 Task: Look for space in Sīra, India from 1st June, 2023 to 9th June, 2023 for 5 adults in price range Rs.6000 to Rs.12000. Place can be entire place with 3 bedrooms having 3 beds and 3 bathrooms. Property type can be house, flat, guest house. Booking option can be shelf check-in. Required host language is English.
Action: Mouse moved to (600, 105)
Screenshot: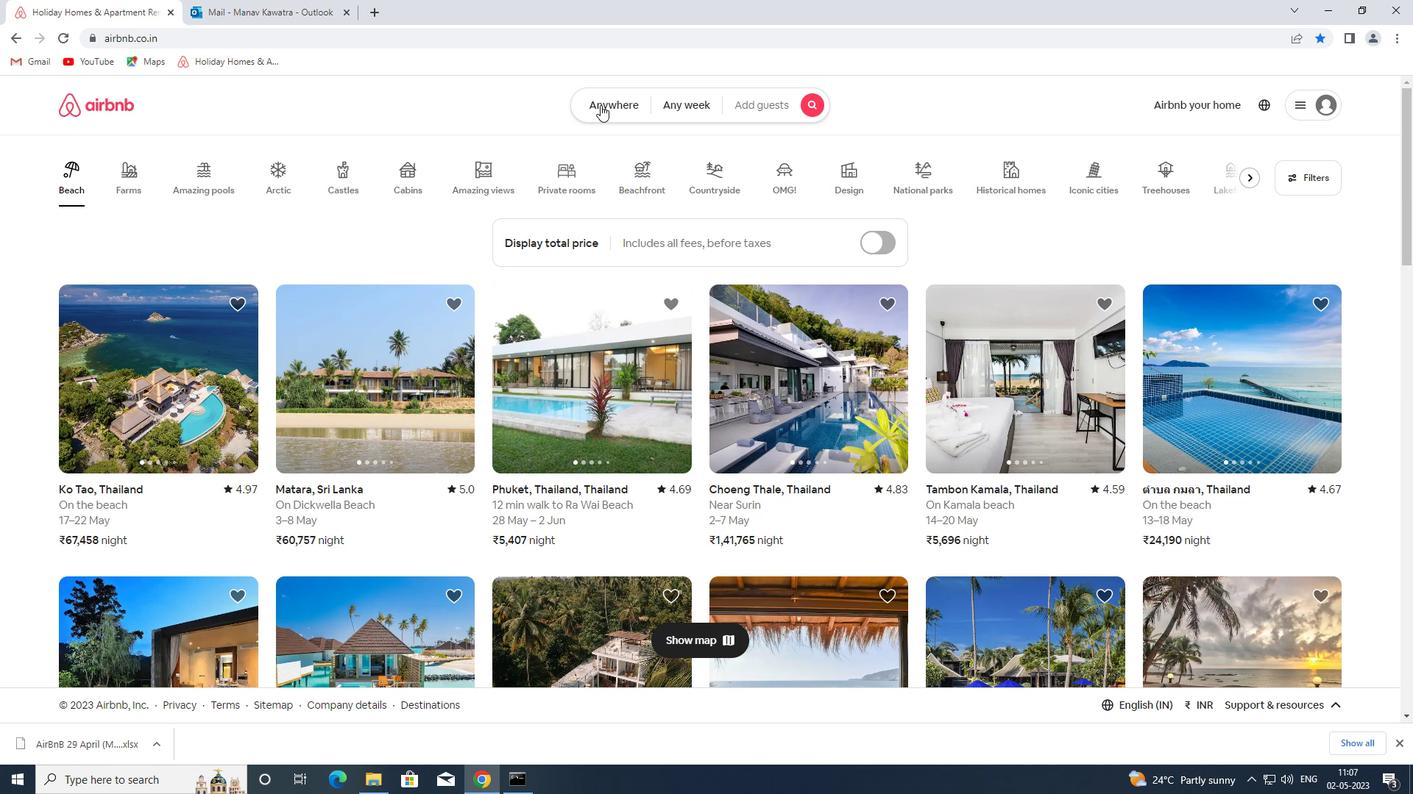
Action: Mouse pressed left at (600, 105)
Screenshot: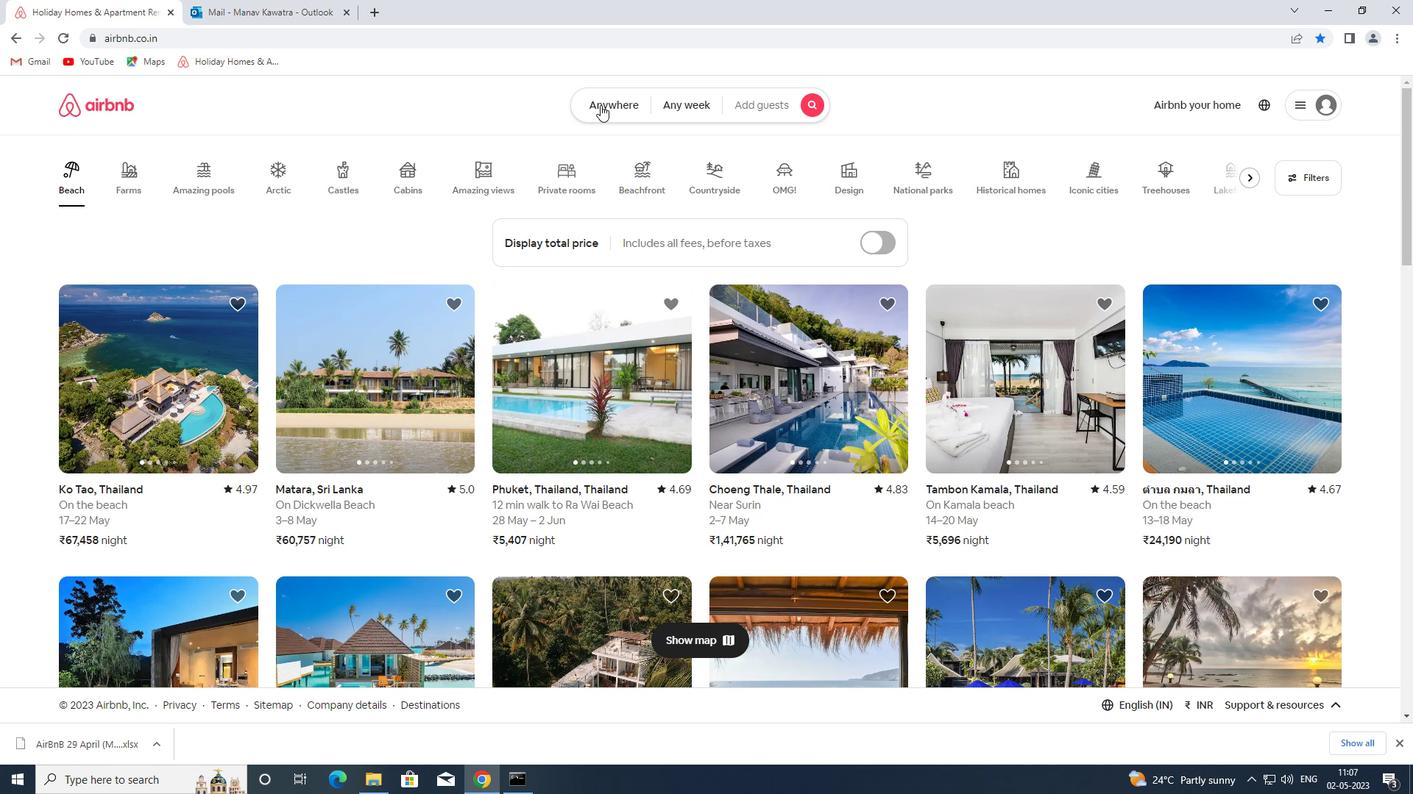 
Action: Mouse moved to (432, 164)
Screenshot: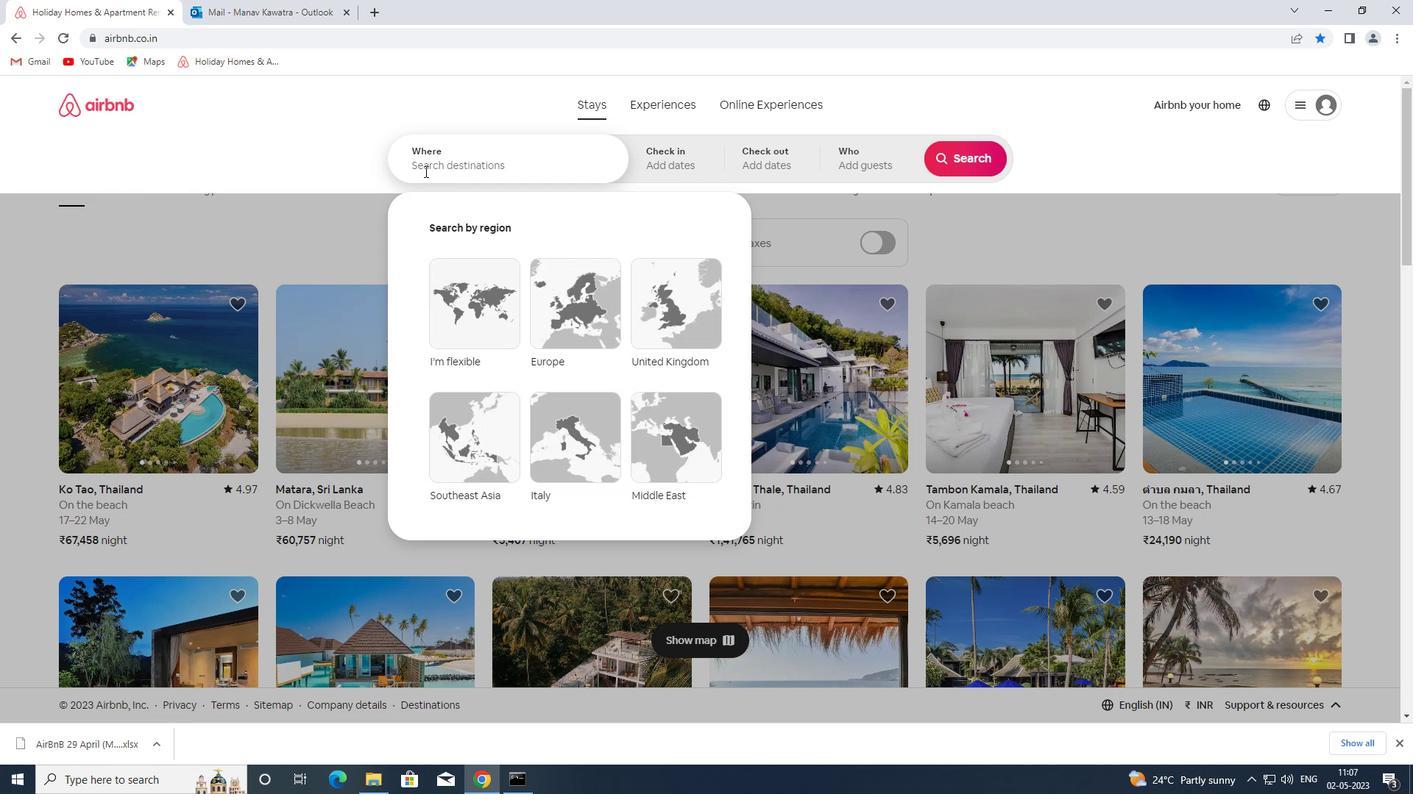
Action: Mouse pressed left at (432, 164)
Screenshot: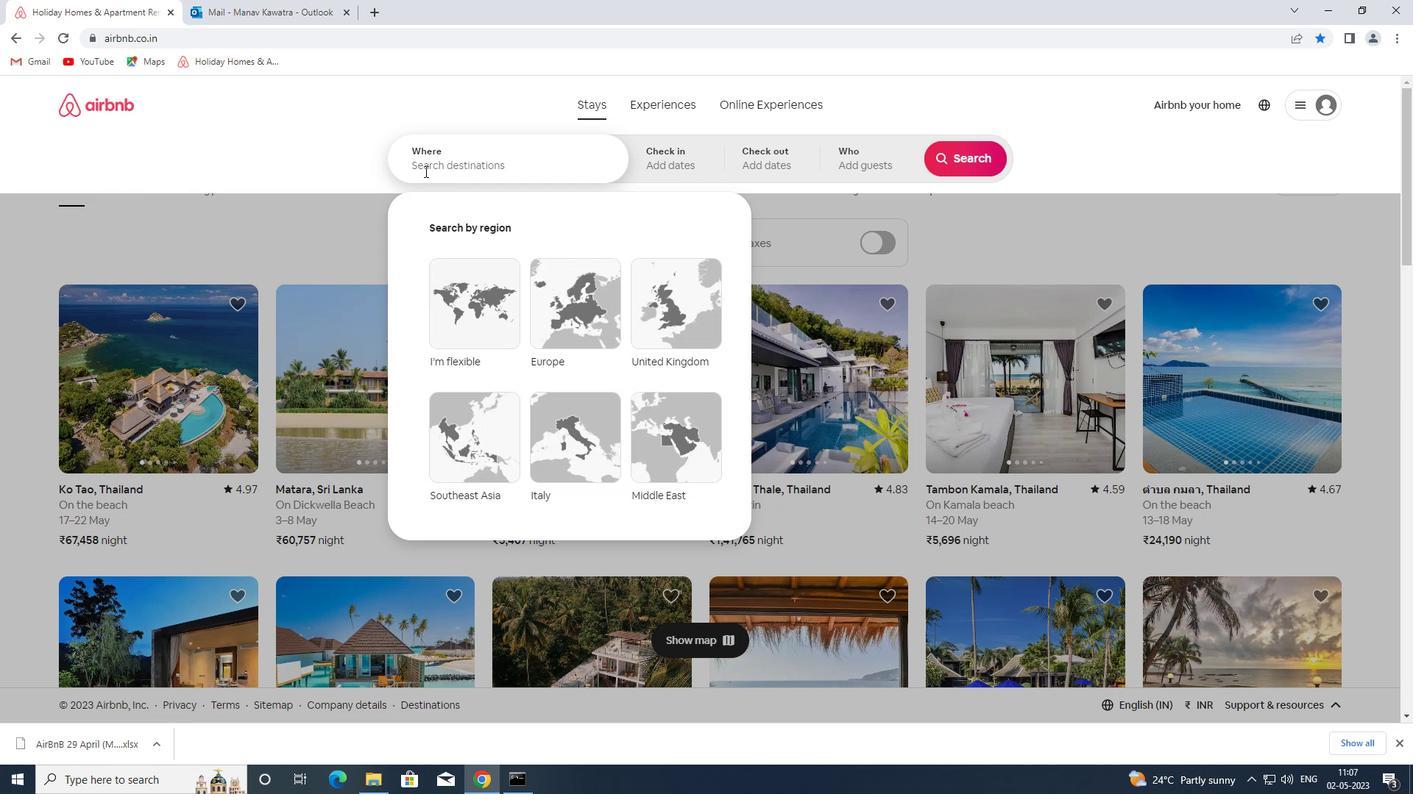 
Action: Mouse moved to (433, 164)
Screenshot: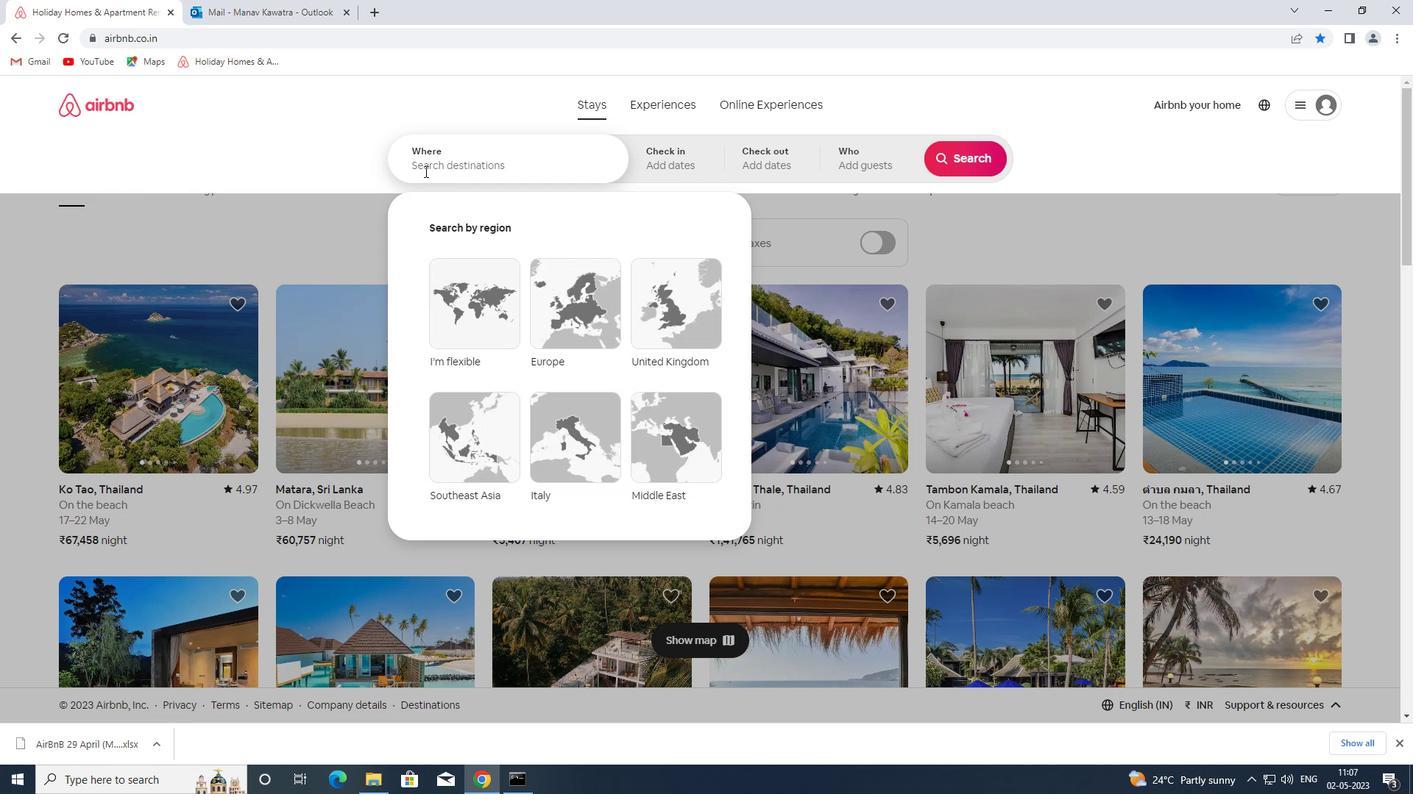 
Action: Key pressed <Key.shift>SO<Key.backspace>IRA<Key.space><Key.shift><Key.shift><Key.shift><Key.shift><Key.shift><Key.shift>INDIA<Key.space><Key.enter>
Screenshot: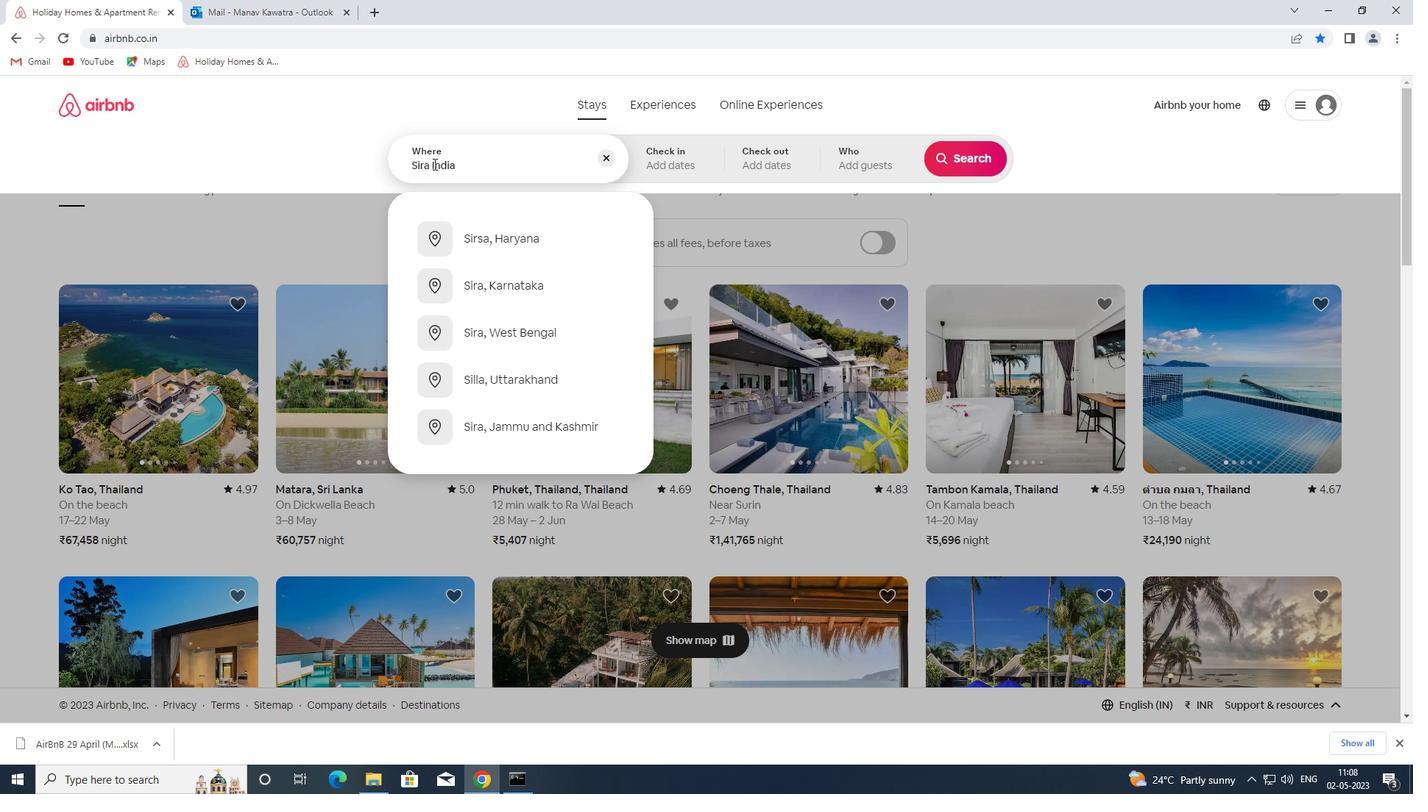 
Action: Mouse moved to (878, 333)
Screenshot: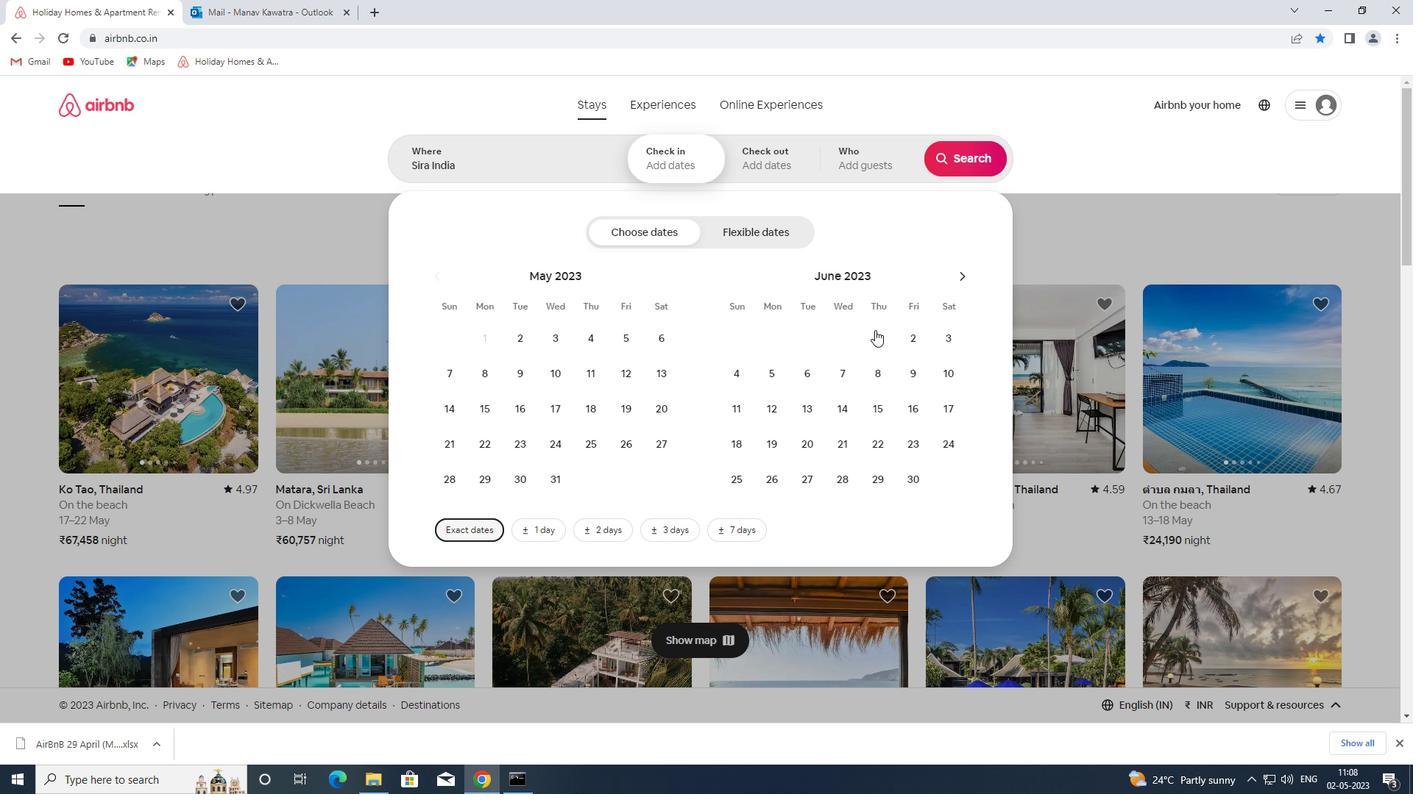 
Action: Mouse pressed left at (878, 333)
Screenshot: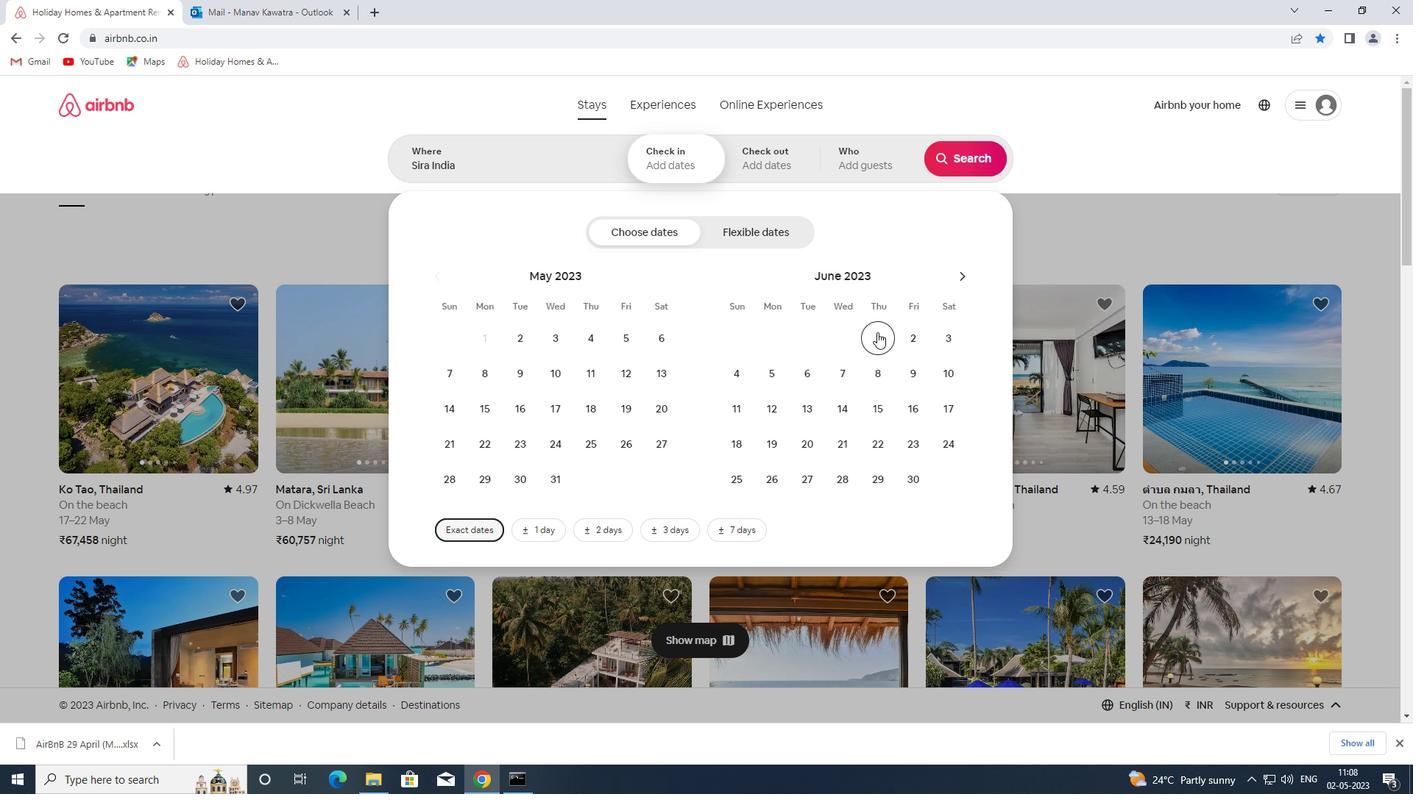 
Action: Mouse moved to (919, 371)
Screenshot: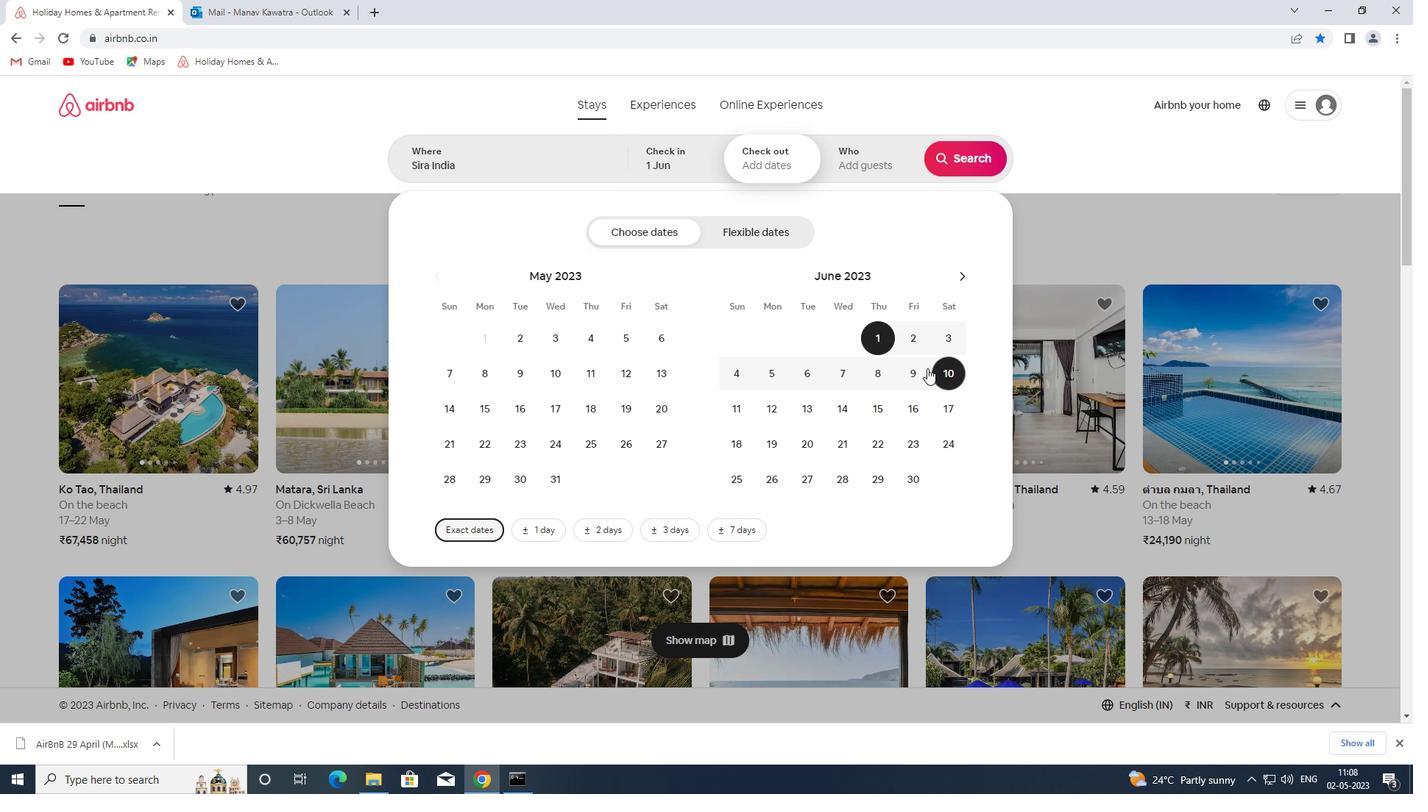
Action: Mouse pressed left at (919, 371)
Screenshot: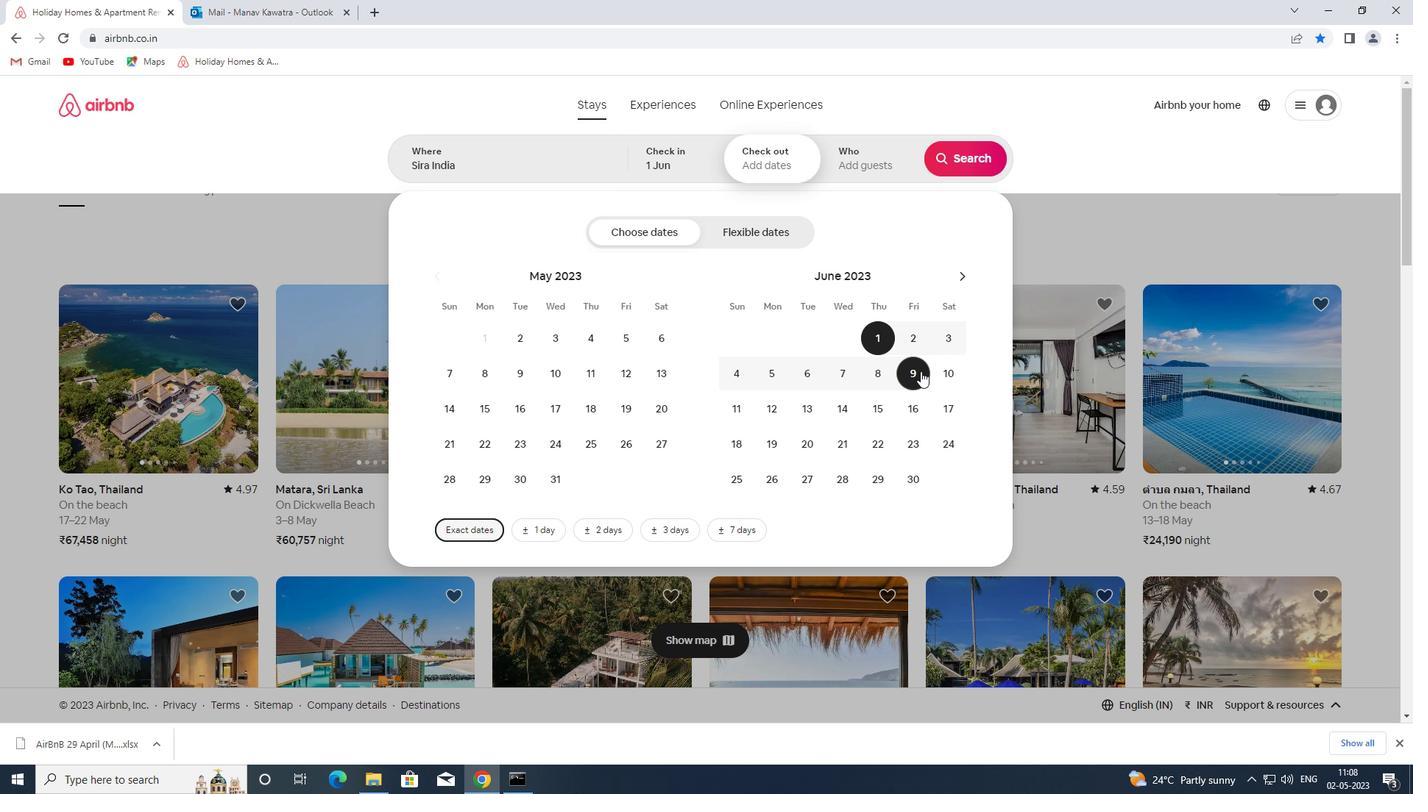 
Action: Mouse moved to (889, 159)
Screenshot: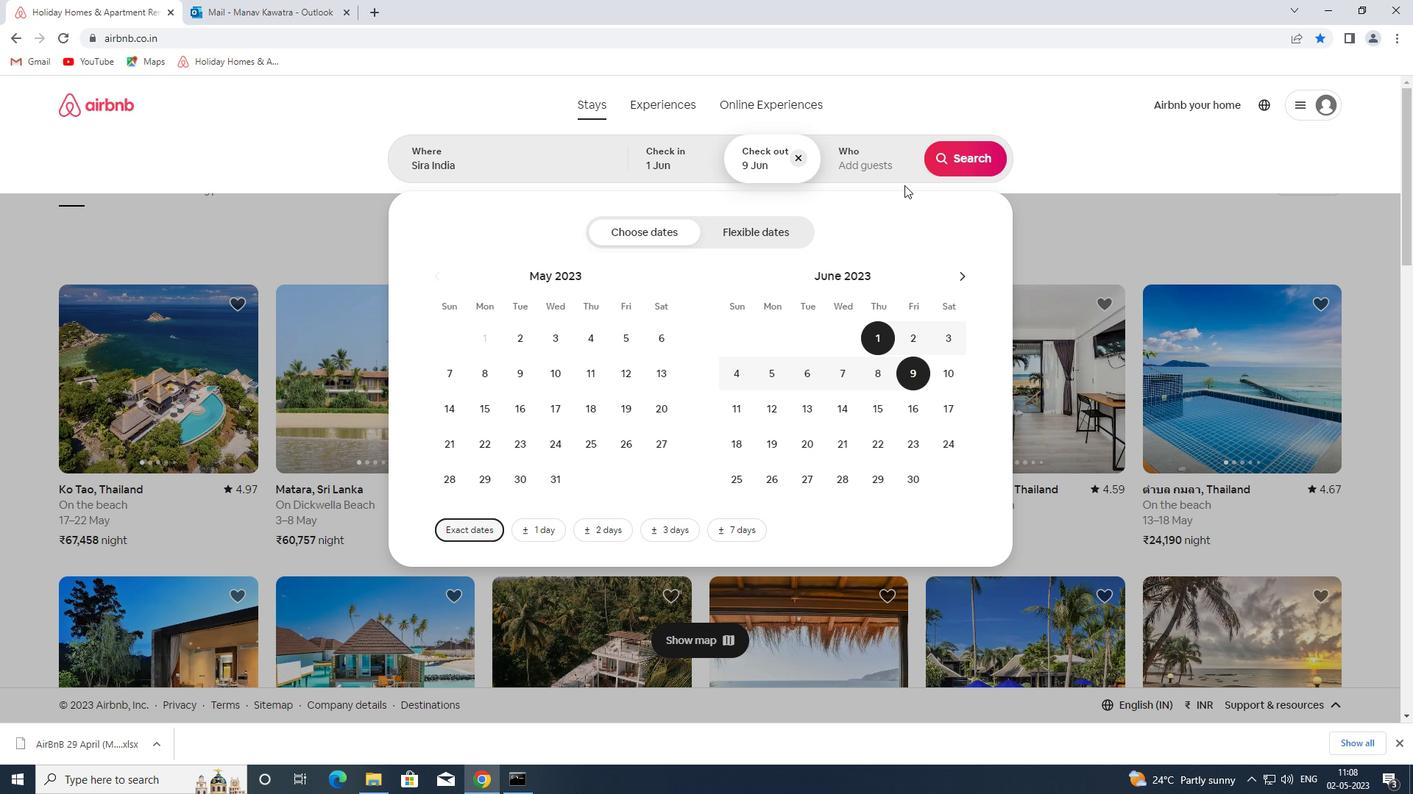 
Action: Mouse pressed left at (889, 159)
Screenshot: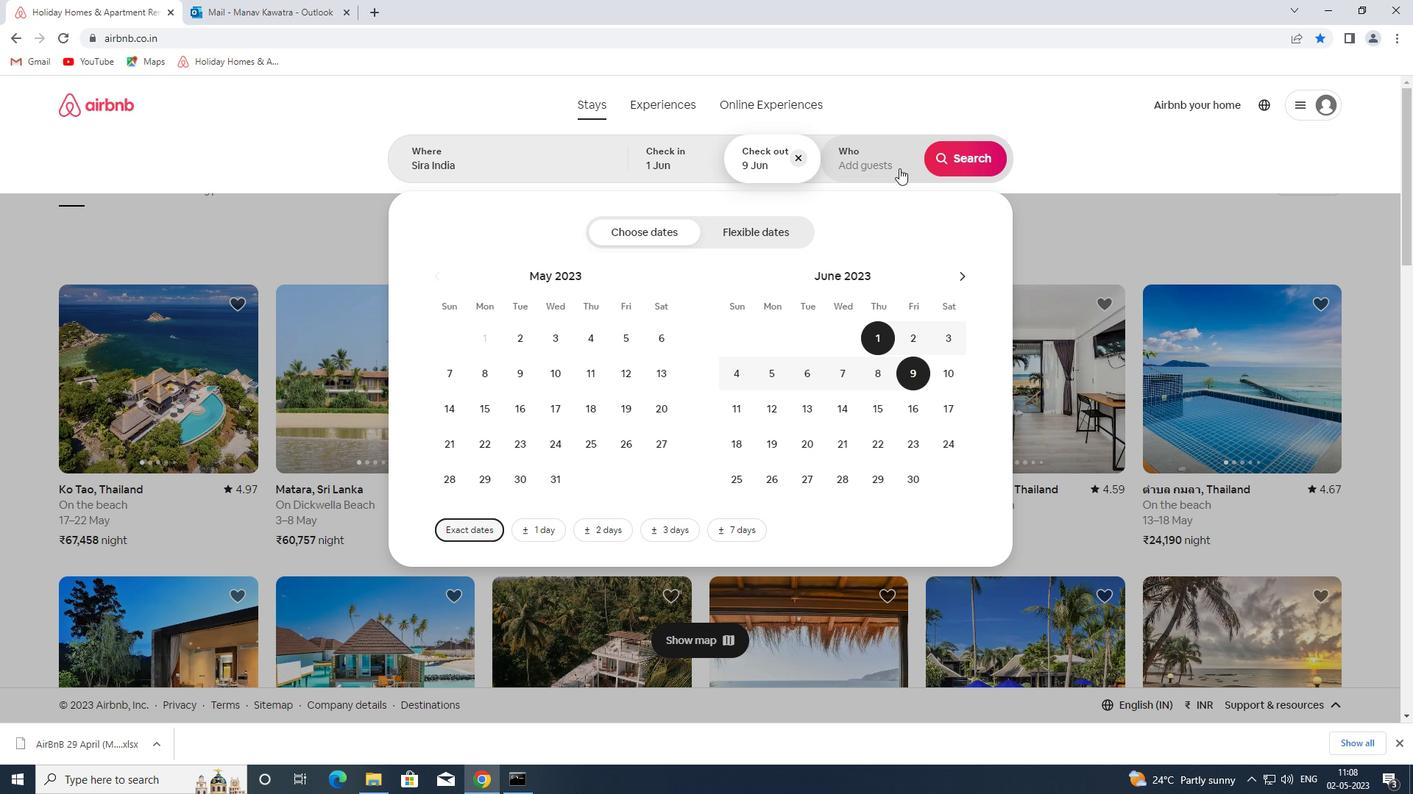 
Action: Mouse moved to (956, 231)
Screenshot: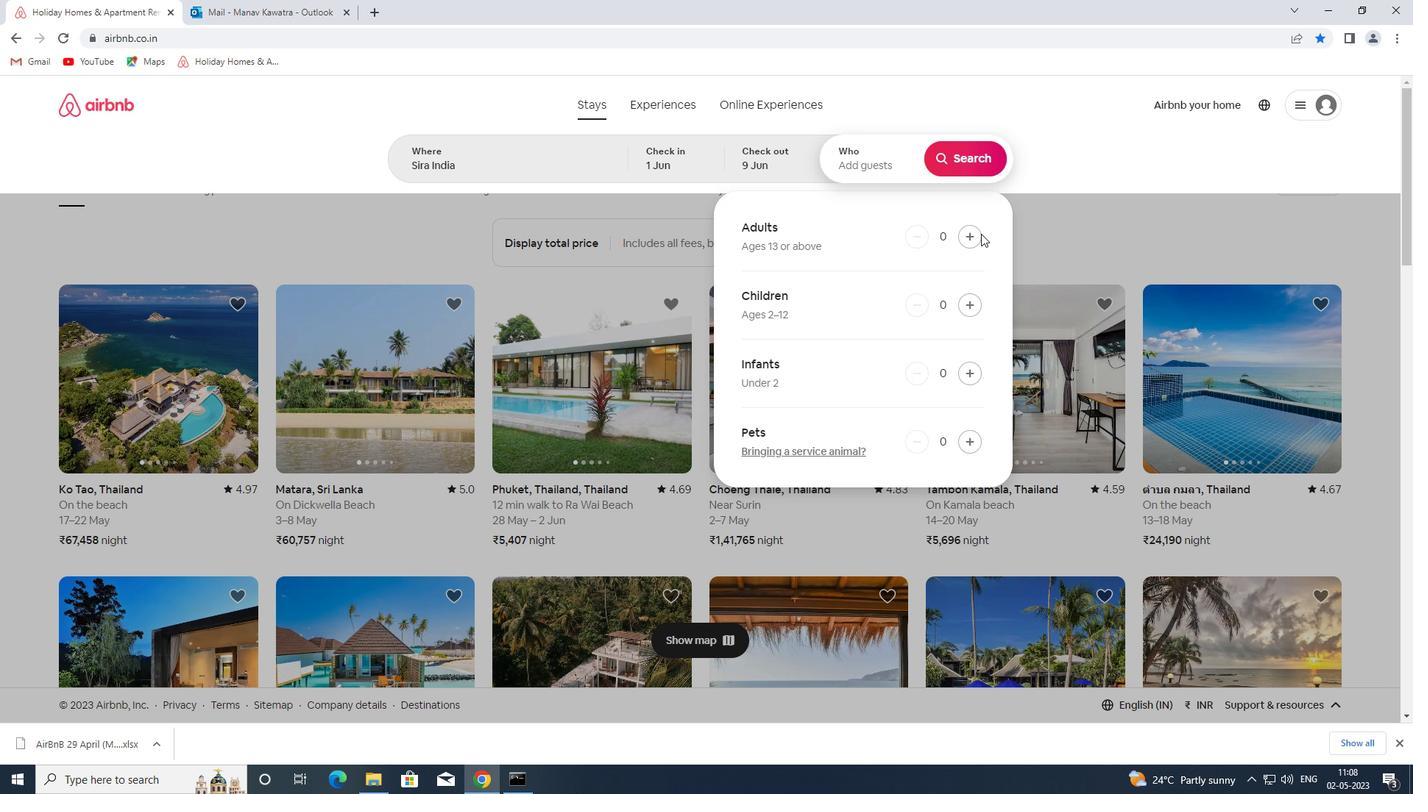 
Action: Mouse pressed left at (956, 231)
Screenshot: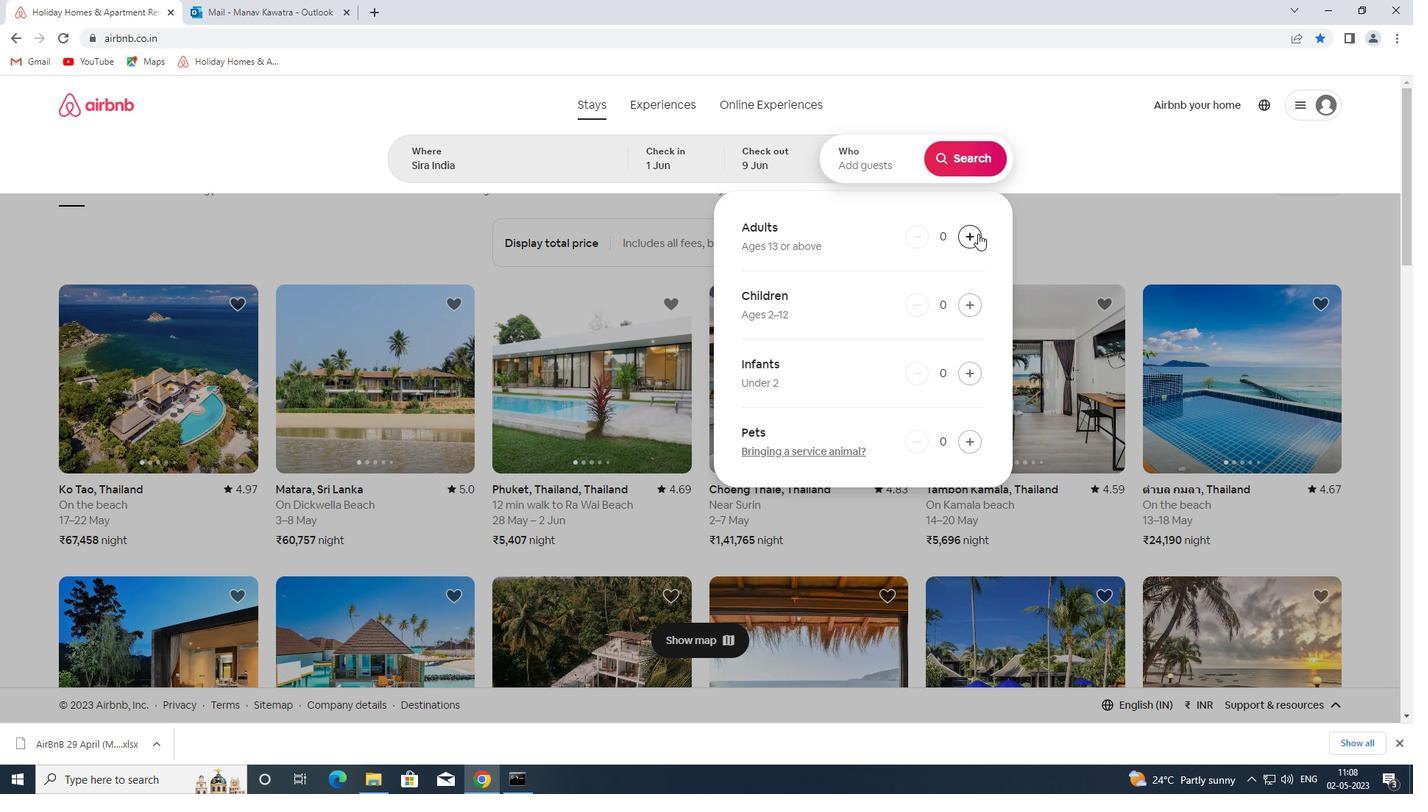 
Action: Mouse moved to (965, 232)
Screenshot: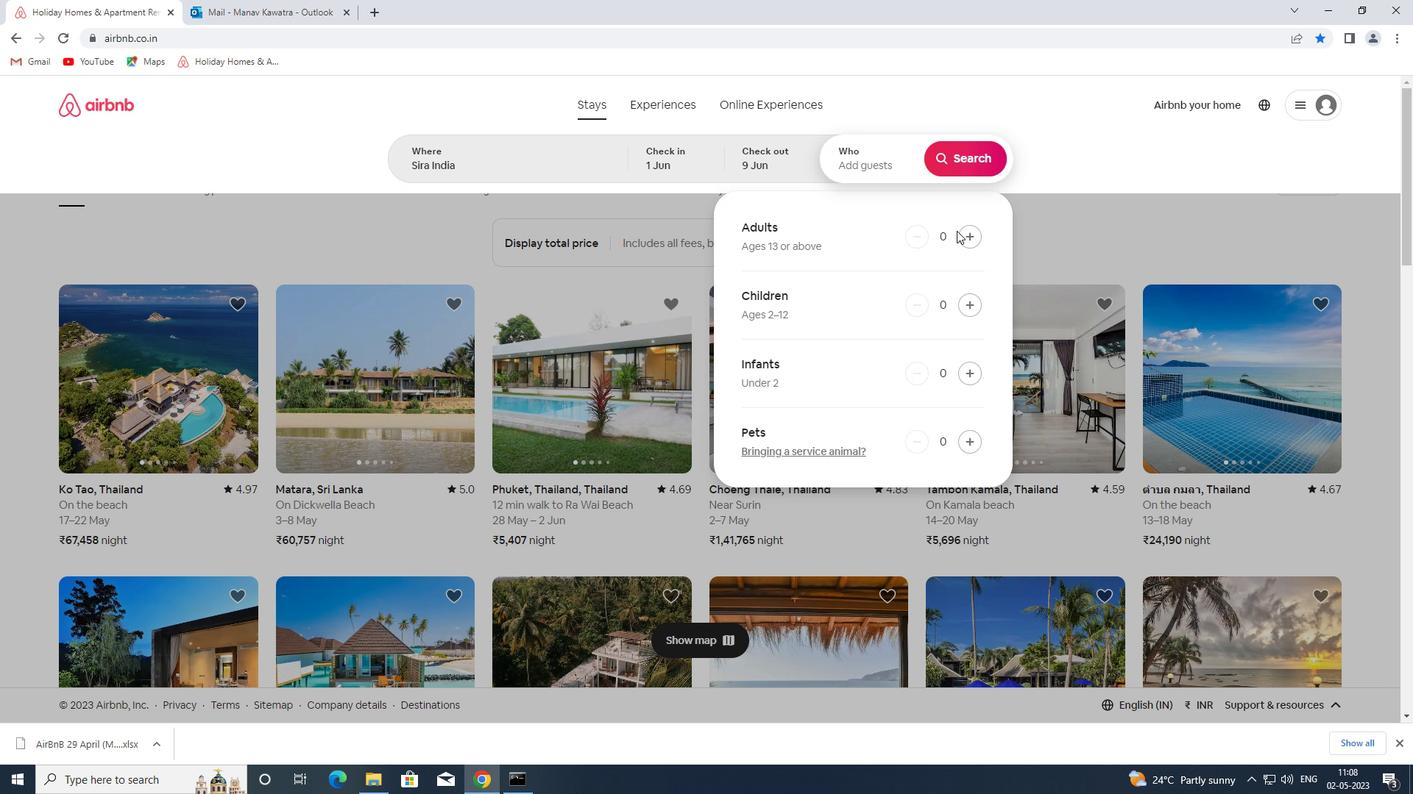 
Action: Mouse pressed left at (965, 232)
Screenshot: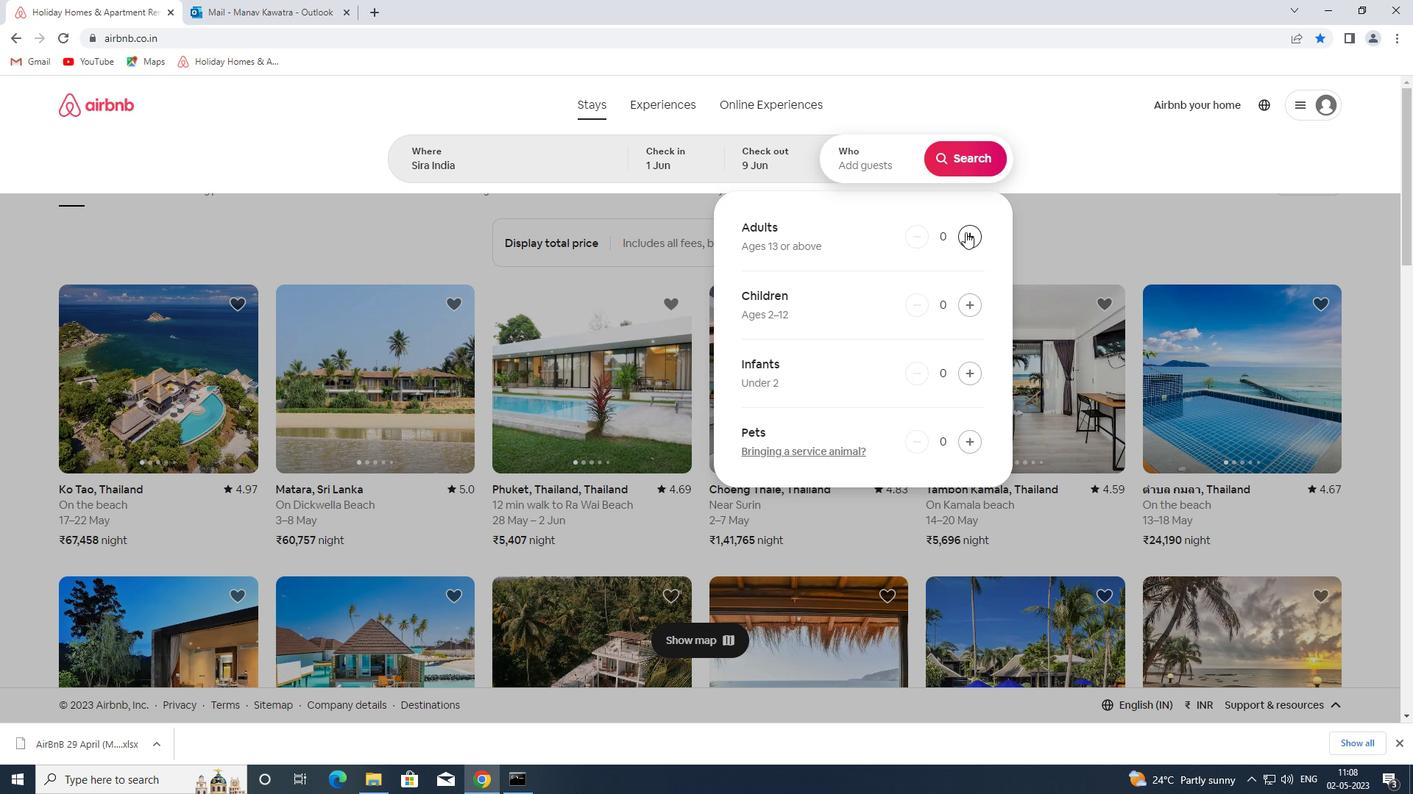 
Action: Mouse pressed left at (965, 232)
Screenshot: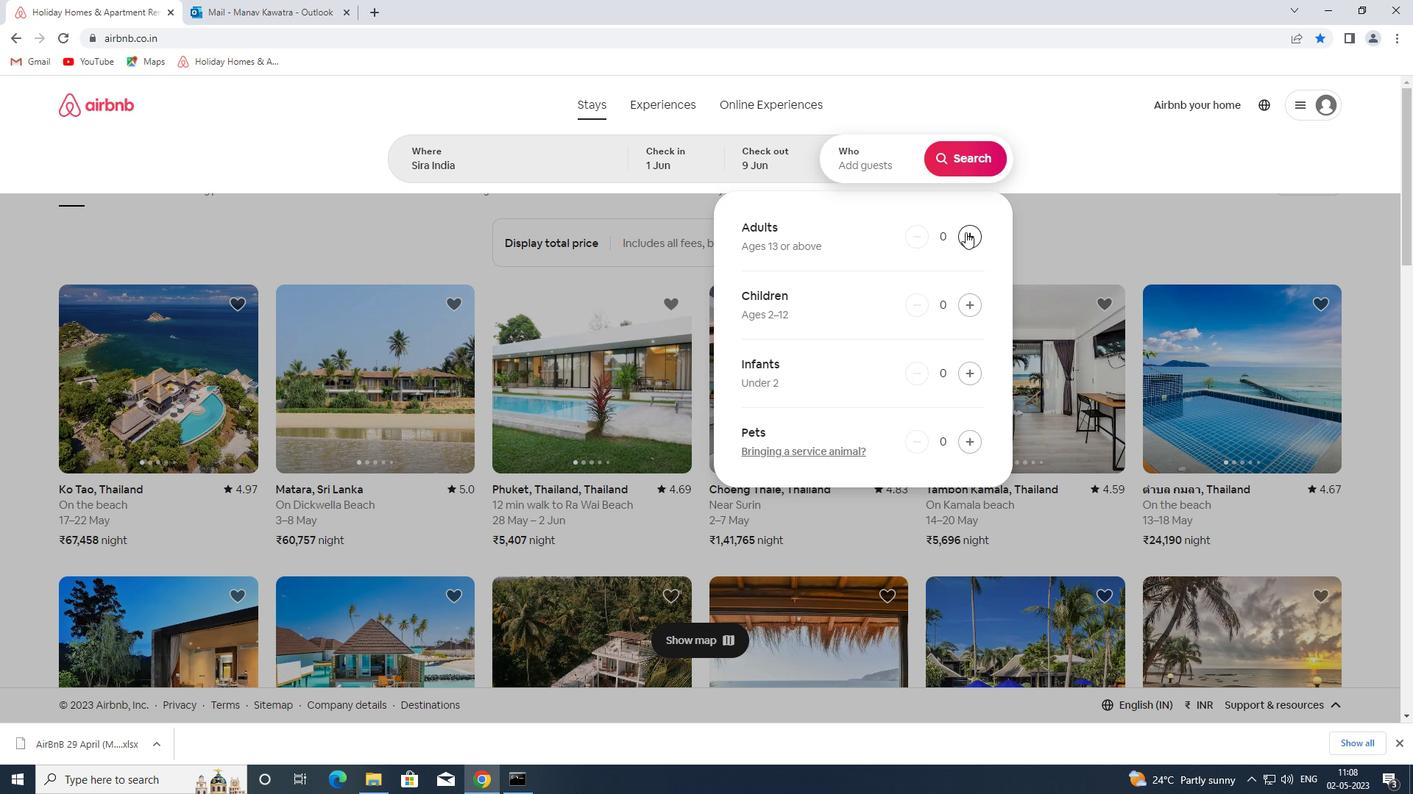 
Action: Mouse moved to (965, 232)
Screenshot: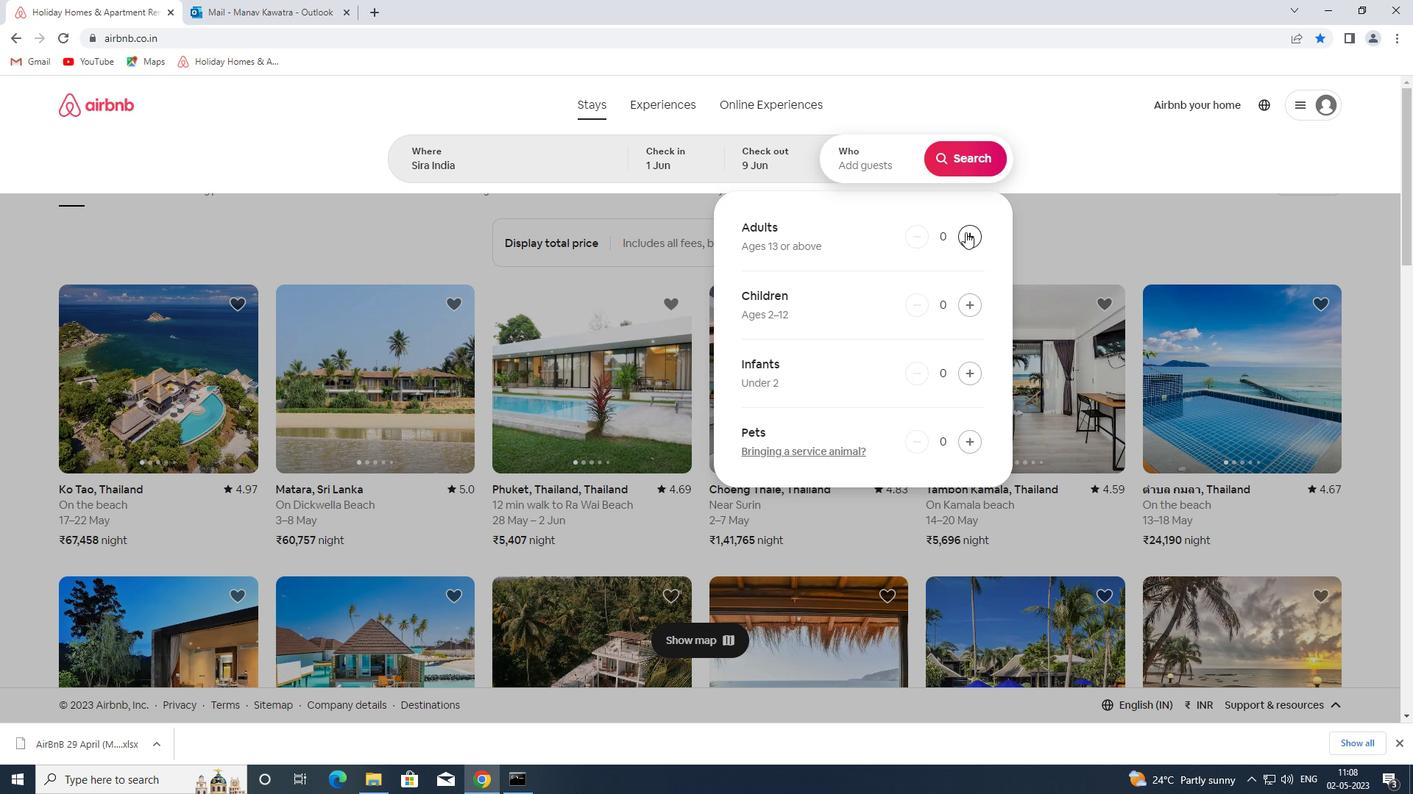
Action: Mouse pressed left at (965, 232)
Screenshot: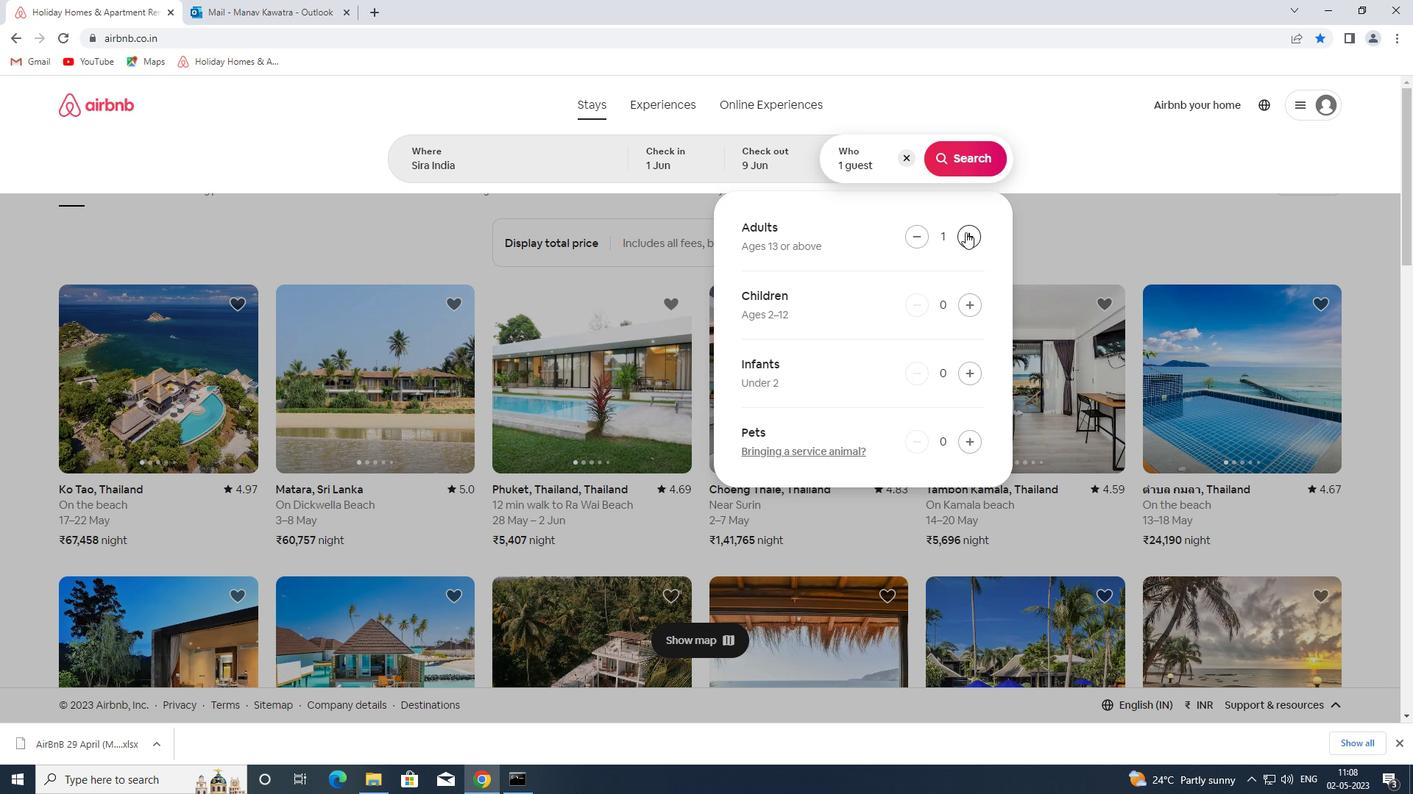 
Action: Mouse moved to (967, 232)
Screenshot: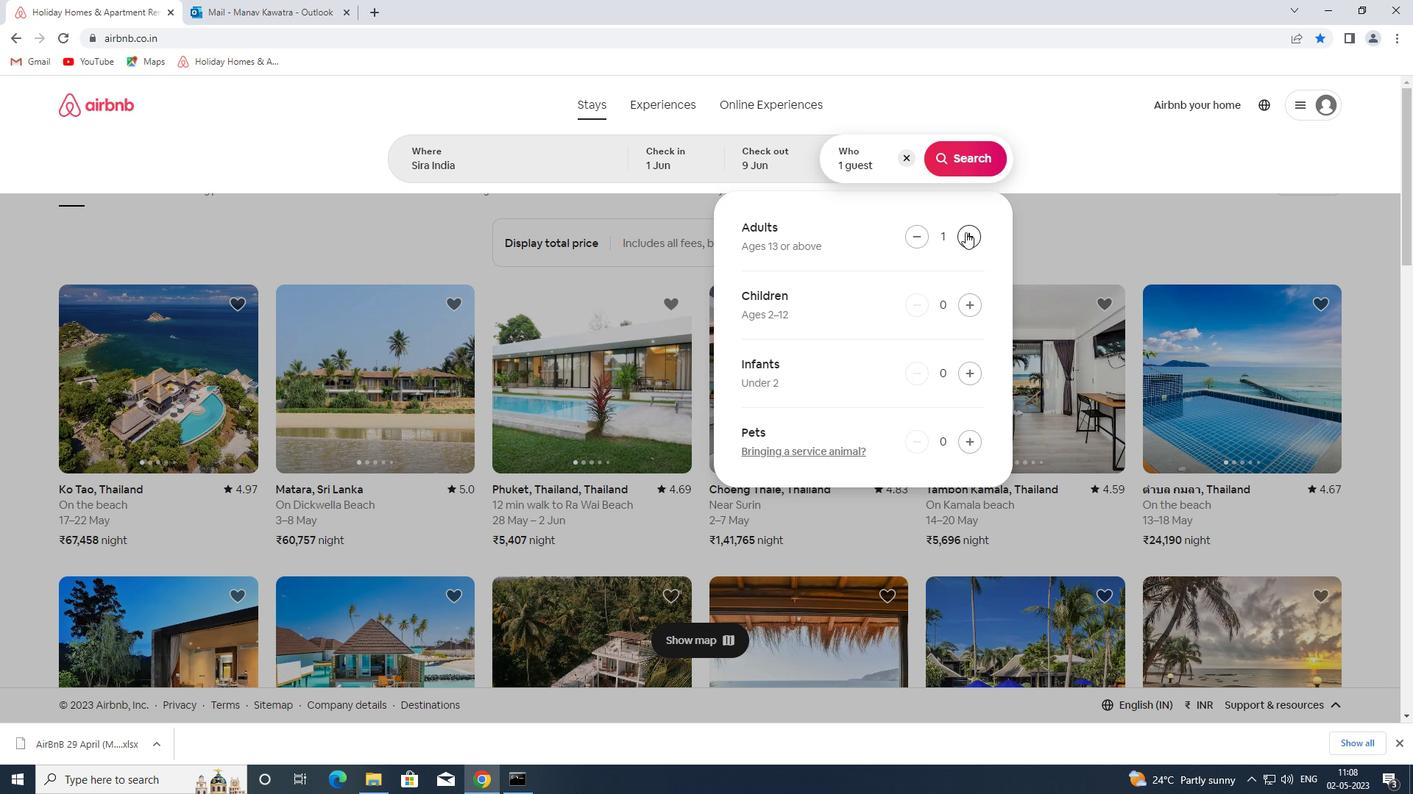 
Action: Mouse pressed left at (967, 232)
Screenshot: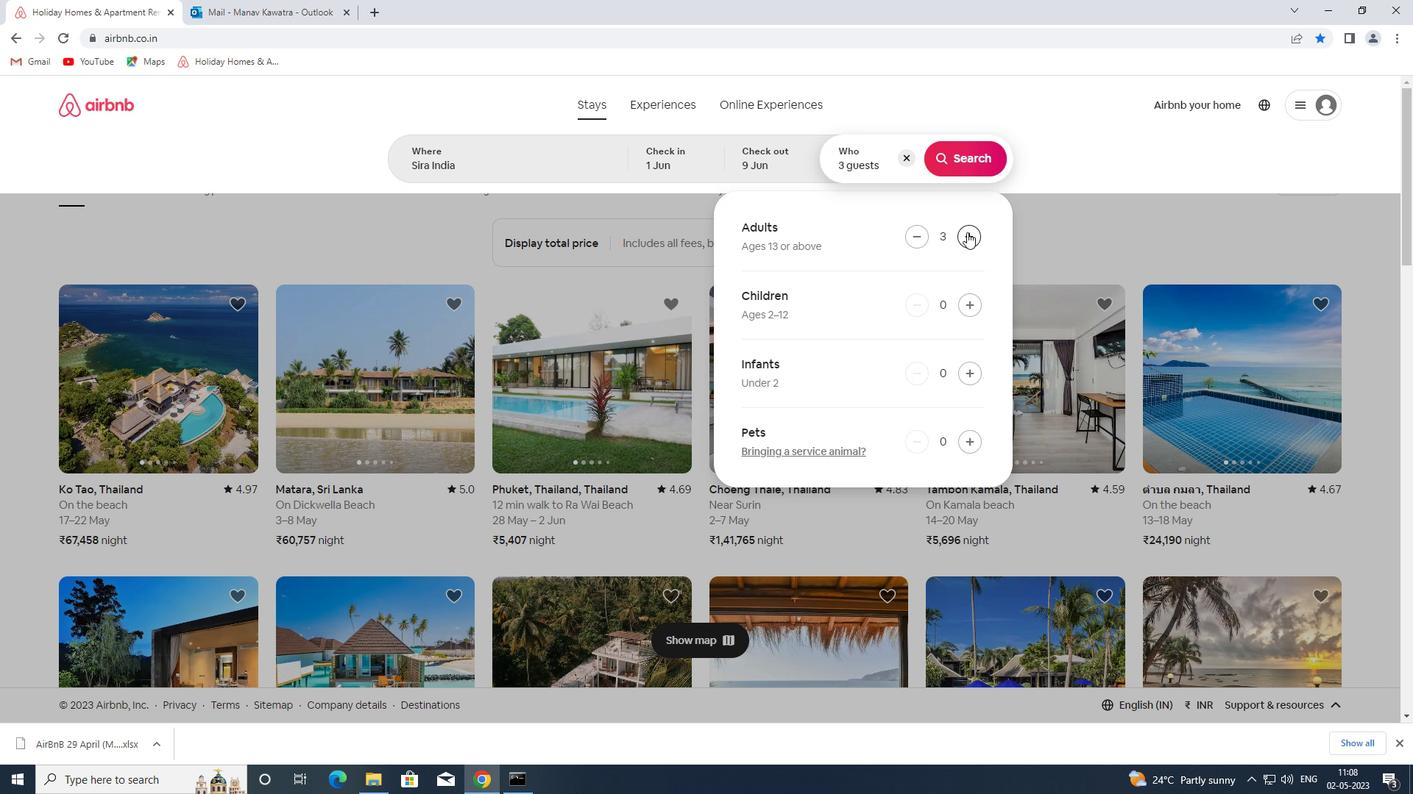 
Action: Mouse moved to (968, 232)
Screenshot: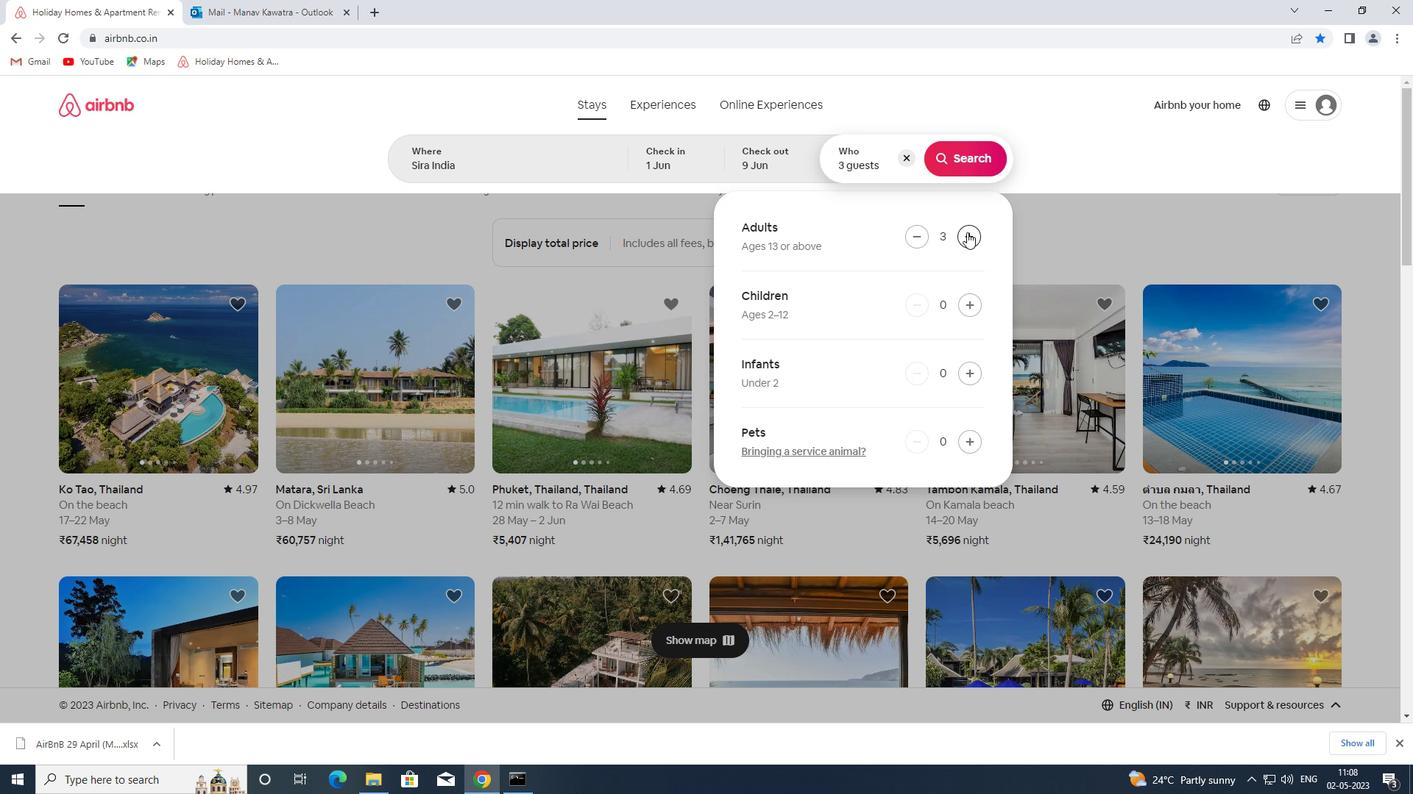 
Action: Mouse pressed left at (968, 232)
Screenshot: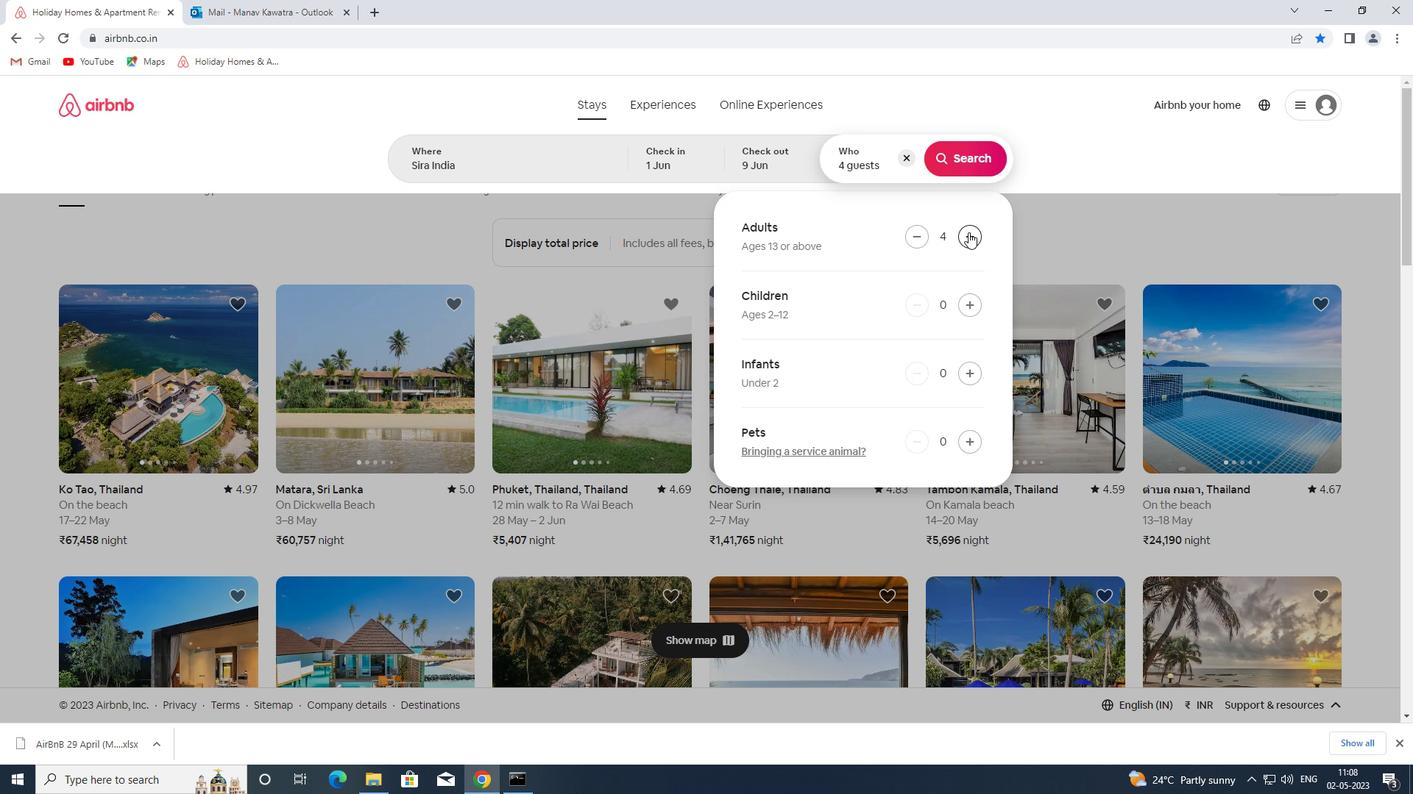 
Action: Mouse moved to (953, 153)
Screenshot: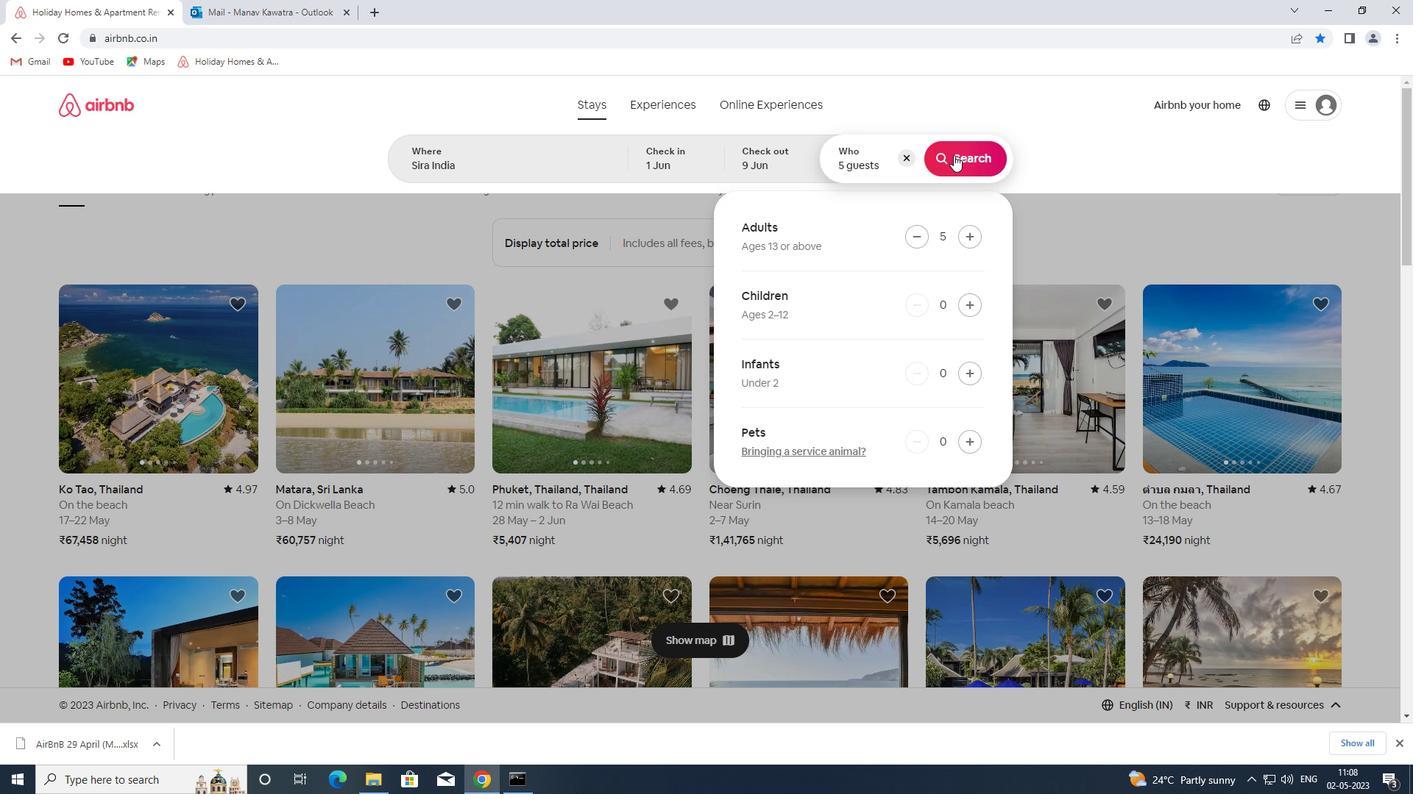 
Action: Mouse pressed left at (953, 153)
Screenshot: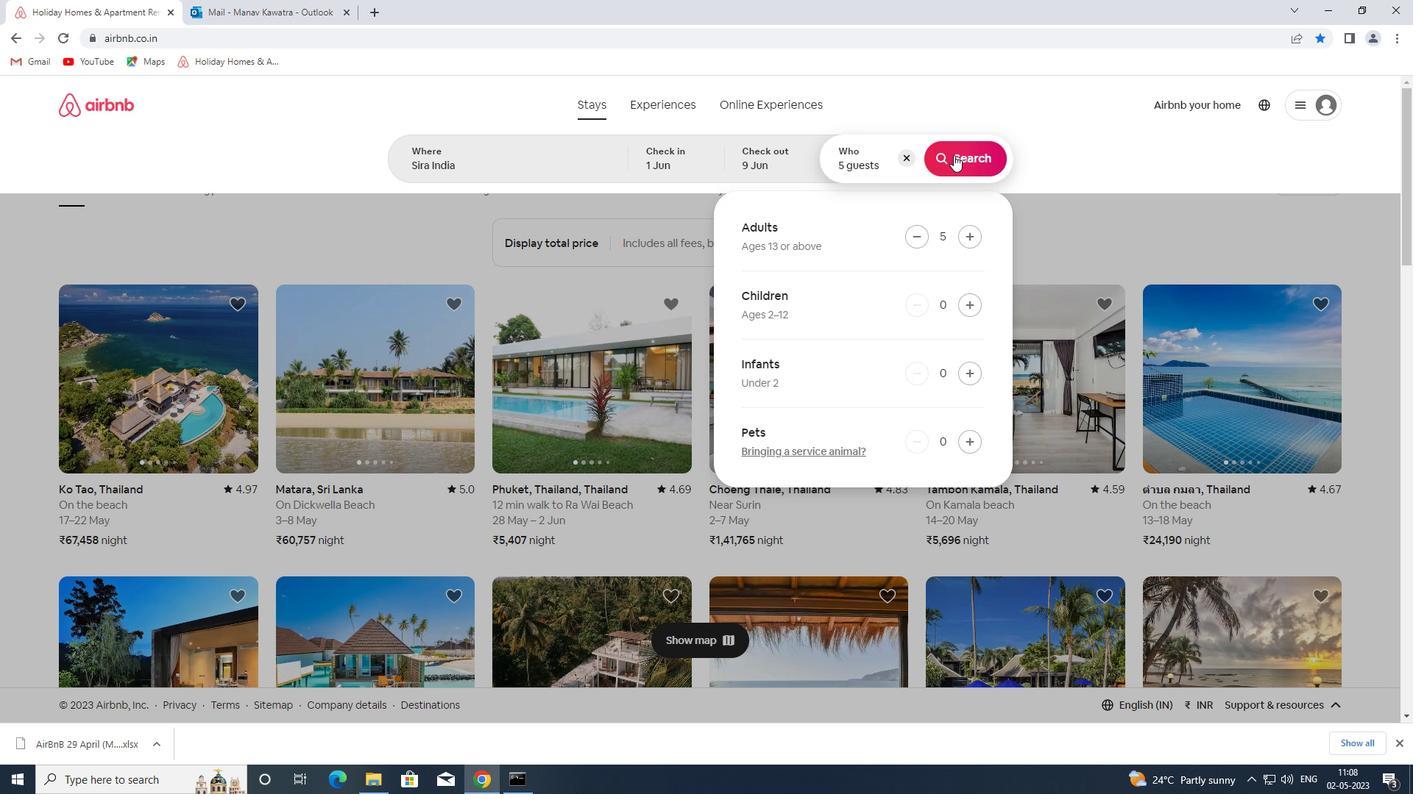 
Action: Mouse moved to (1330, 162)
Screenshot: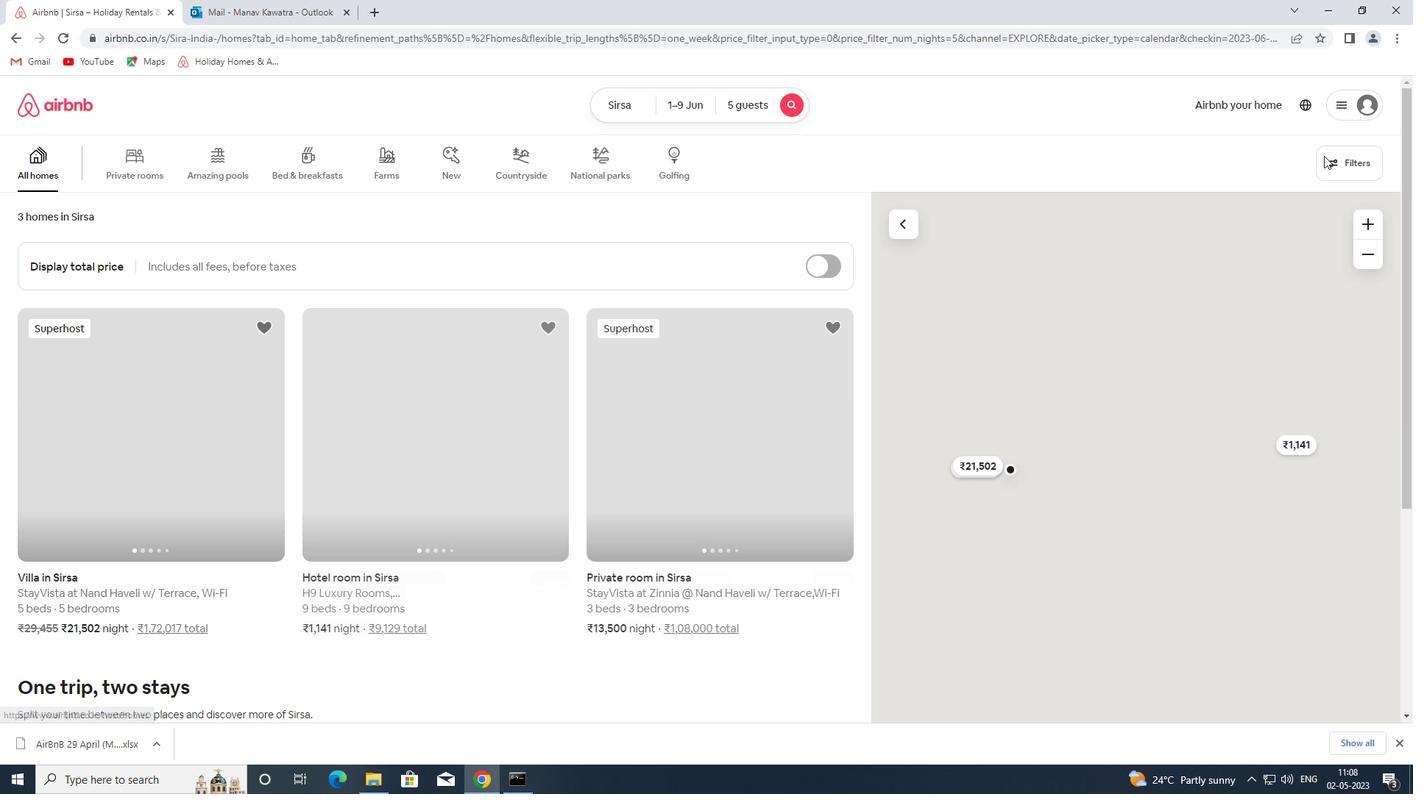 
Action: Mouse pressed left at (1330, 162)
Screenshot: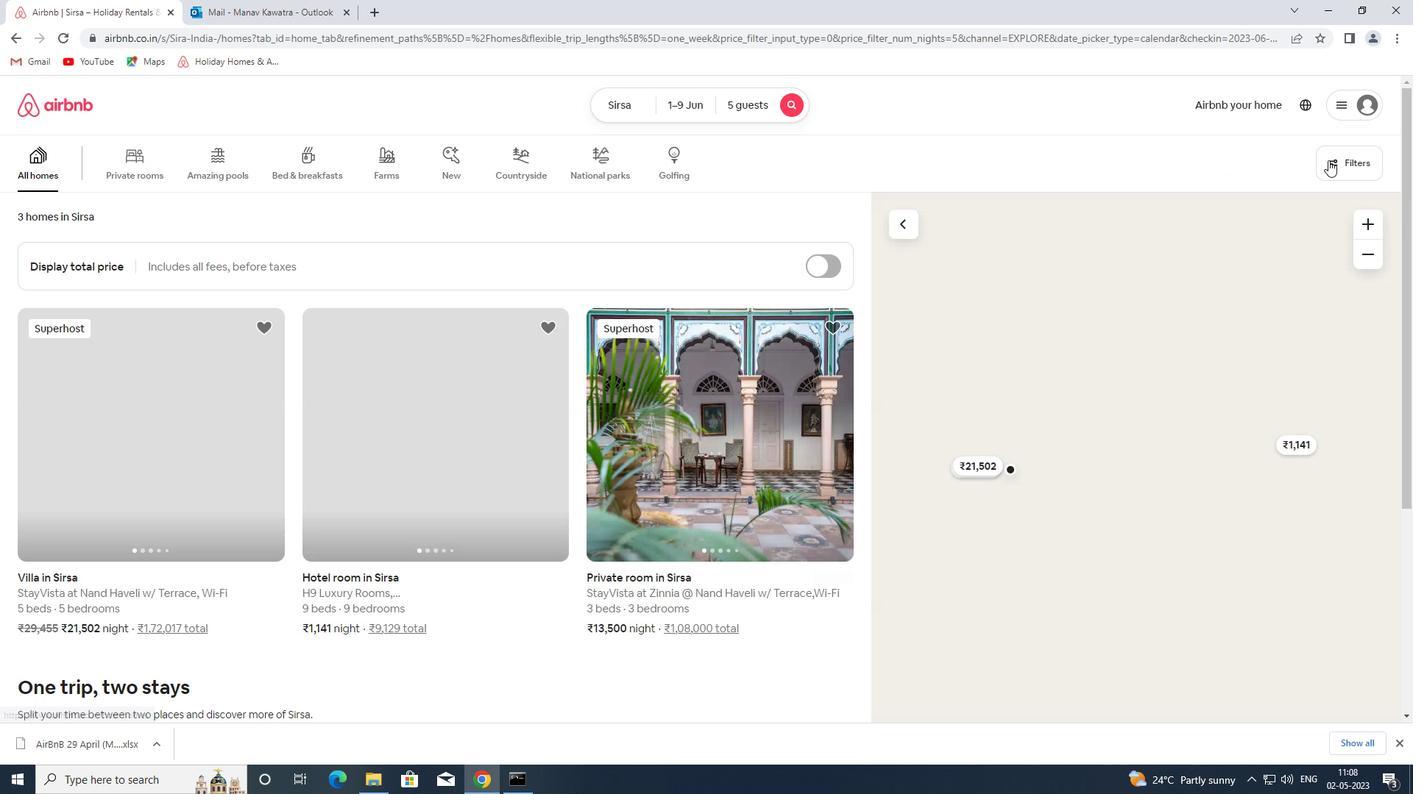 
Action: Mouse moved to (566, 363)
Screenshot: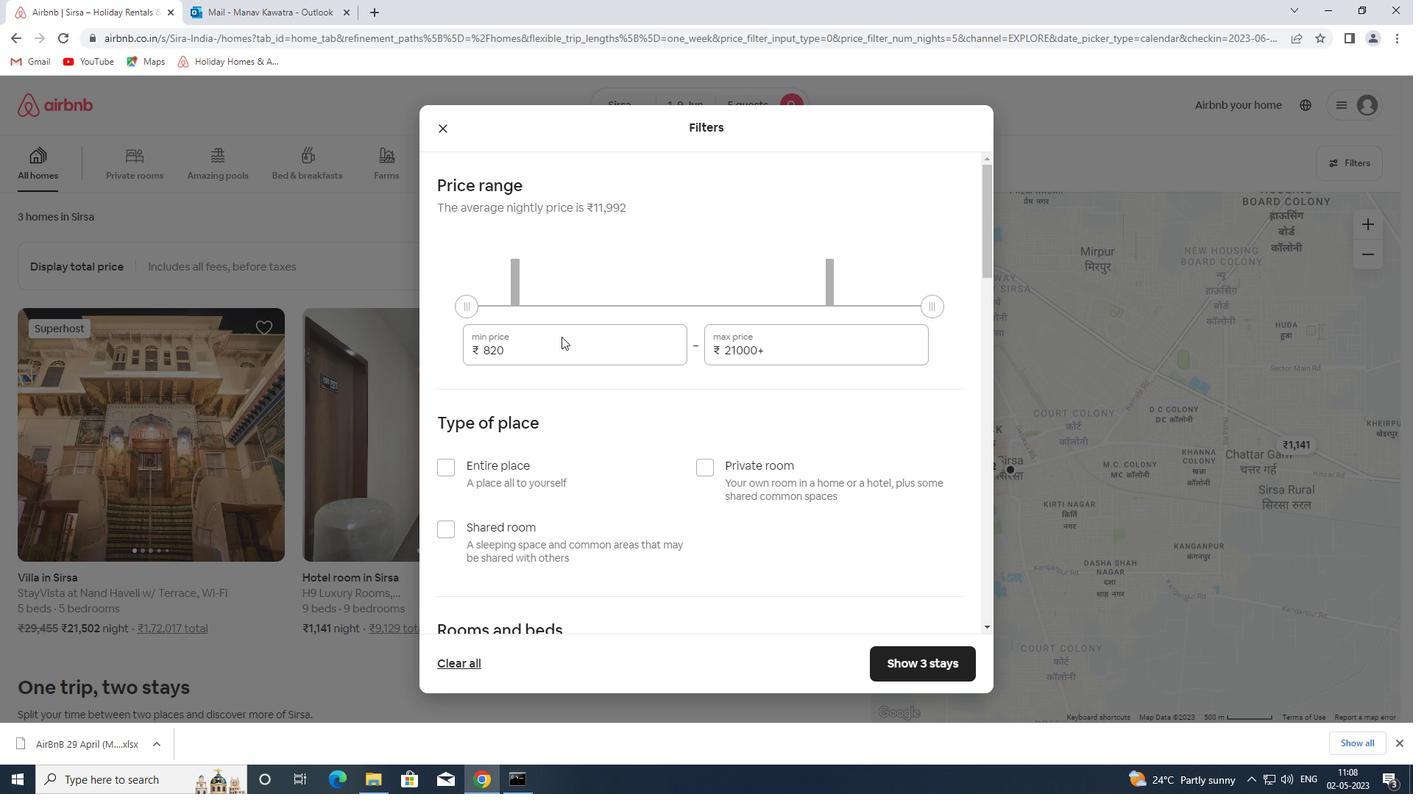 
Action: Mouse pressed left at (566, 363)
Screenshot: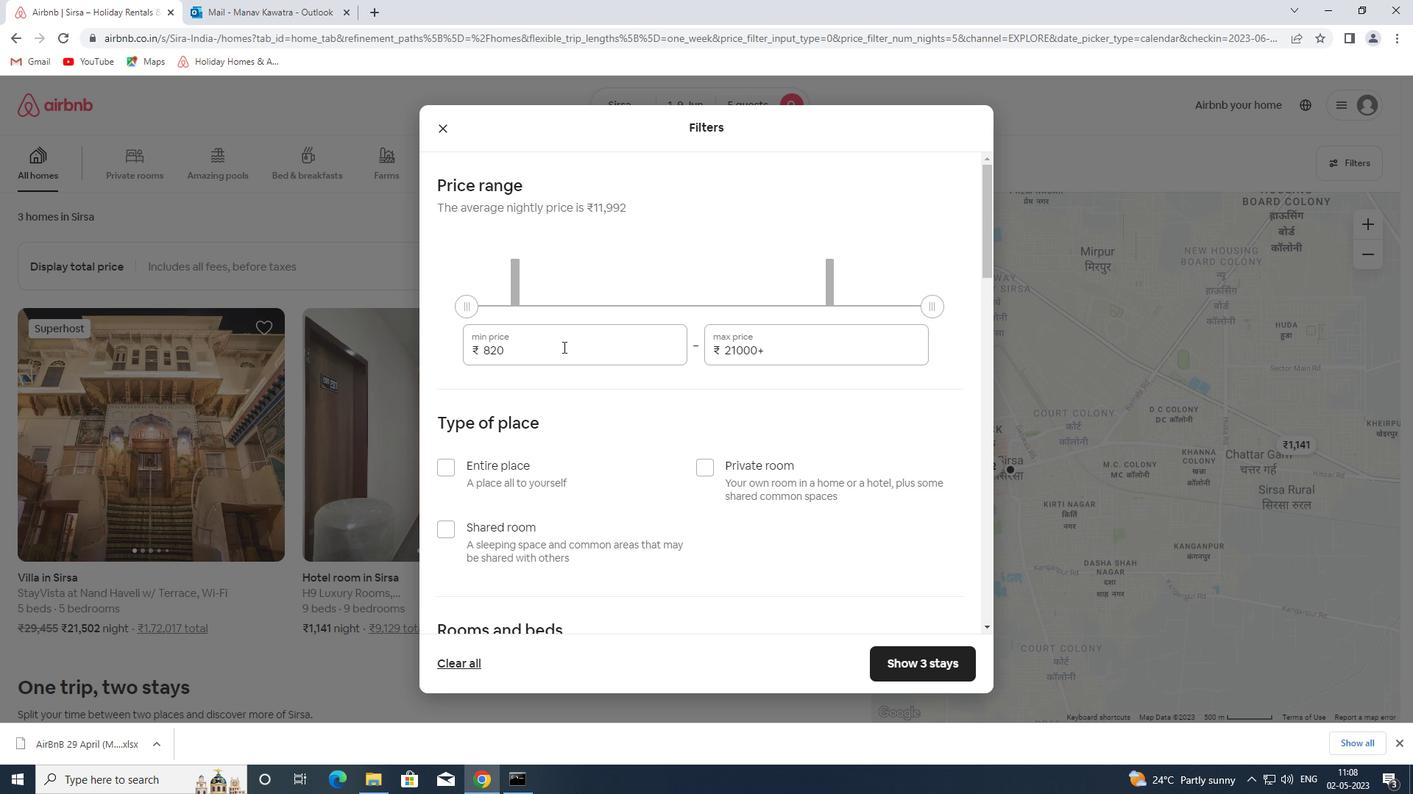 
Action: Mouse moved to (563, 348)
Screenshot: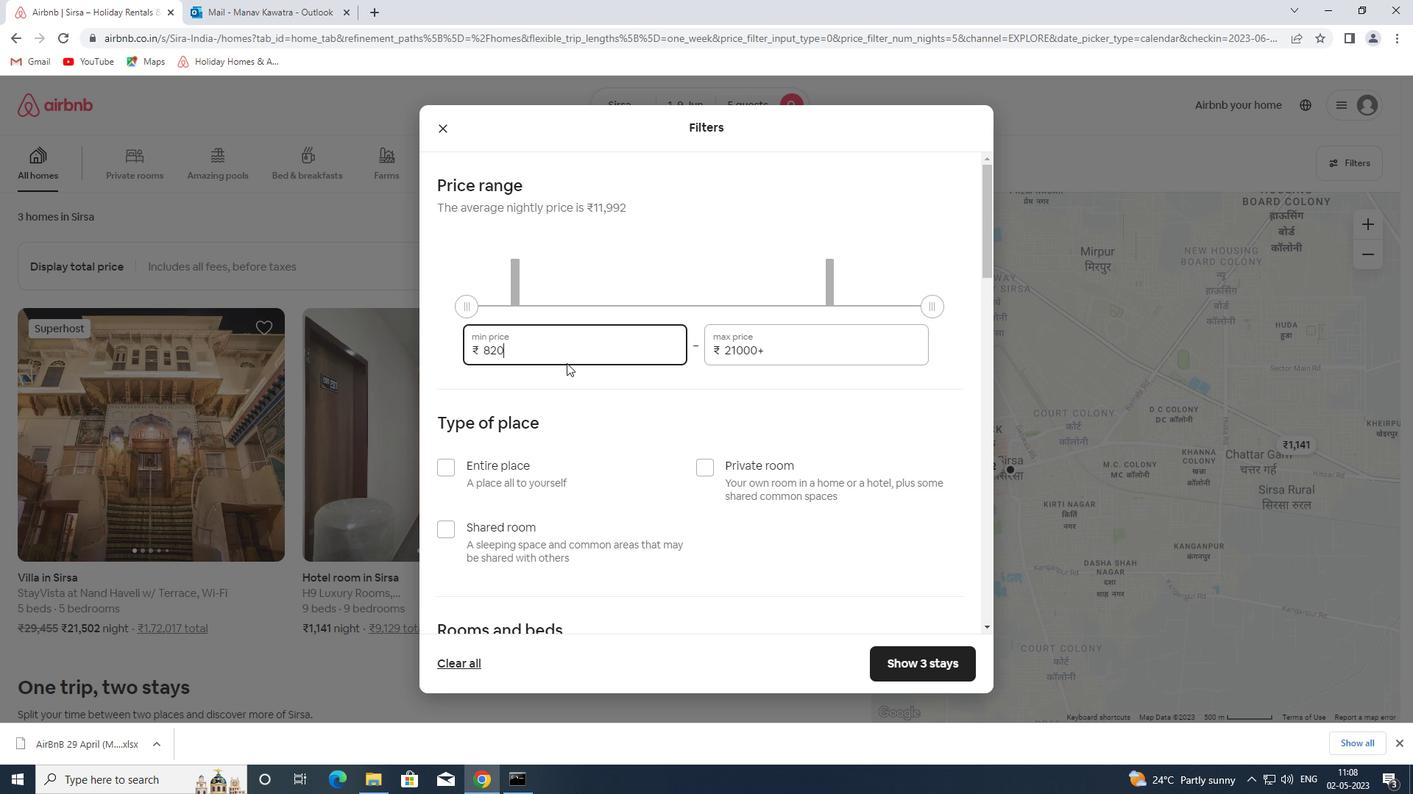 
Action: Mouse pressed left at (563, 348)
Screenshot: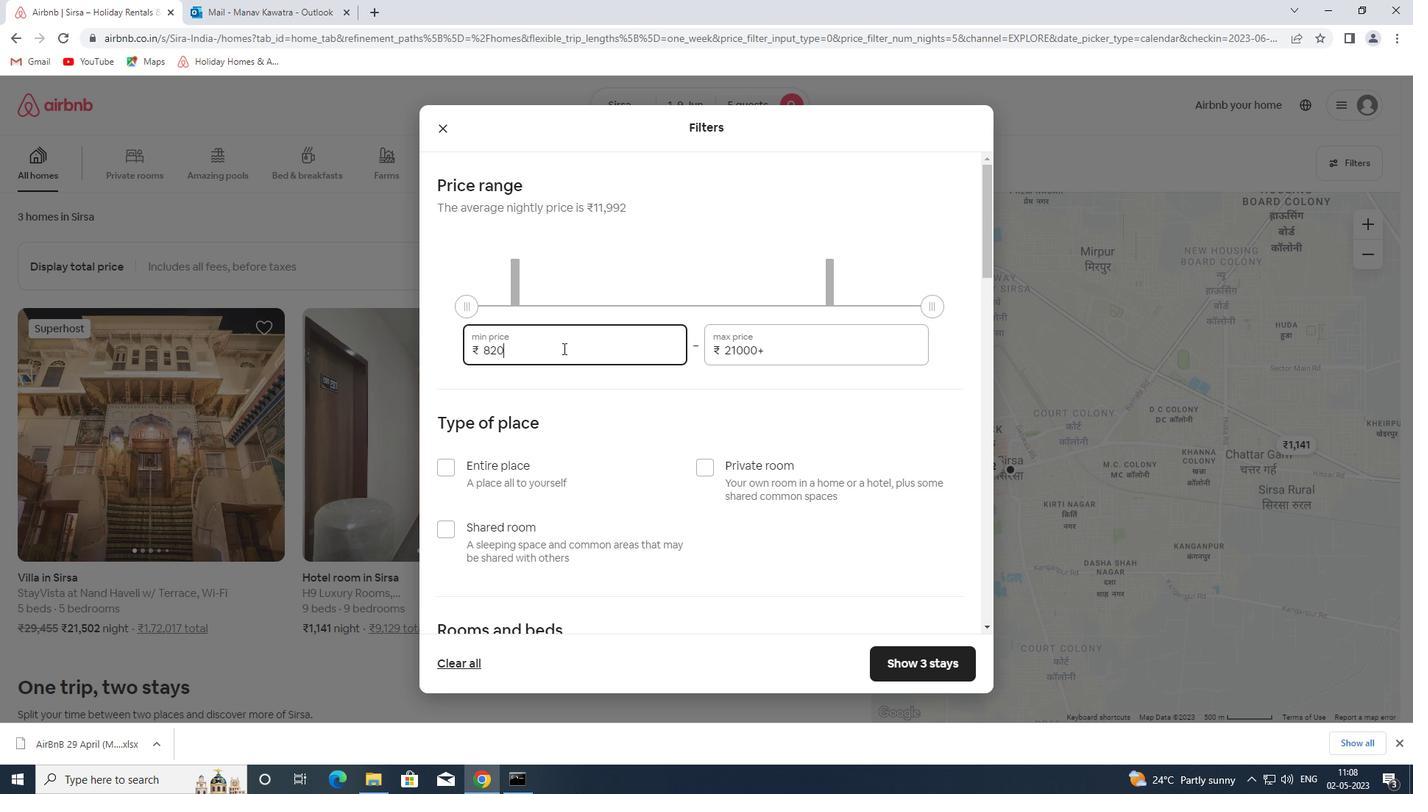
Action: Key pressed <Key.backspace><Key.backspace><Key.backspace>69<Key.backspace>000<Key.tab>1200<Key.backspace><Key.backspace><Key.backspace><Key.backspace><Key.backspace>1<Key.backspace><Key.backspace>120000<Key.backspace>
Screenshot: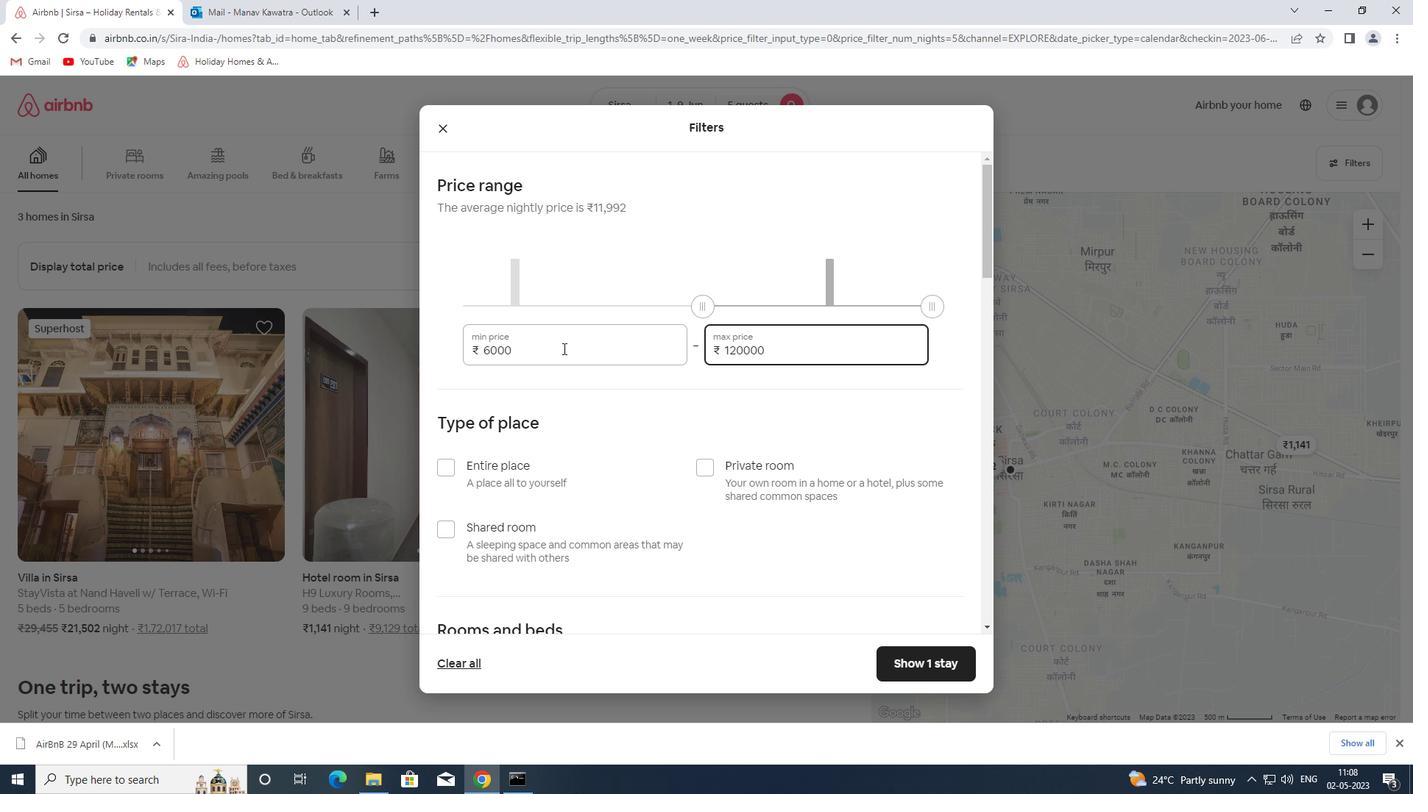 
Action: Mouse moved to (483, 472)
Screenshot: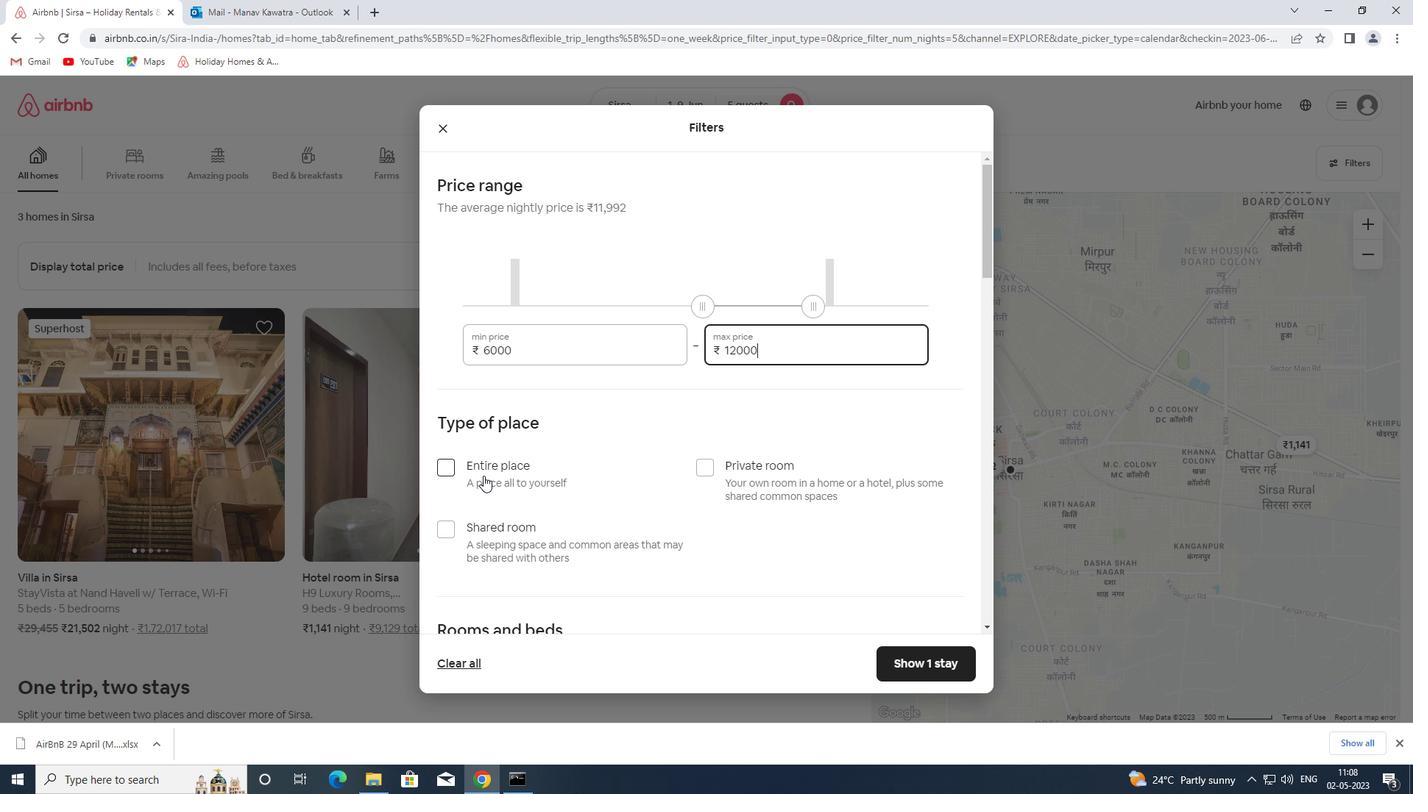 
Action: Mouse pressed left at (483, 472)
Screenshot: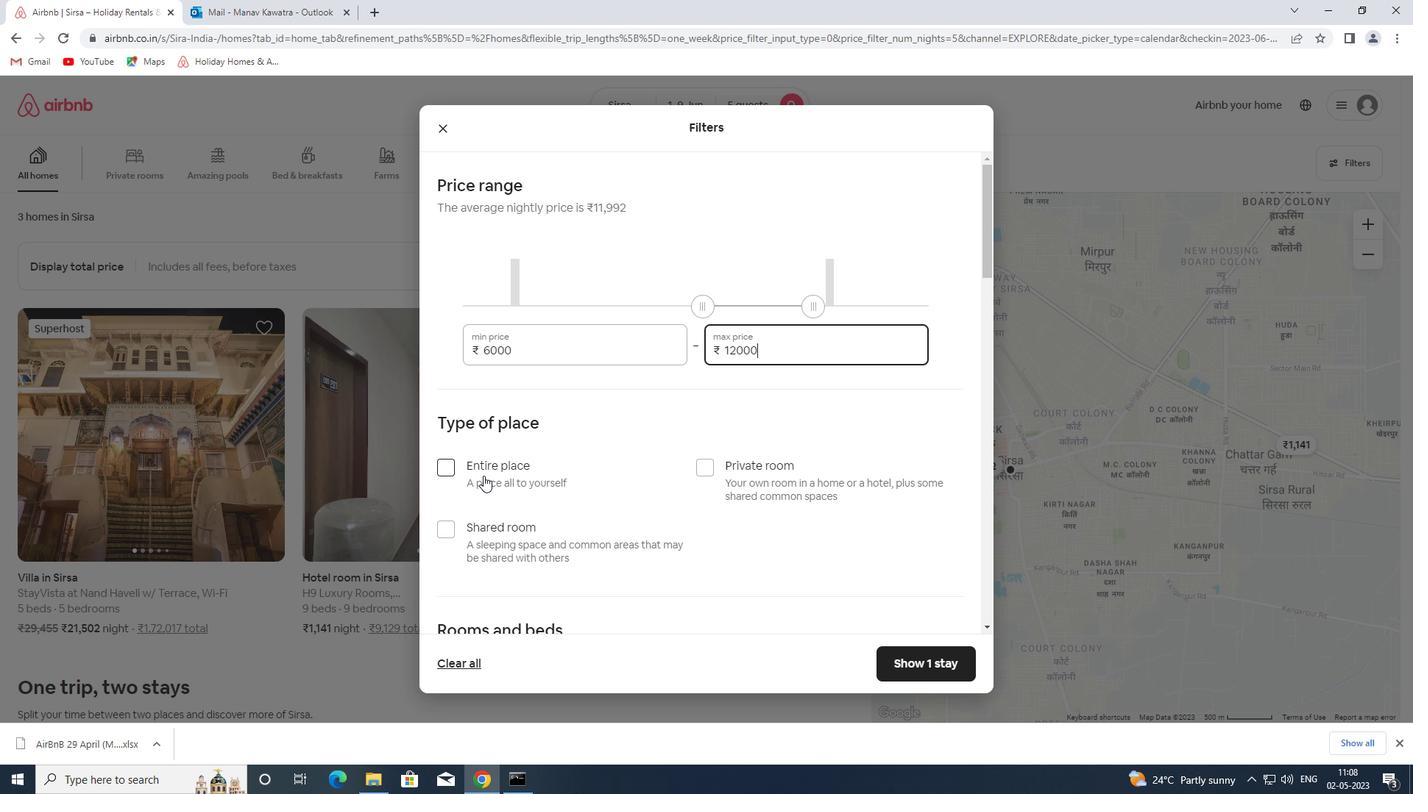 
Action: Mouse moved to (483, 411)
Screenshot: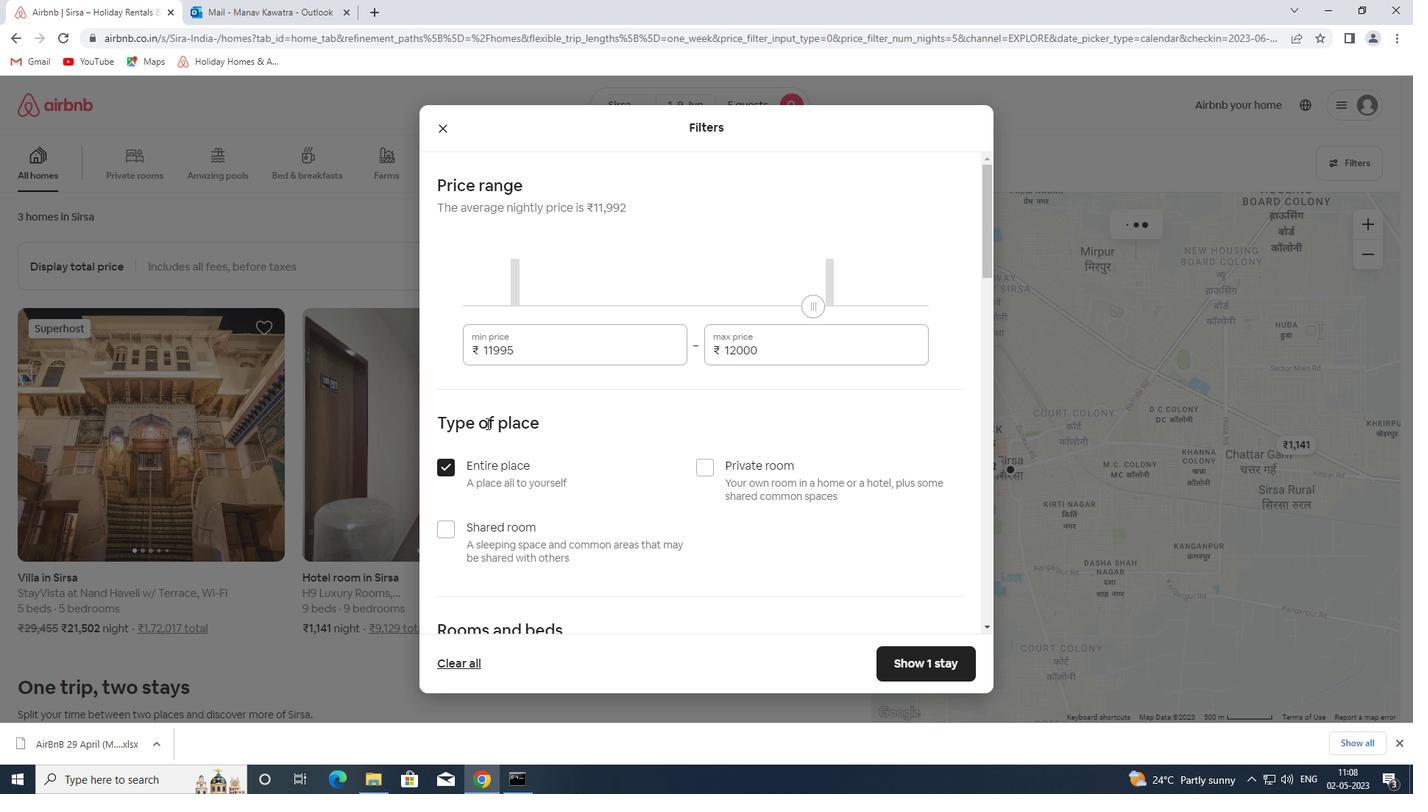 
Action: Mouse scrolled (483, 410) with delta (0, 0)
Screenshot: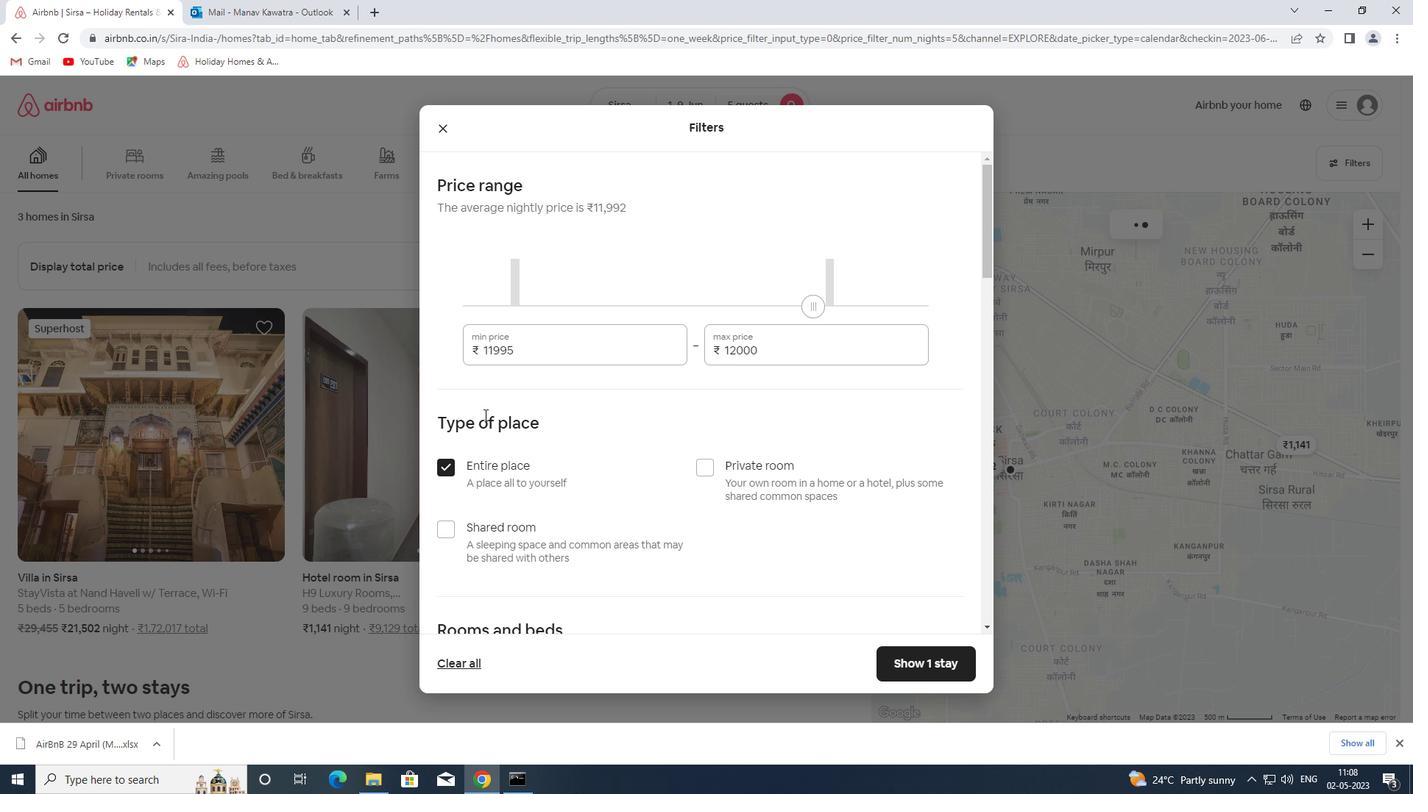 
Action: Mouse scrolled (483, 410) with delta (0, 0)
Screenshot: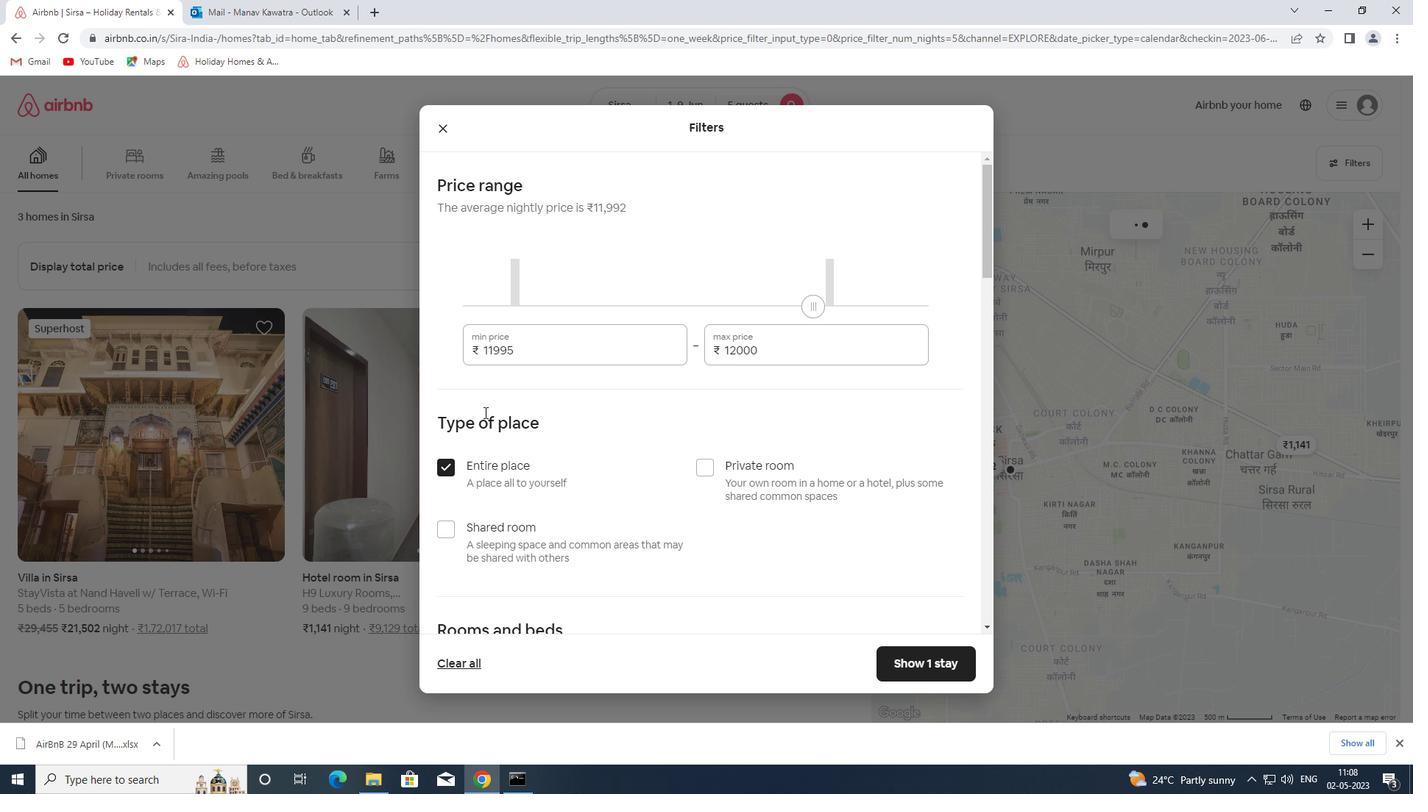 
Action: Mouse scrolled (483, 410) with delta (0, 0)
Screenshot: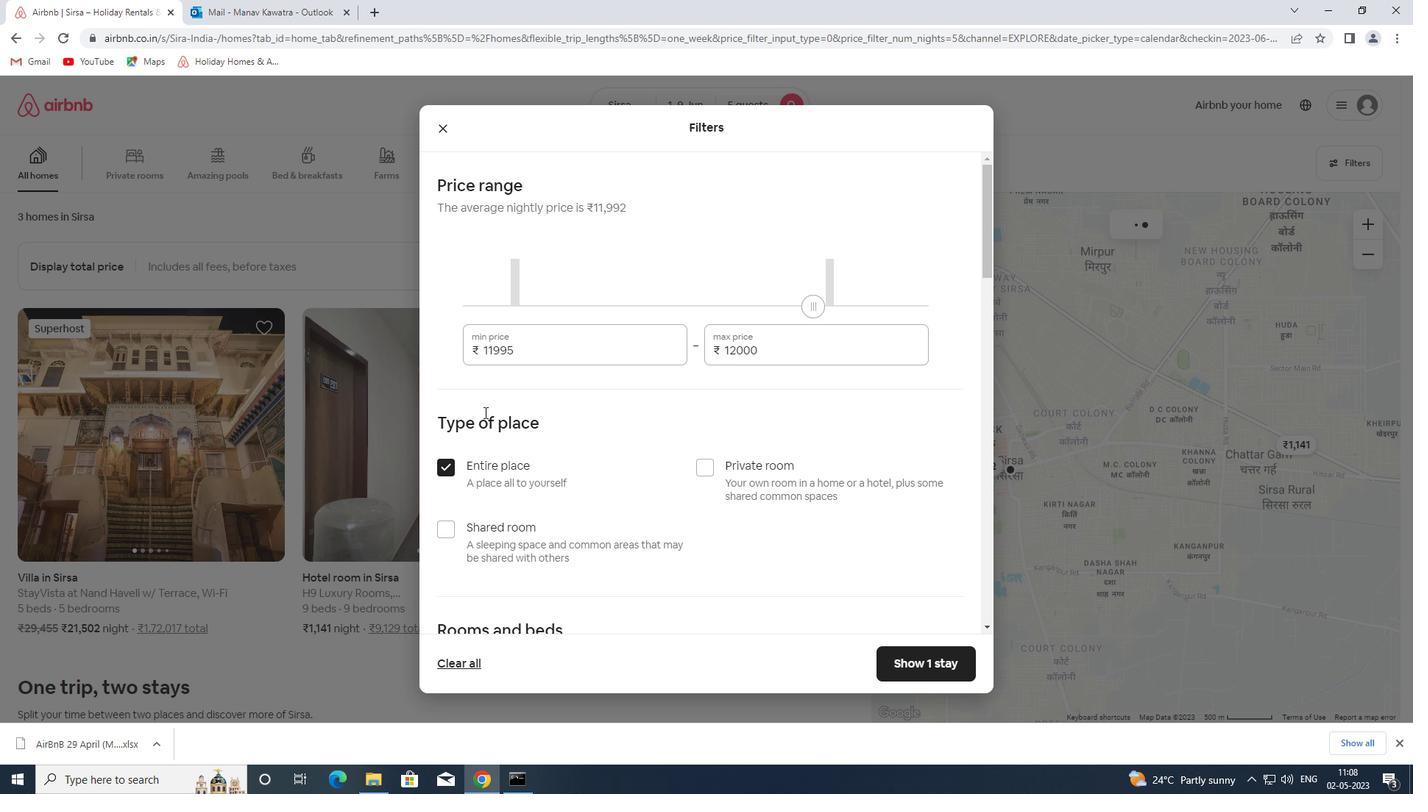
Action: Mouse moved to (482, 410)
Screenshot: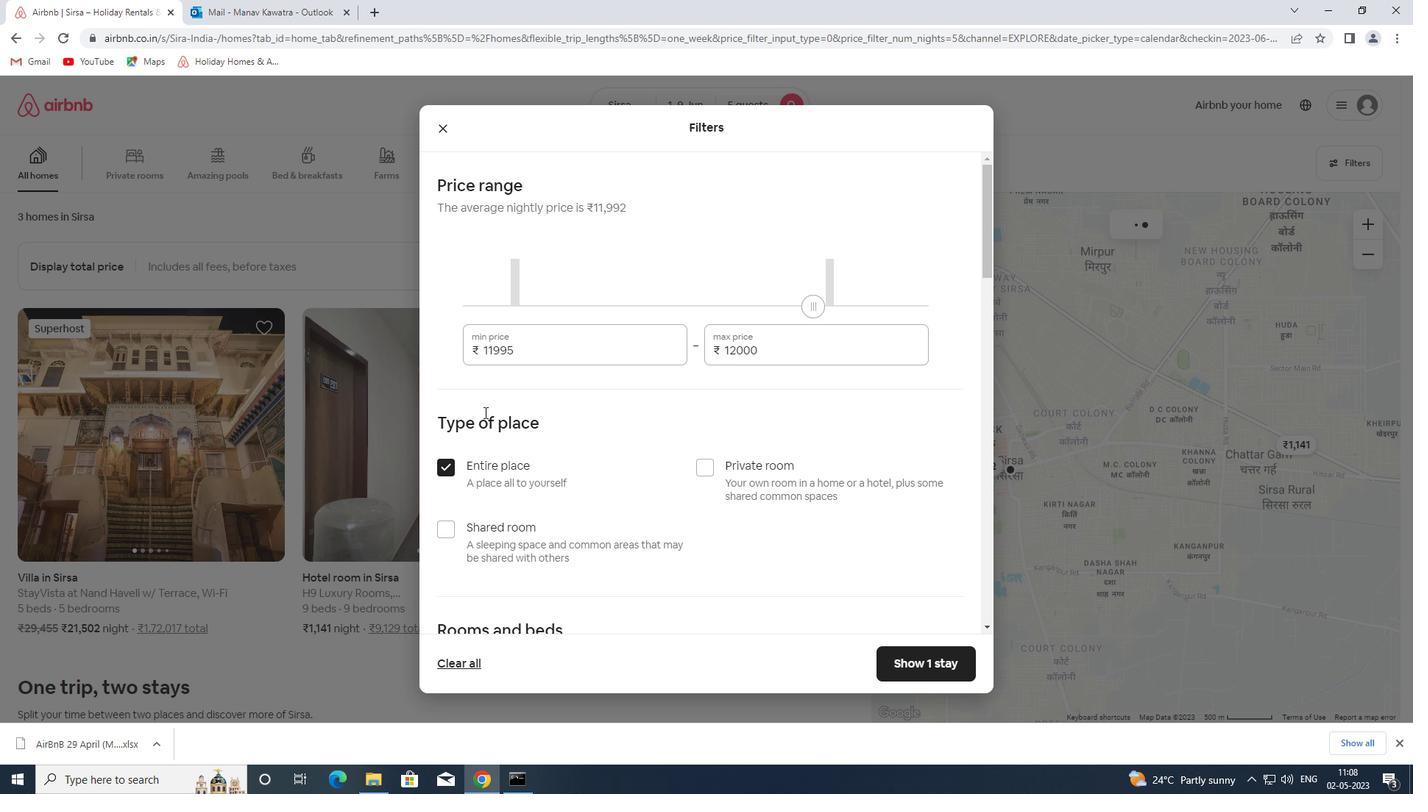 
Action: Mouse scrolled (482, 410) with delta (0, 0)
Screenshot: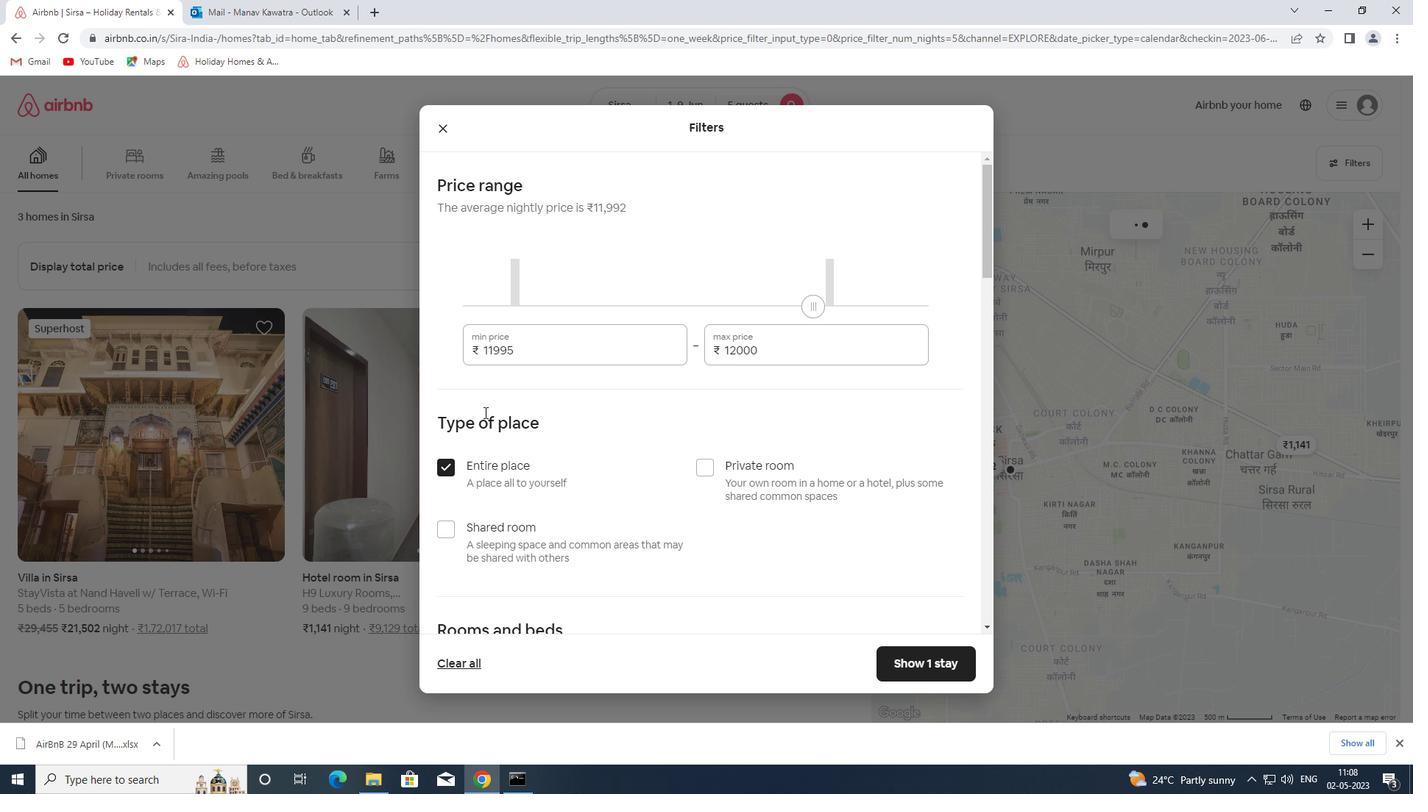 
Action: Mouse moved to (482, 410)
Screenshot: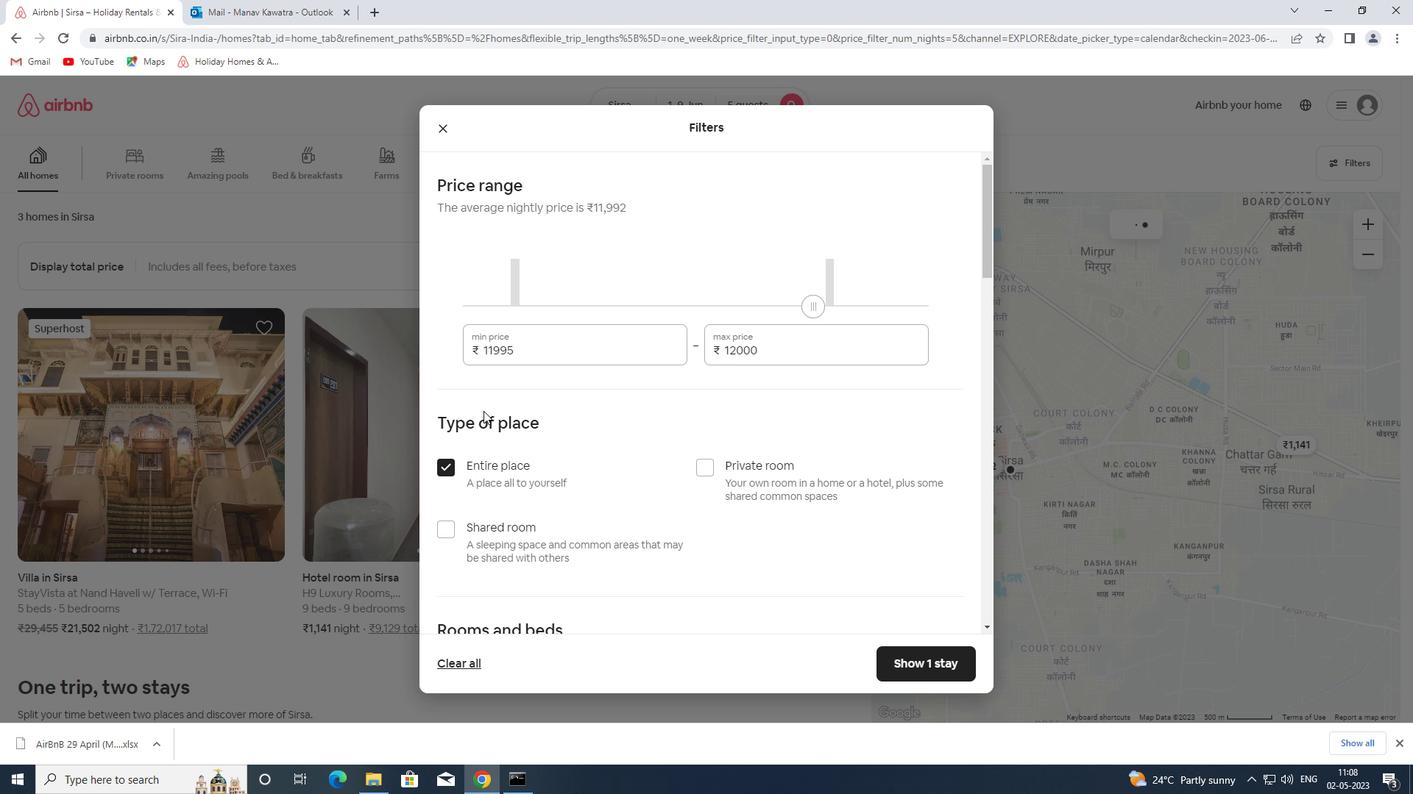 
Action: Mouse scrolled (482, 410) with delta (0, 0)
Screenshot: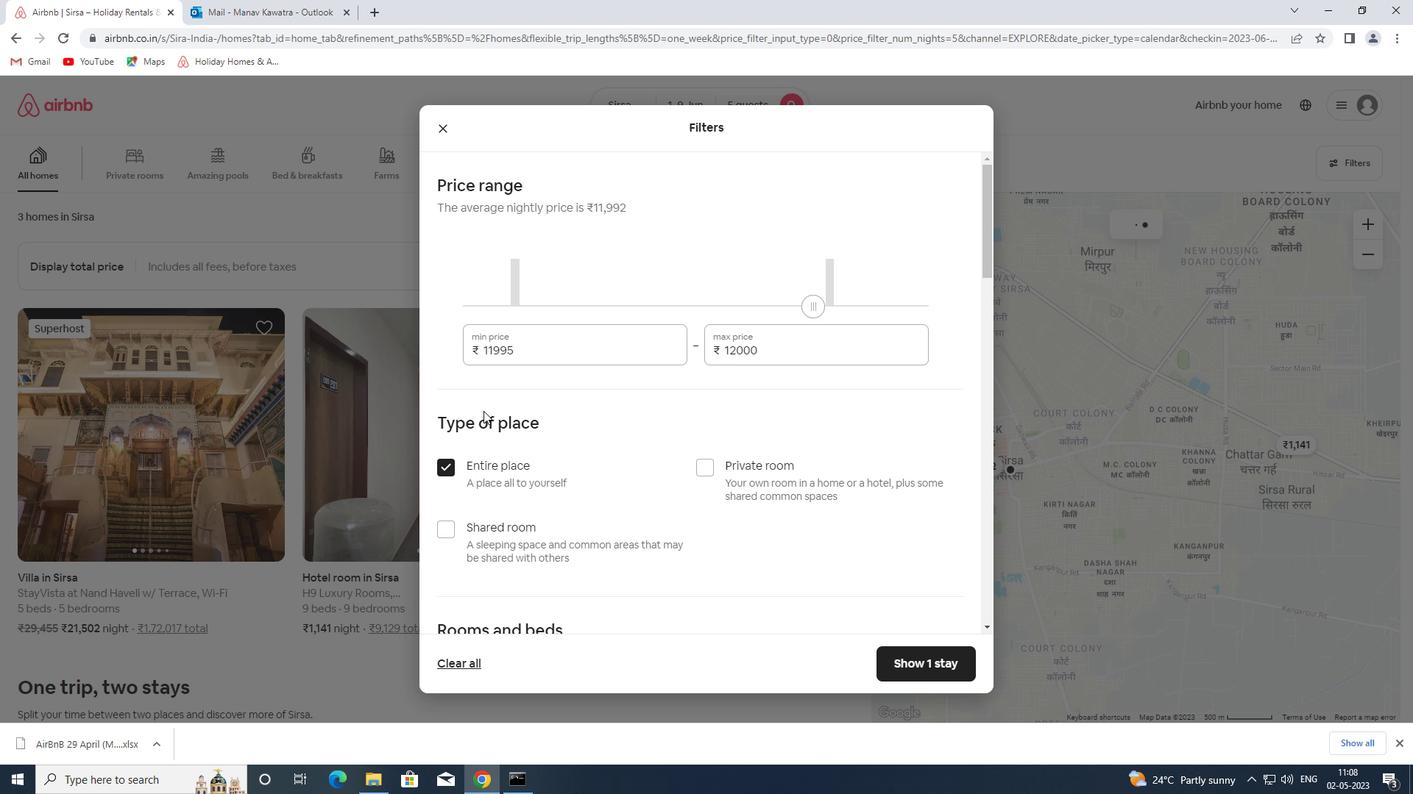 
Action: Mouse moved to (480, 407)
Screenshot: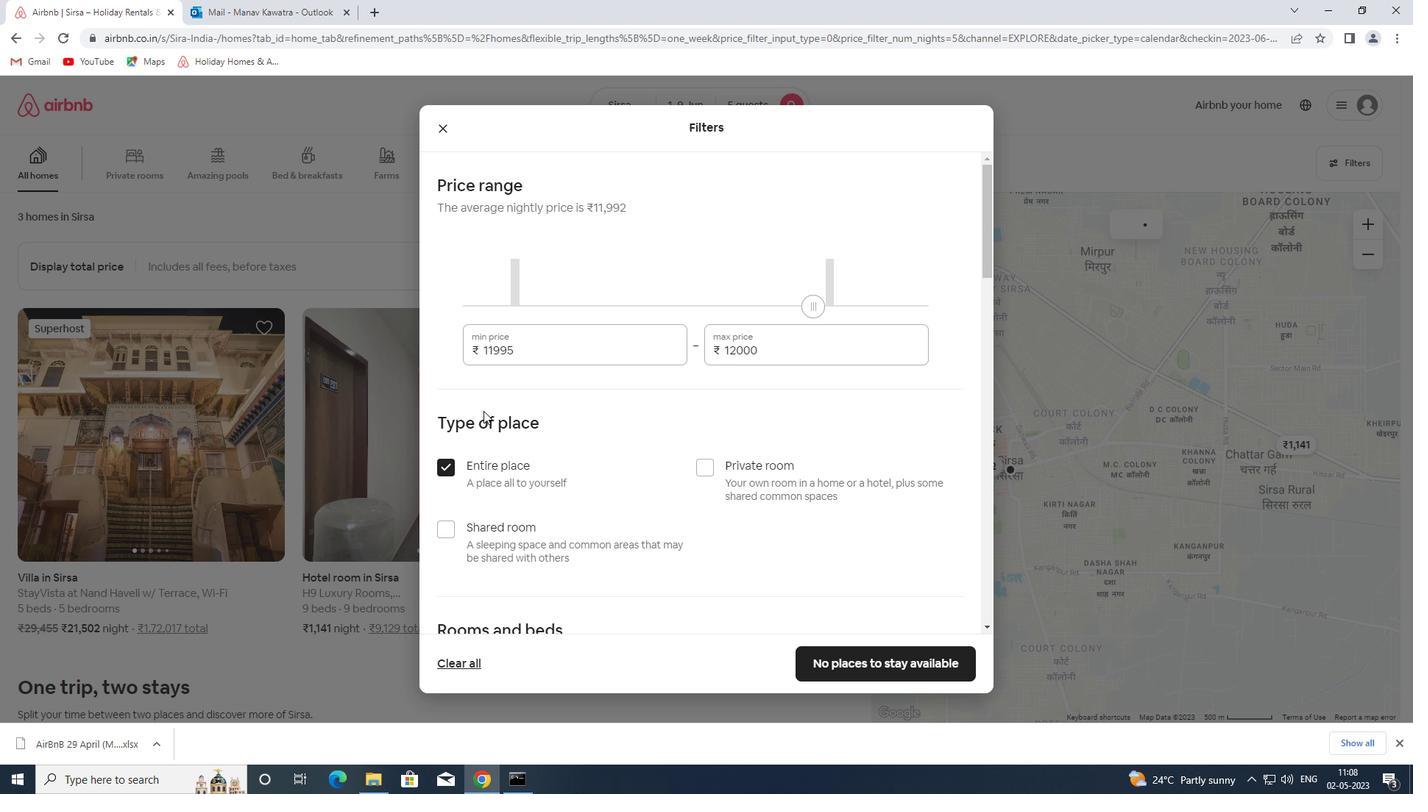 
Action: Mouse scrolled (480, 406) with delta (0, 0)
Screenshot: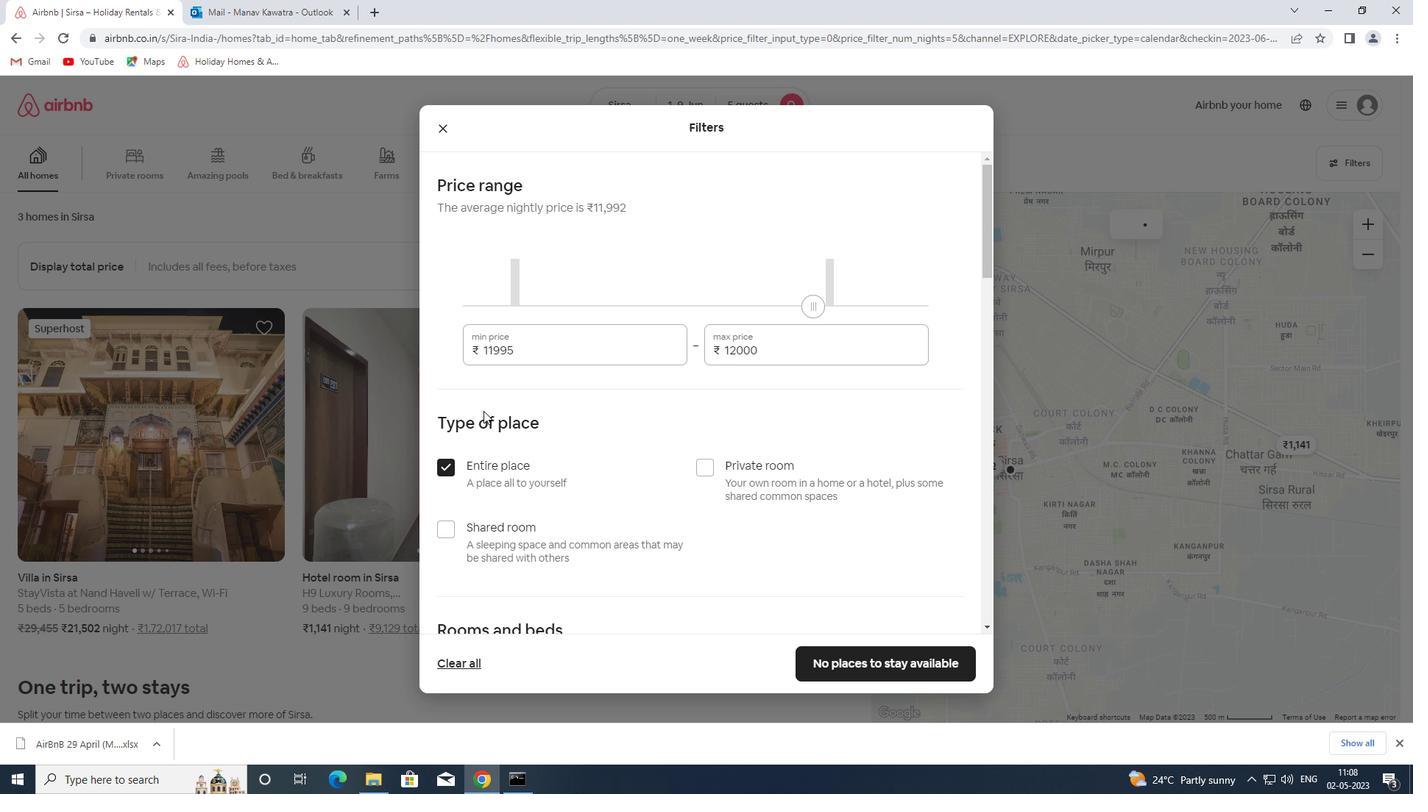 
Action: Mouse moved to (613, 273)
Screenshot: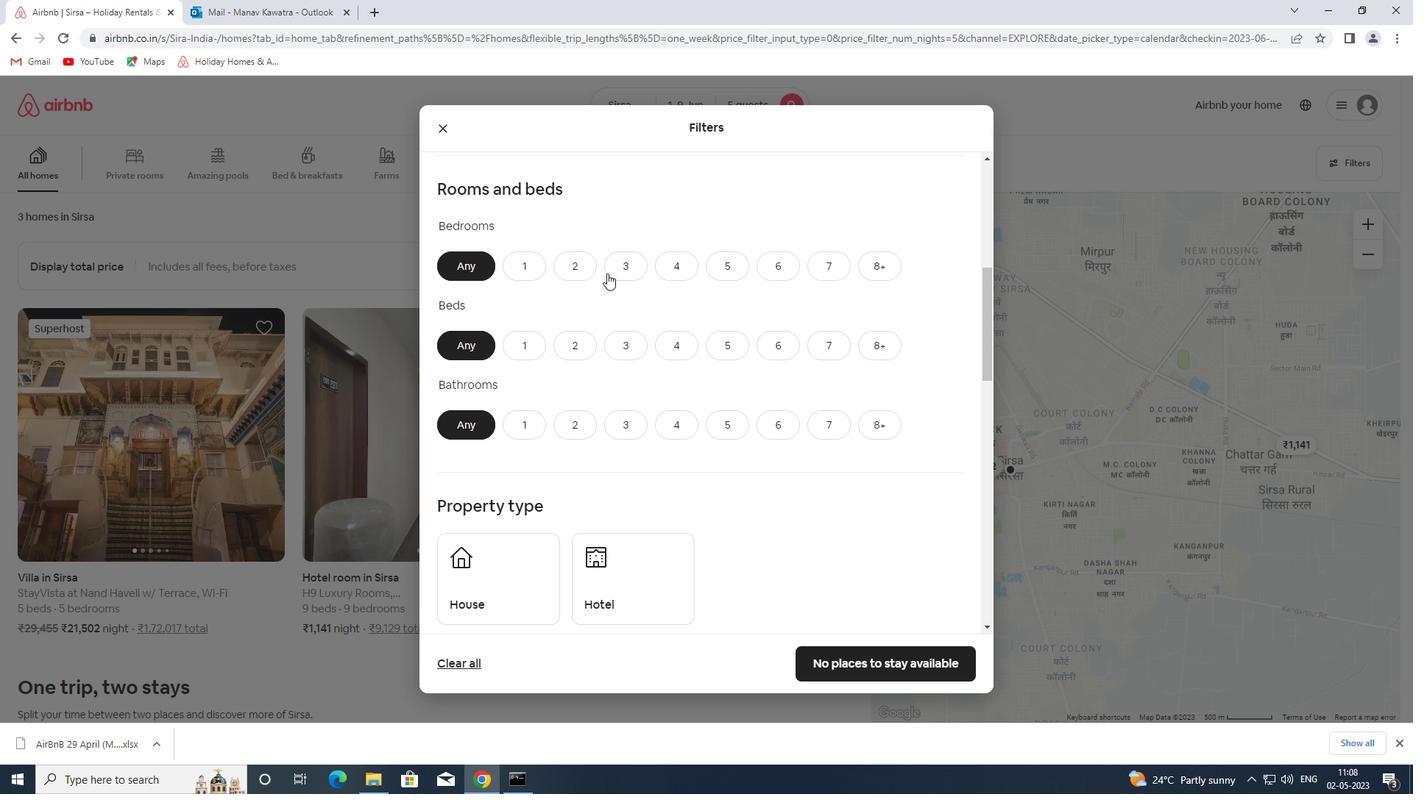 
Action: Mouse pressed left at (613, 273)
Screenshot: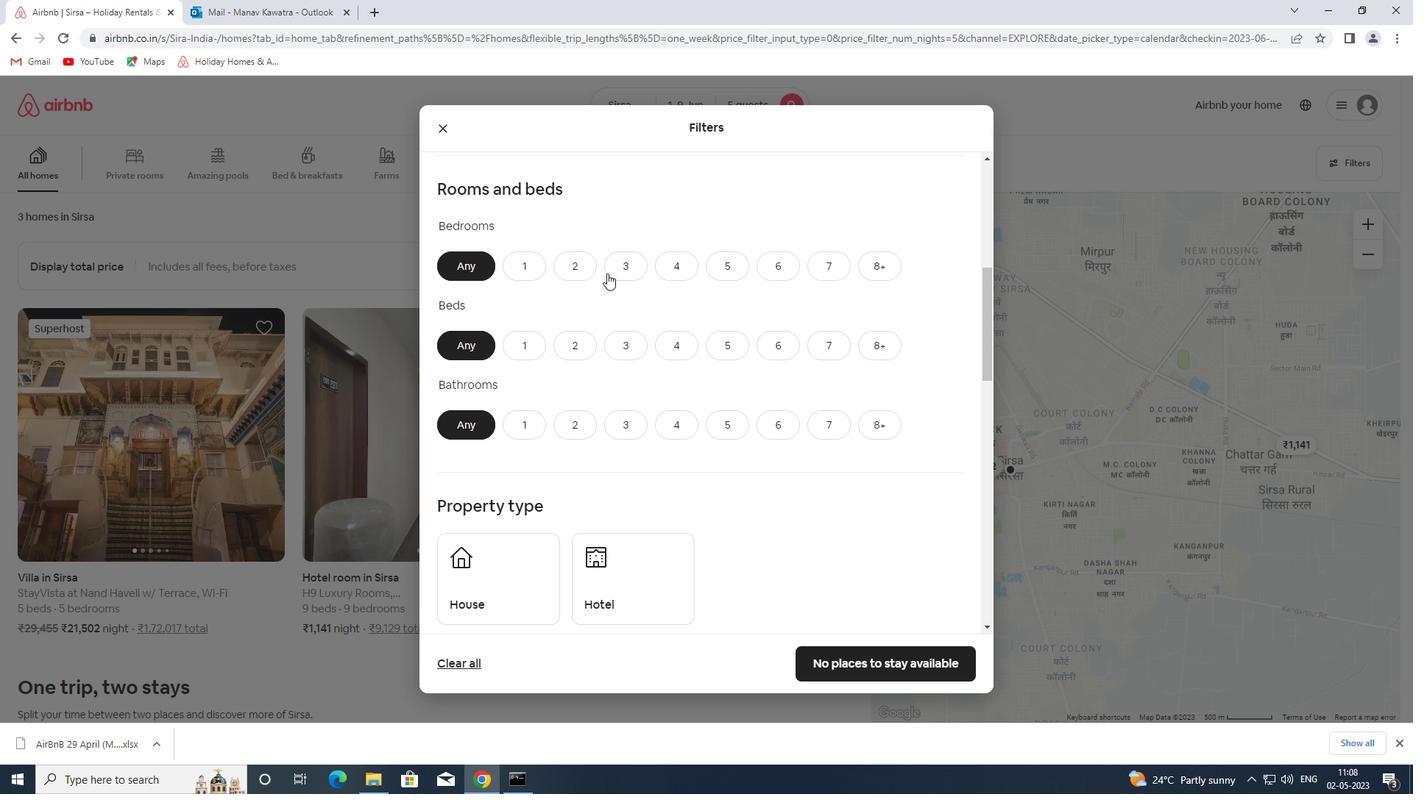
Action: Mouse moved to (624, 343)
Screenshot: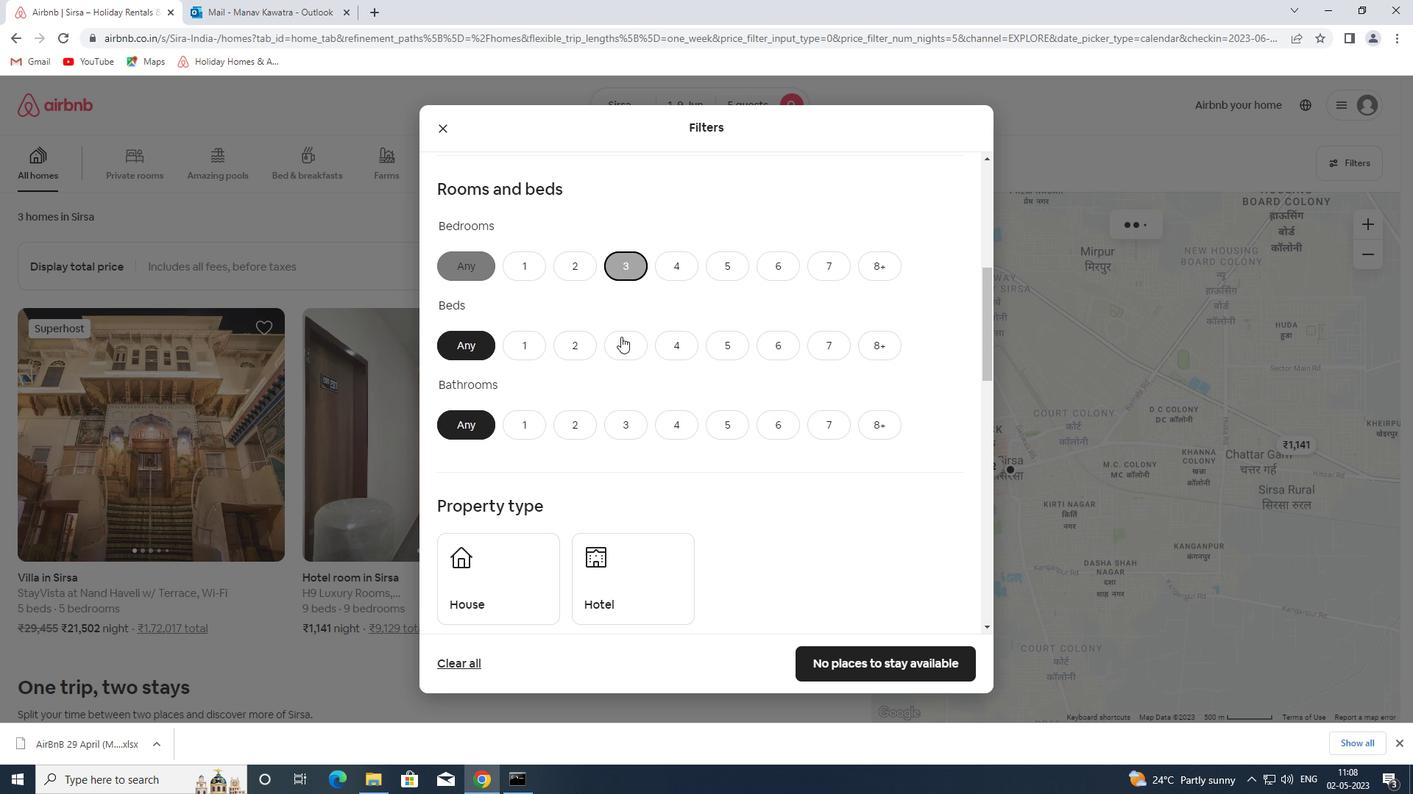 
Action: Mouse pressed left at (624, 343)
Screenshot: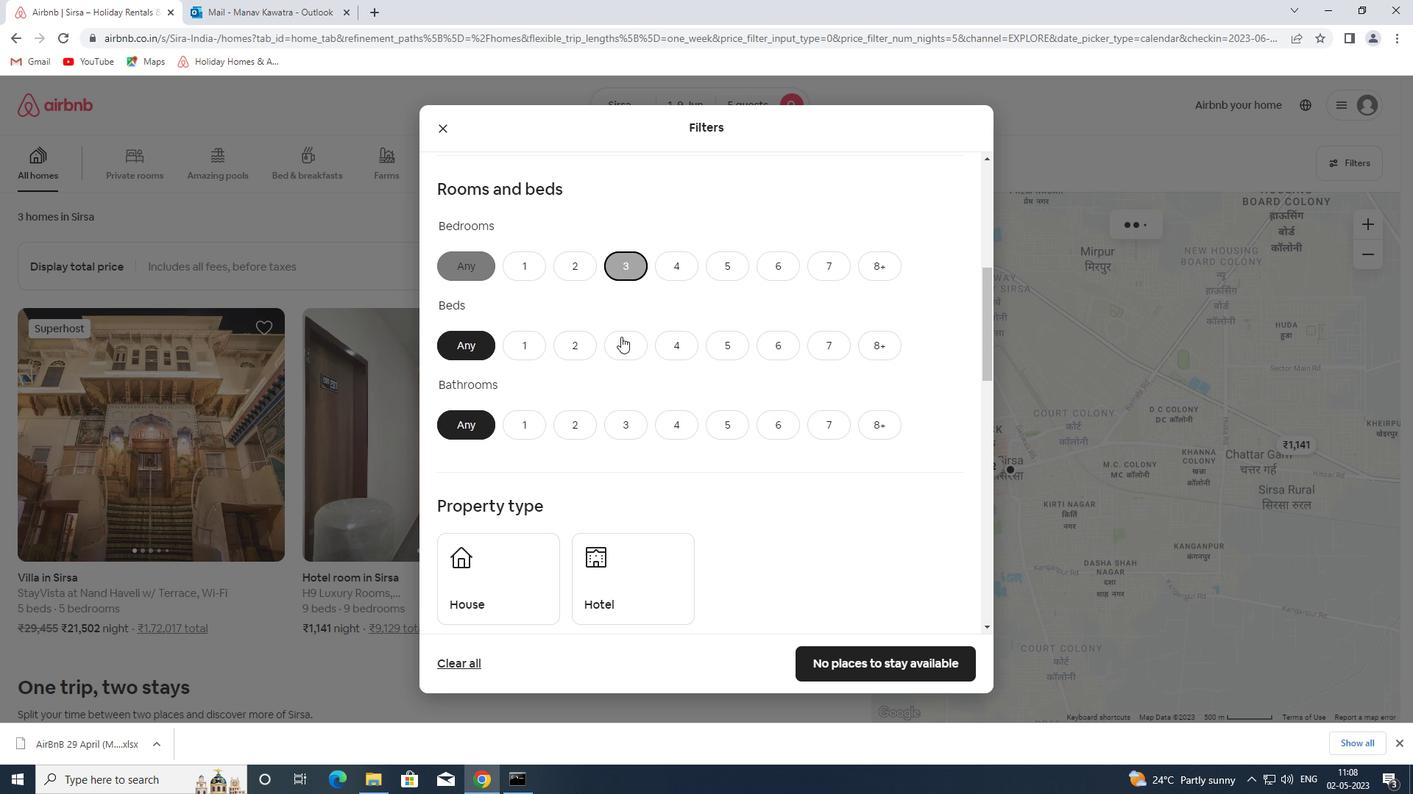 
Action: Mouse moved to (624, 432)
Screenshot: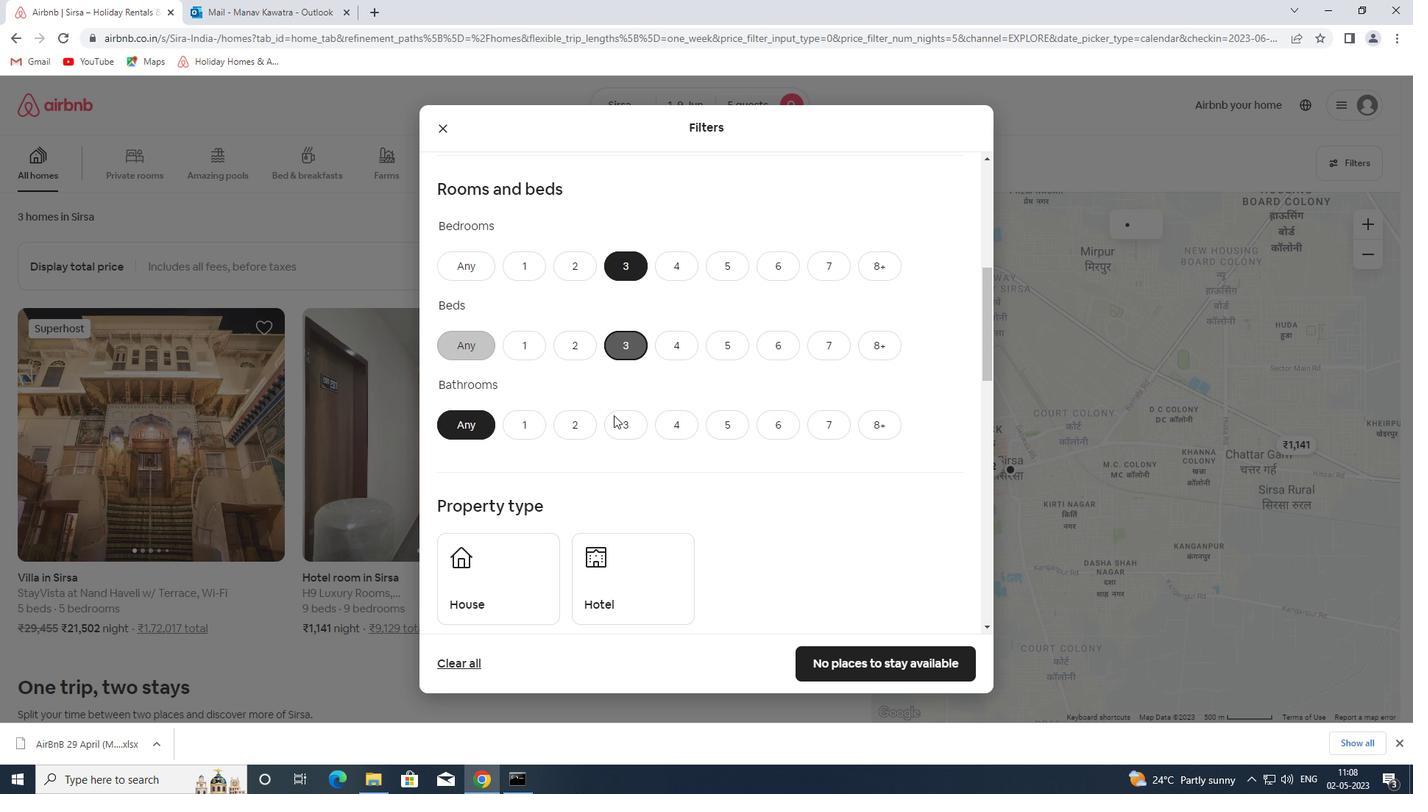 
Action: Mouse pressed left at (624, 432)
Screenshot: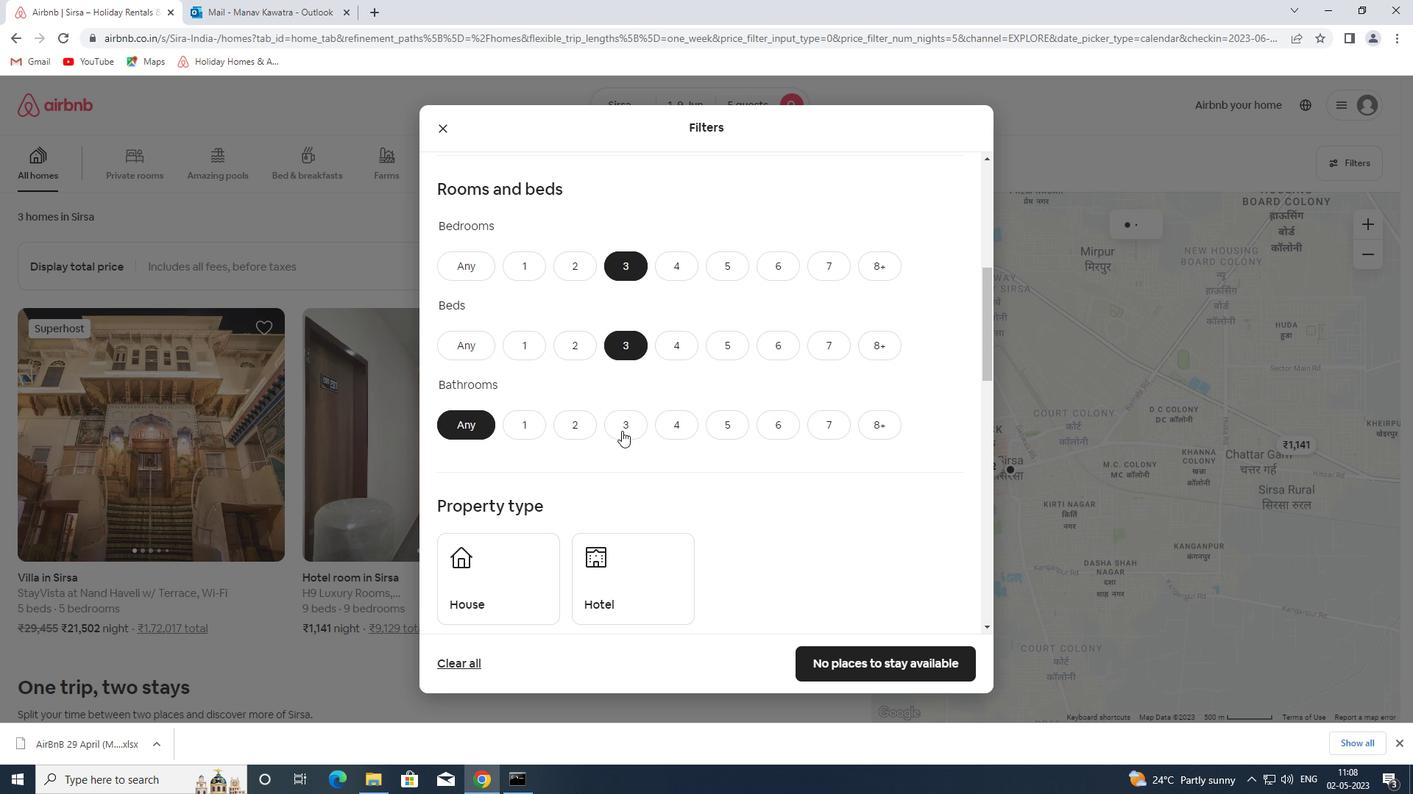 
Action: Mouse moved to (499, 574)
Screenshot: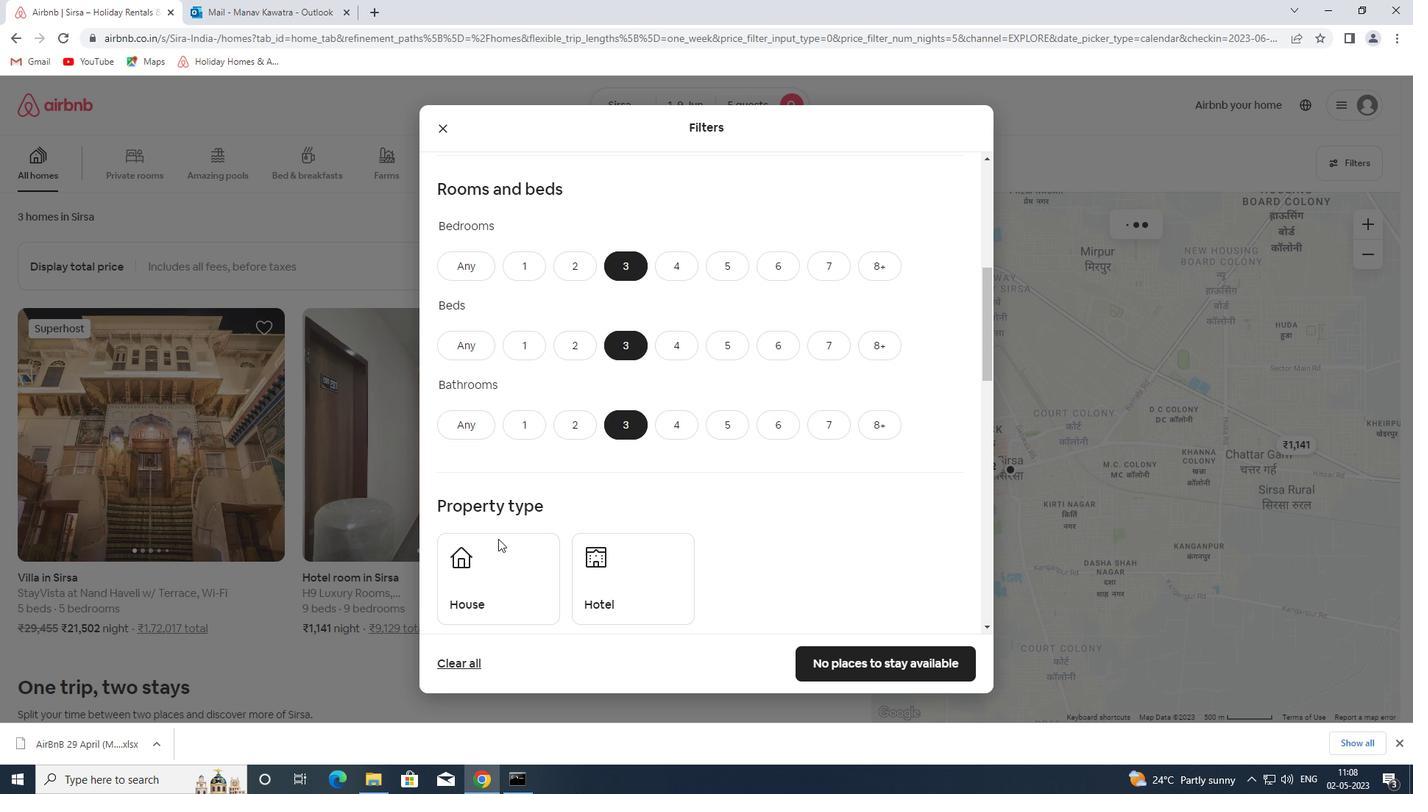 
Action: Mouse pressed left at (499, 574)
Screenshot: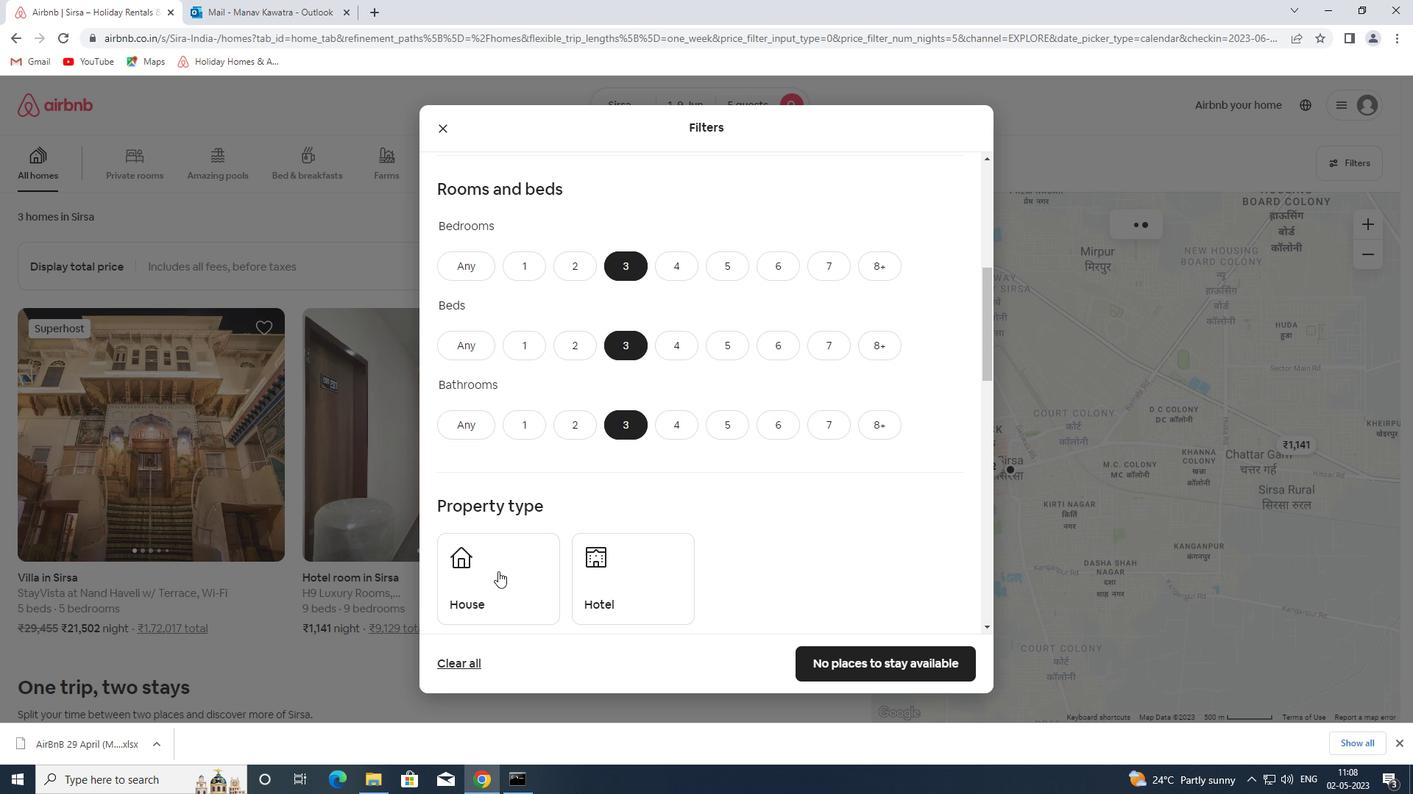 
Action: Mouse moved to (634, 423)
Screenshot: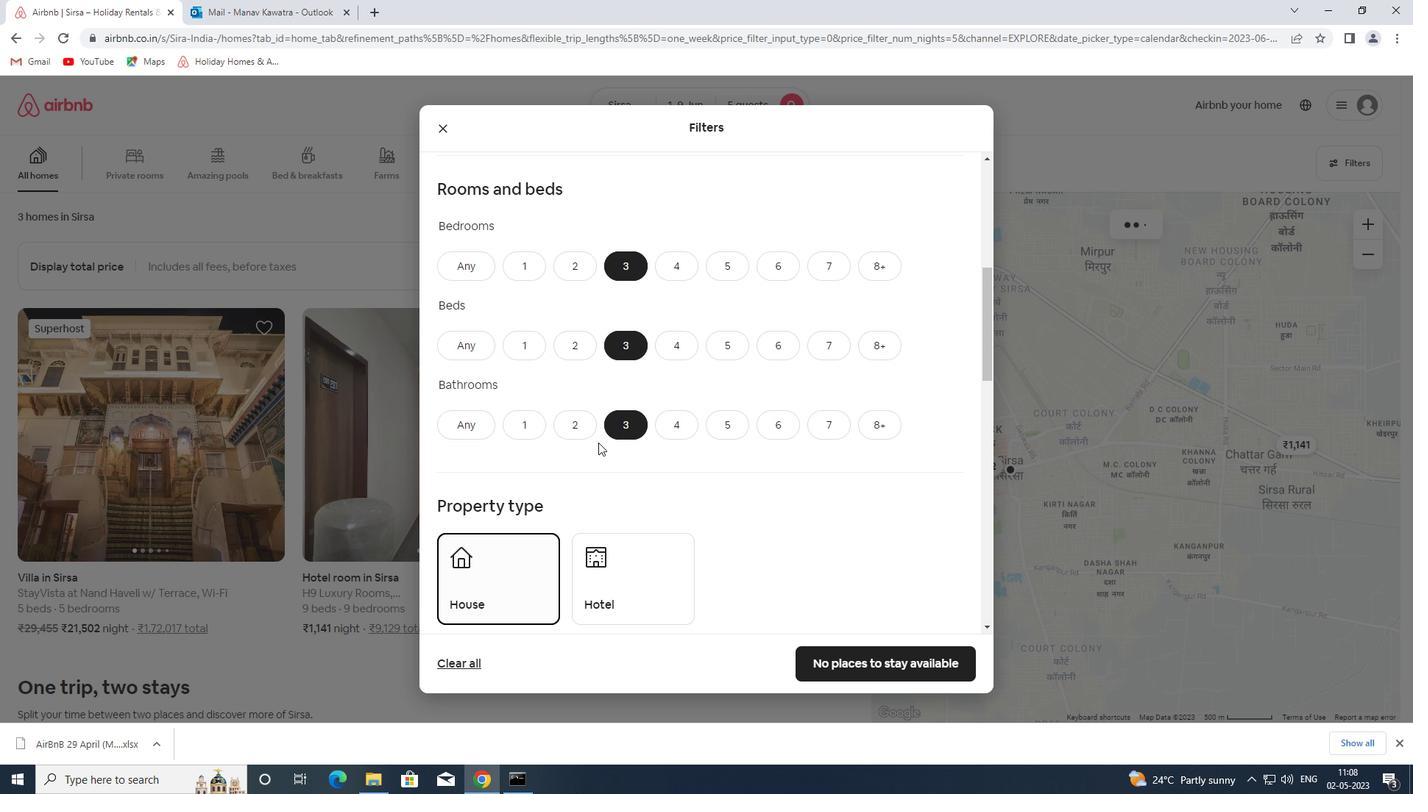 
Action: Mouse scrolled (634, 422) with delta (0, 0)
Screenshot: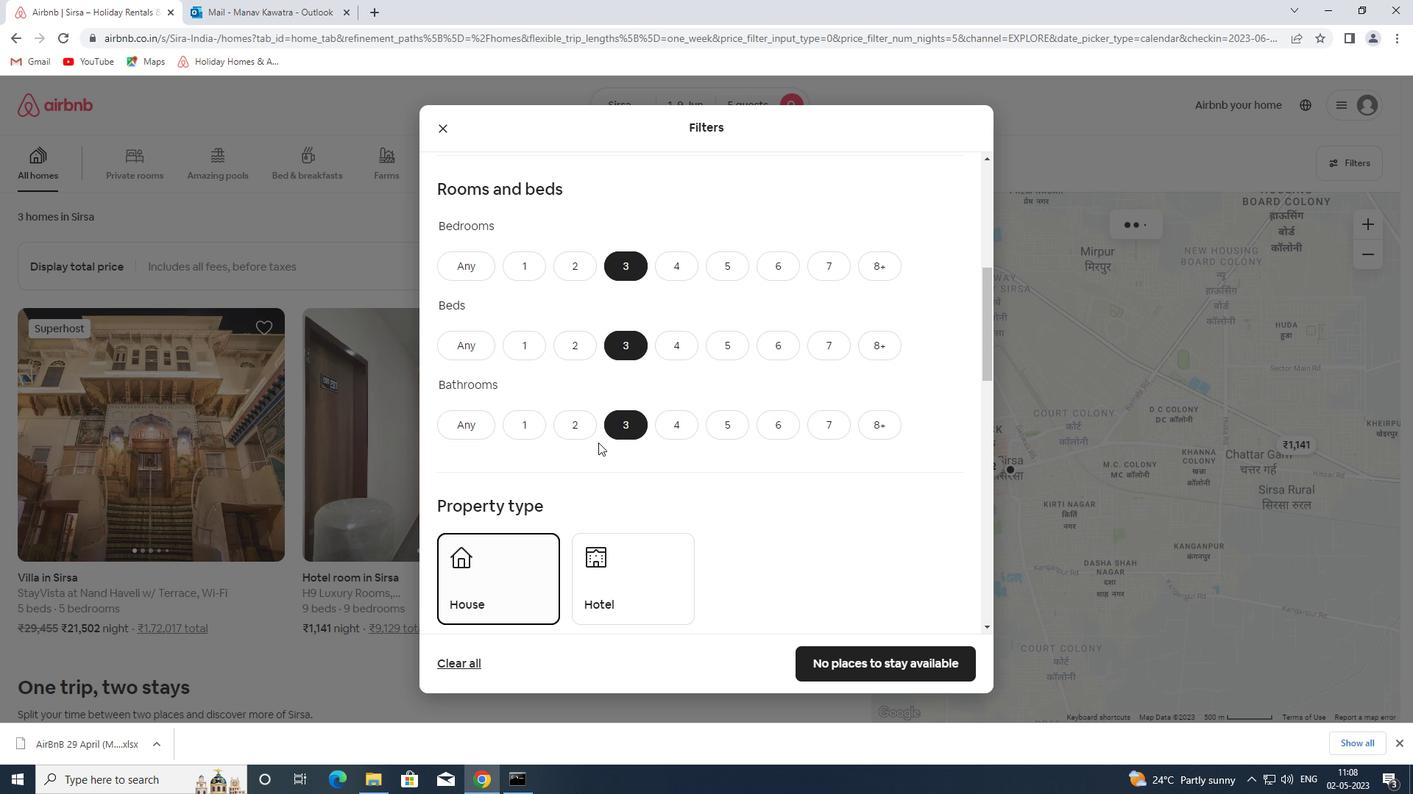 
Action: Mouse scrolled (634, 422) with delta (0, 0)
Screenshot: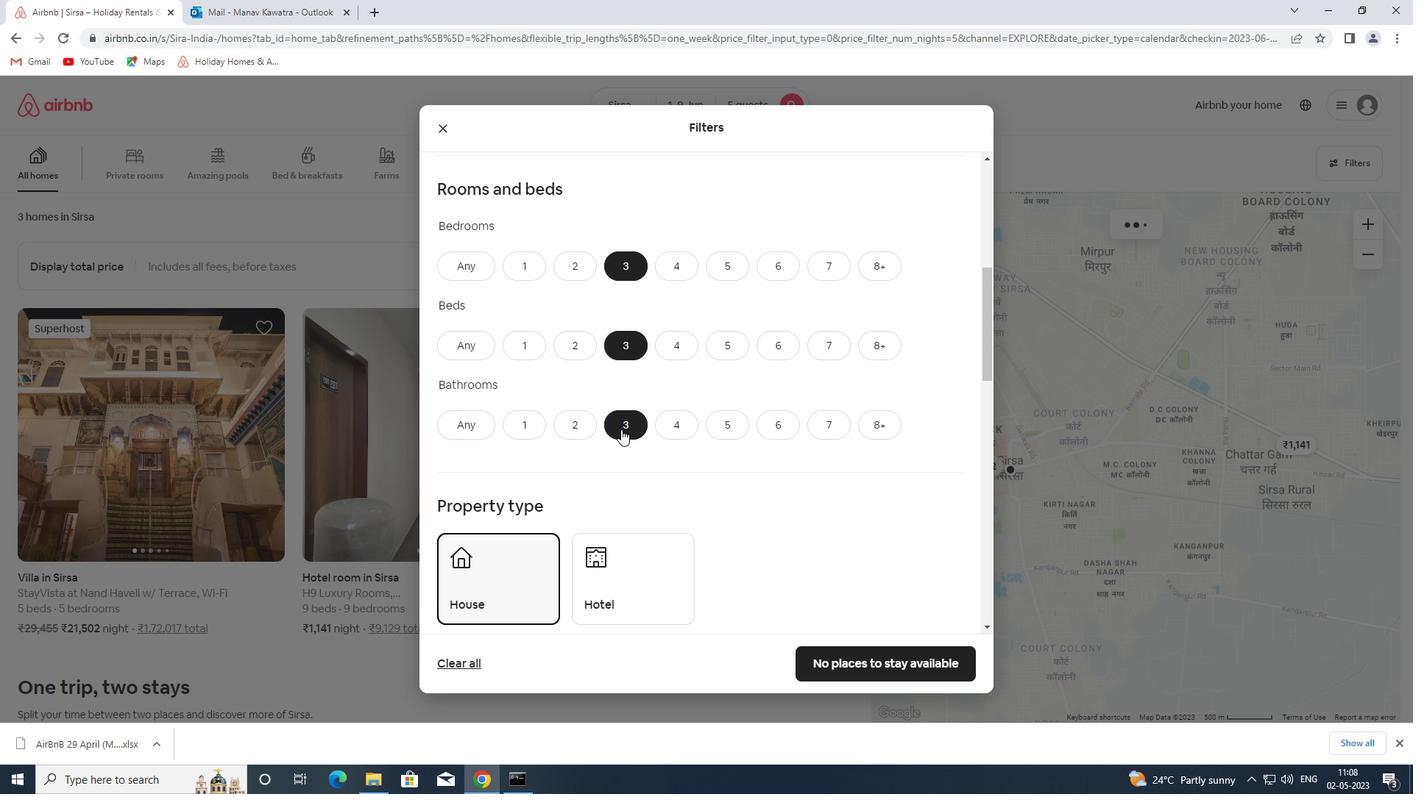 
Action: Mouse scrolled (634, 422) with delta (0, 0)
Screenshot: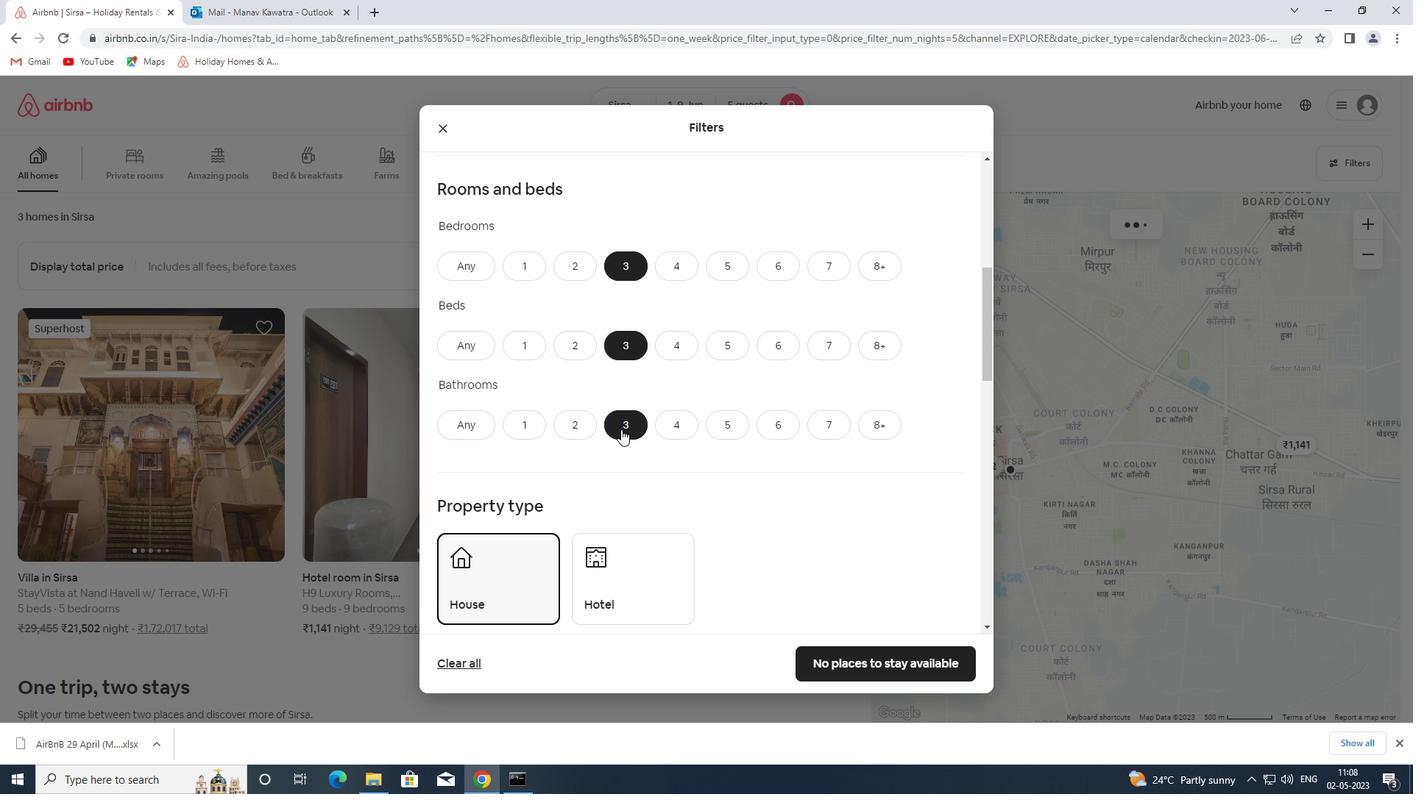 
Action: Mouse scrolled (634, 422) with delta (0, 0)
Screenshot: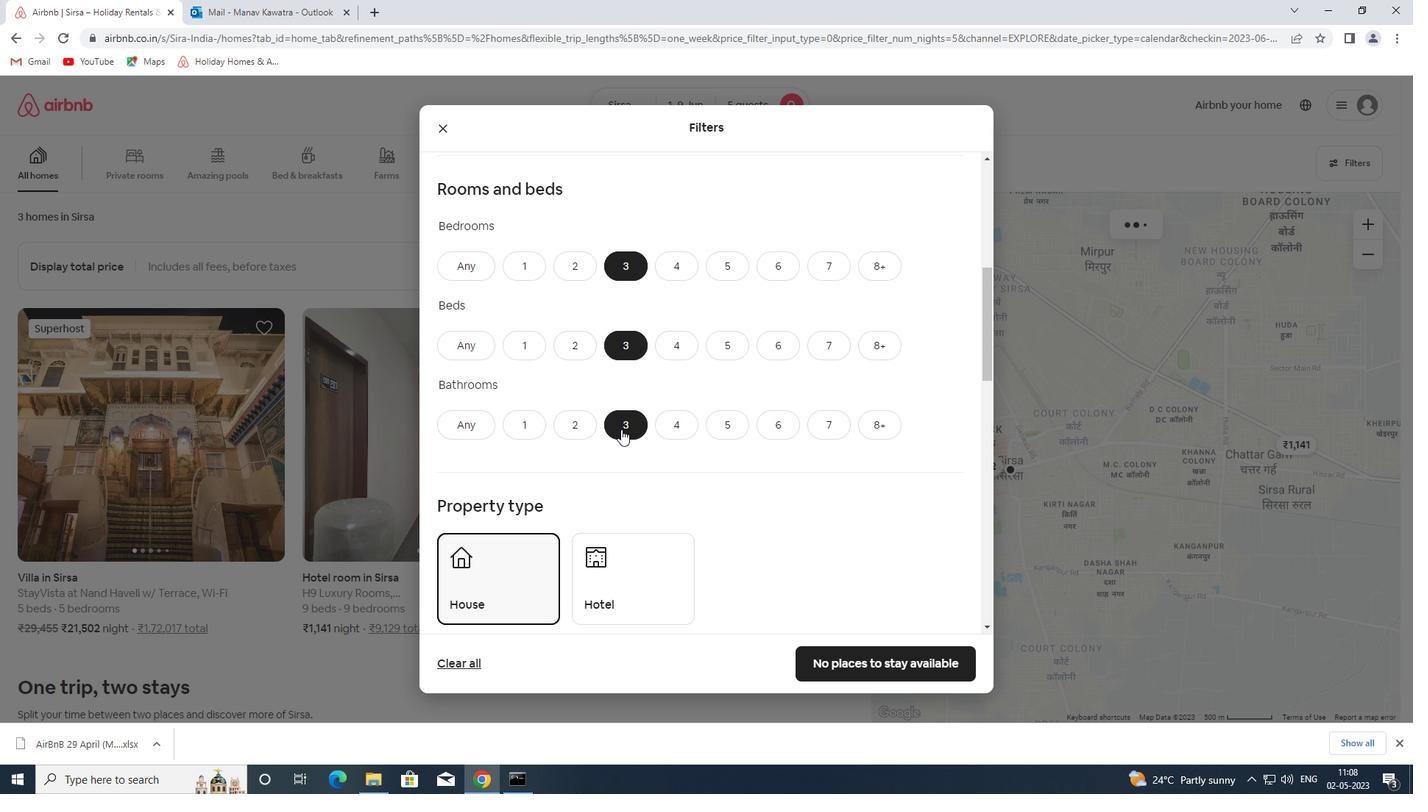 
Action: Mouse moved to (634, 423)
Screenshot: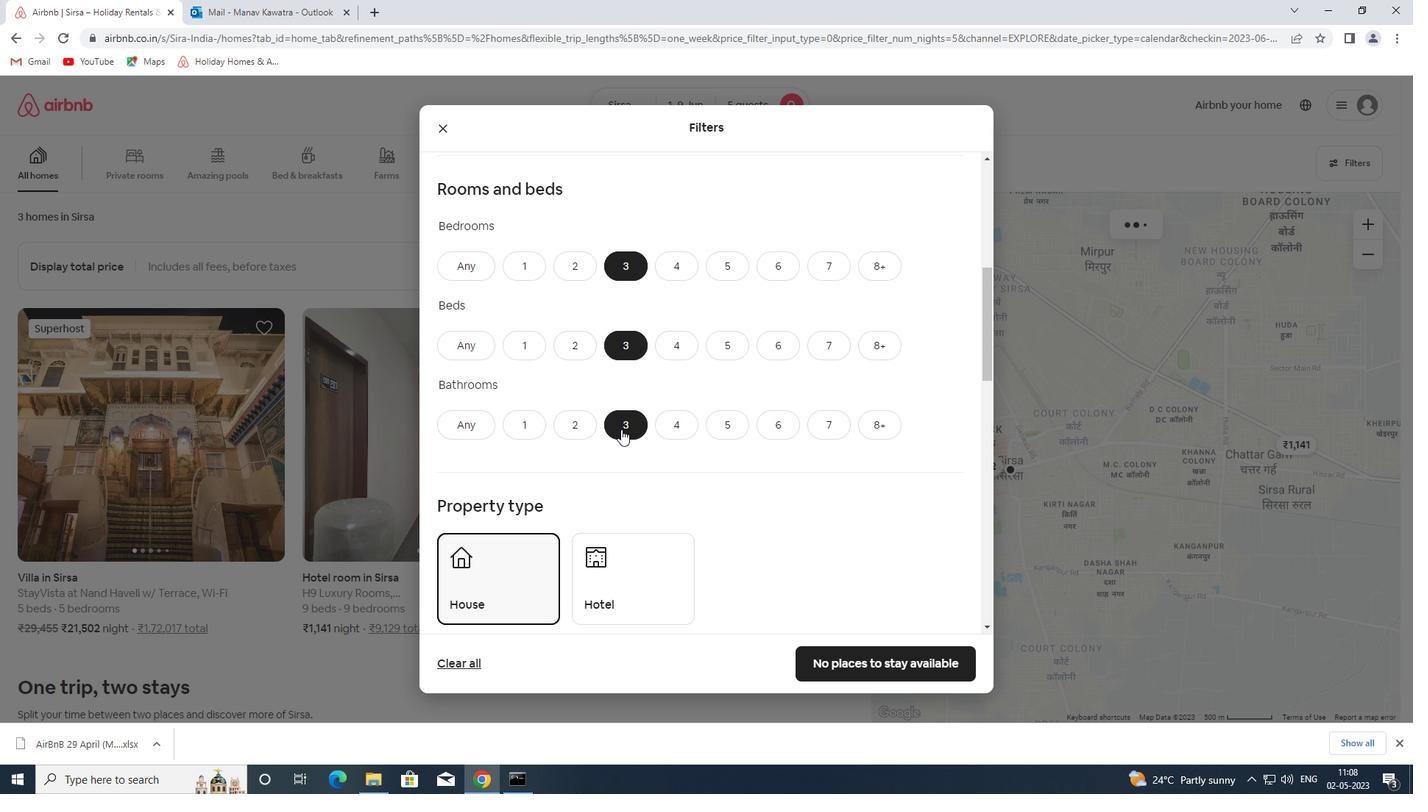 
Action: Mouse scrolled (634, 422) with delta (0, 0)
Screenshot: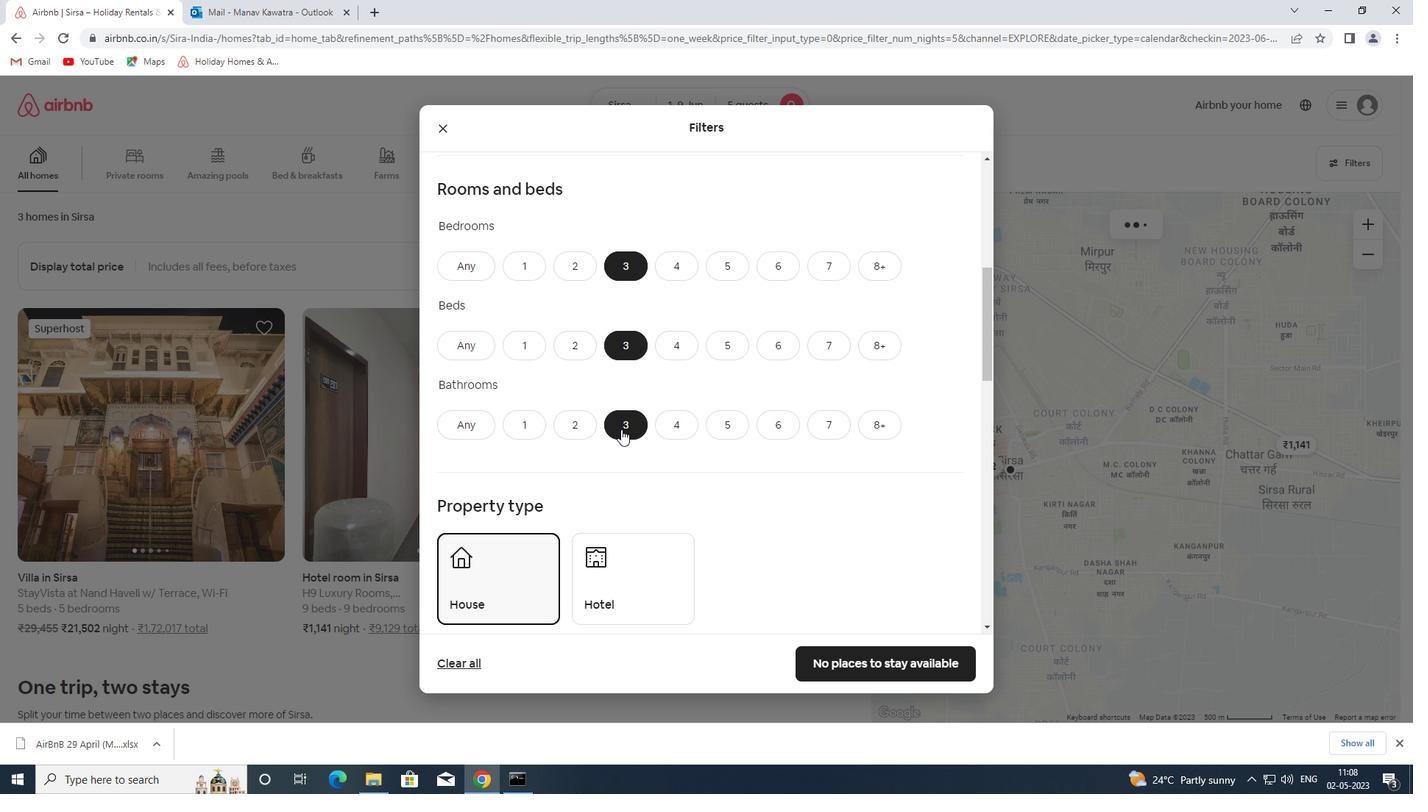 
Action: Mouse moved to (637, 421)
Screenshot: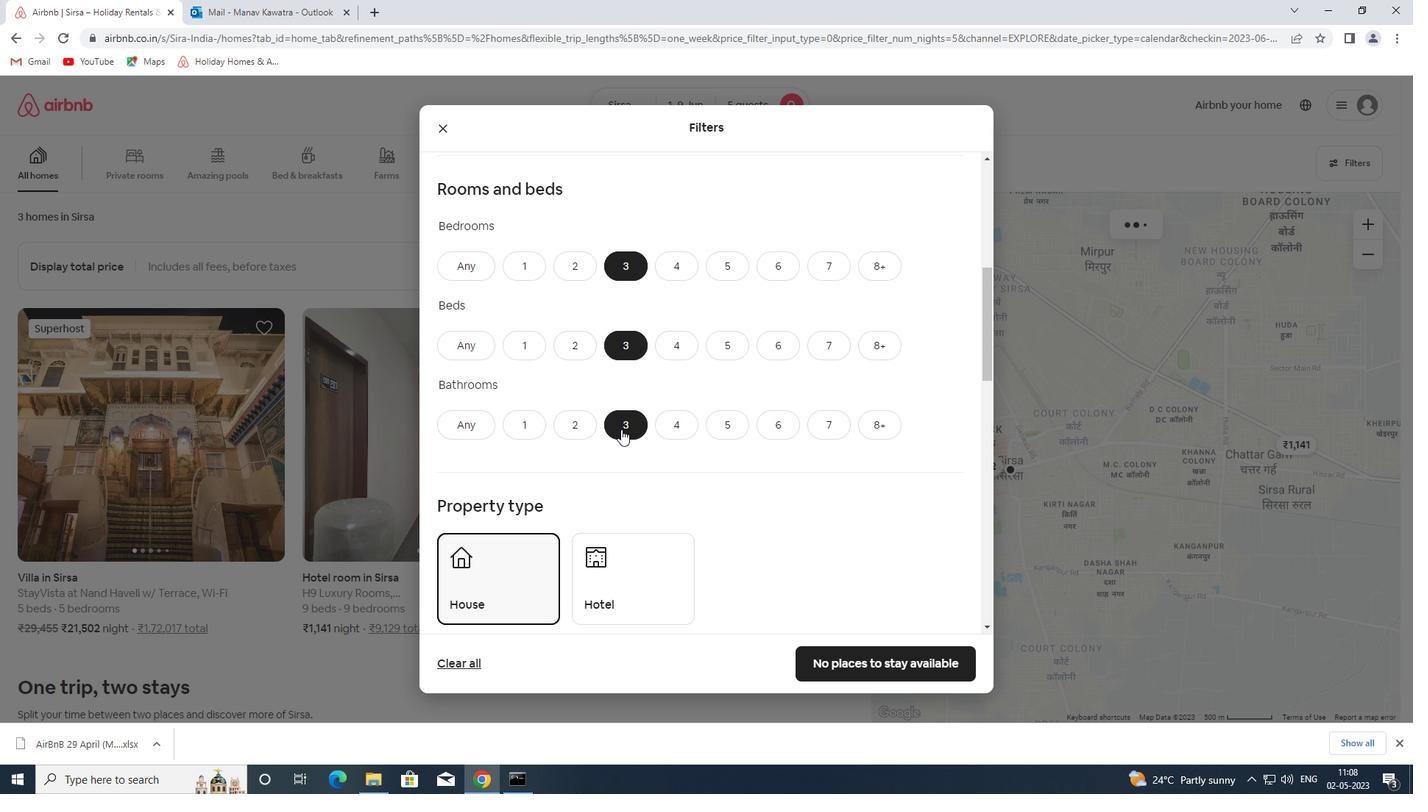 
Action: Mouse scrolled (637, 421) with delta (0, 0)
Screenshot: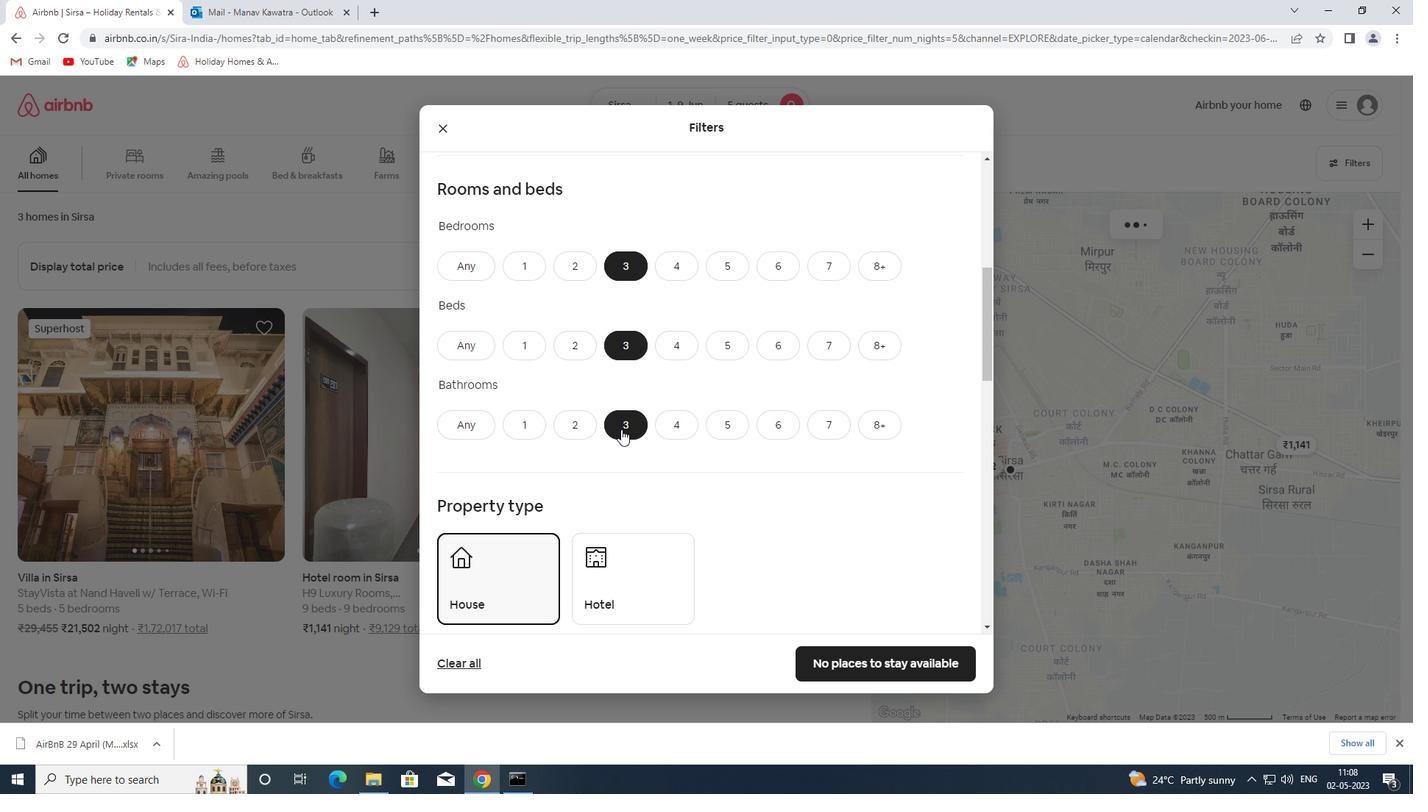 
Action: Mouse moved to (641, 420)
Screenshot: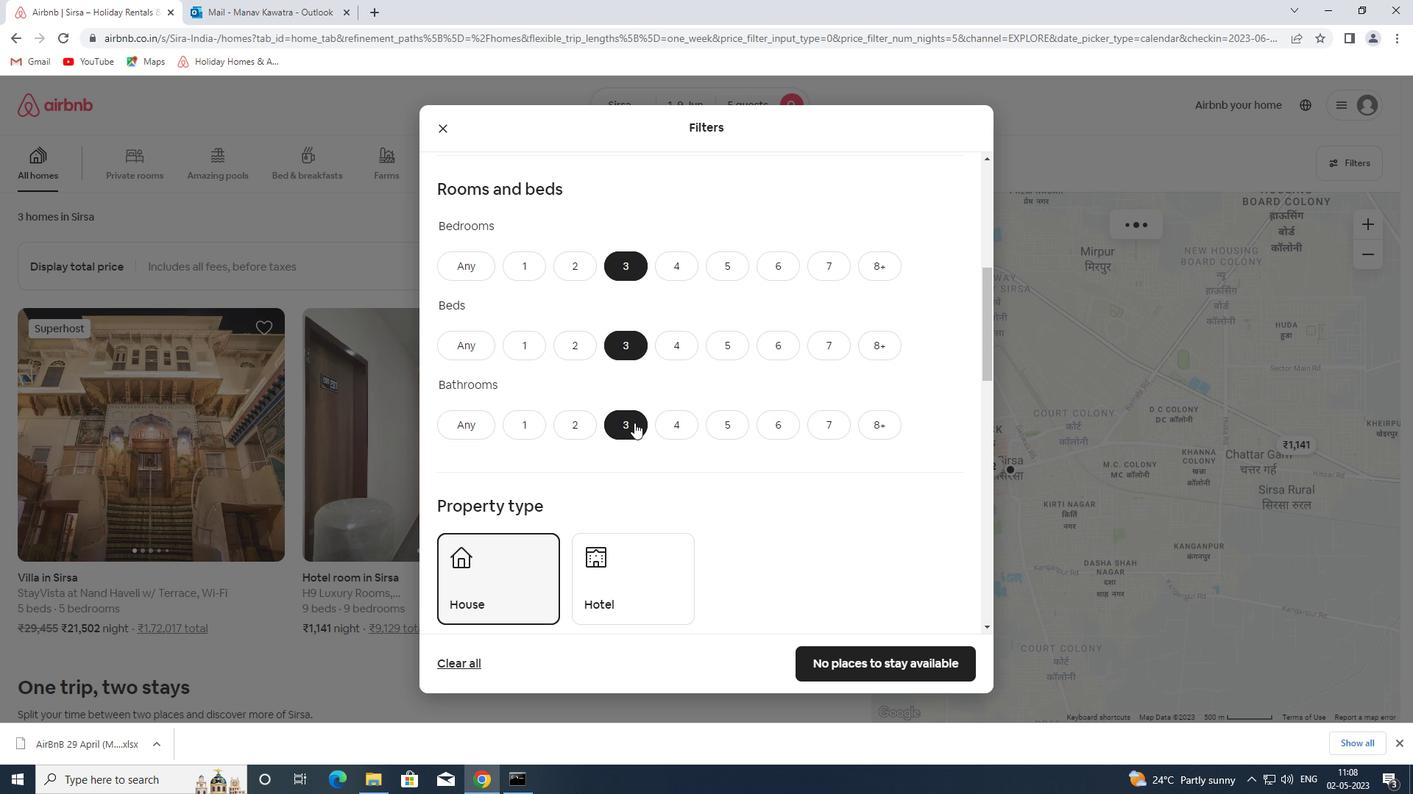 
Action: Mouse scrolled (641, 419) with delta (0, 0)
Screenshot: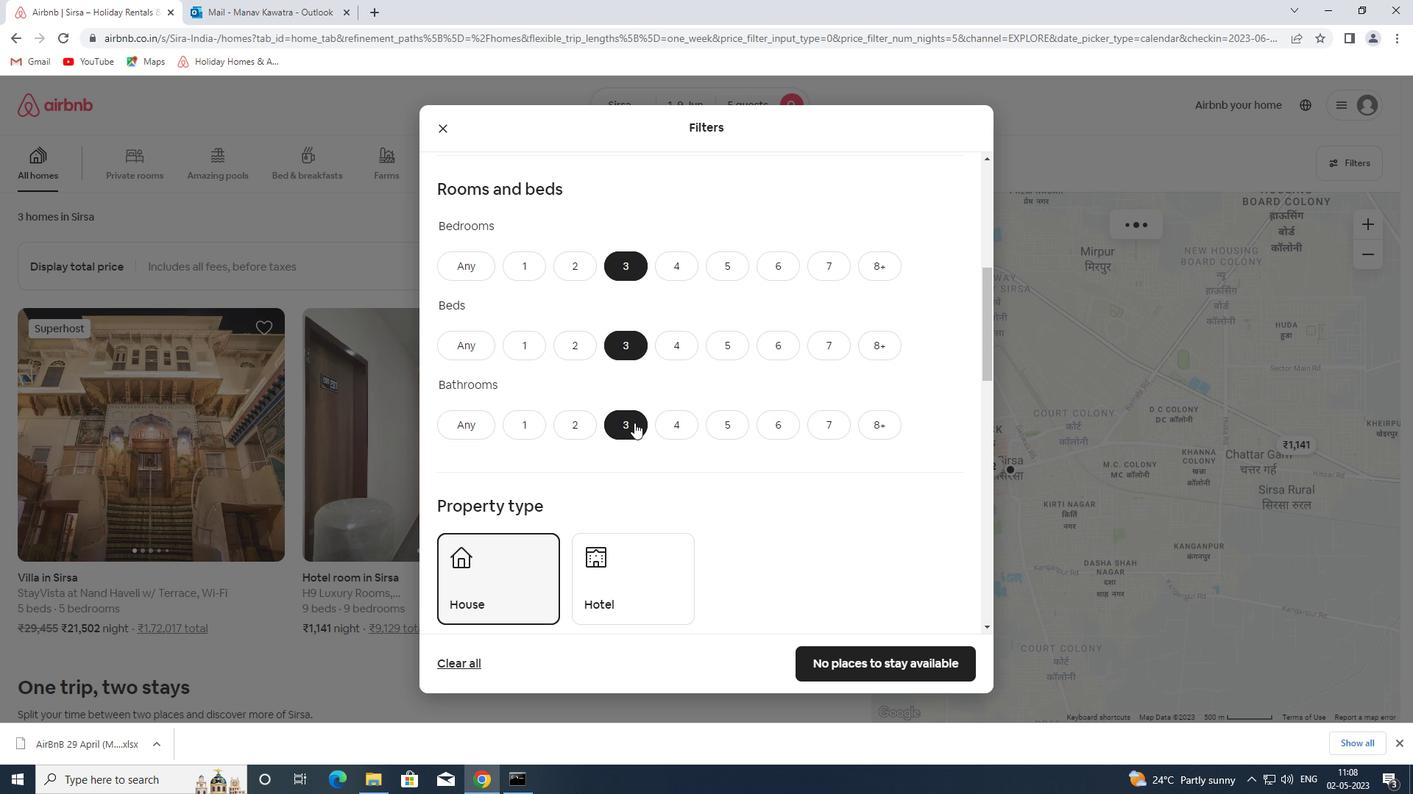 
Action: Mouse moved to (650, 417)
Screenshot: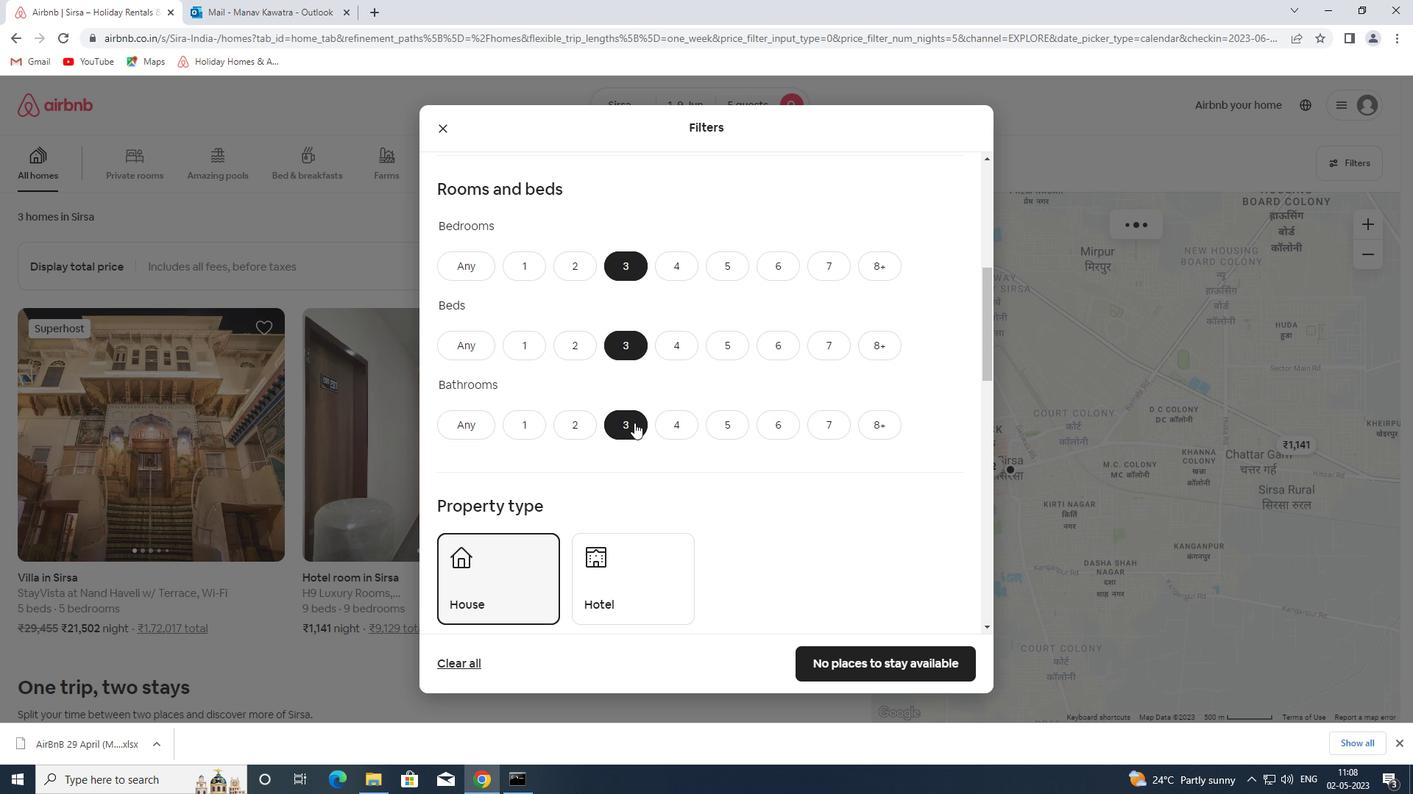
Action: Mouse scrolled (650, 416) with delta (0, 0)
Screenshot: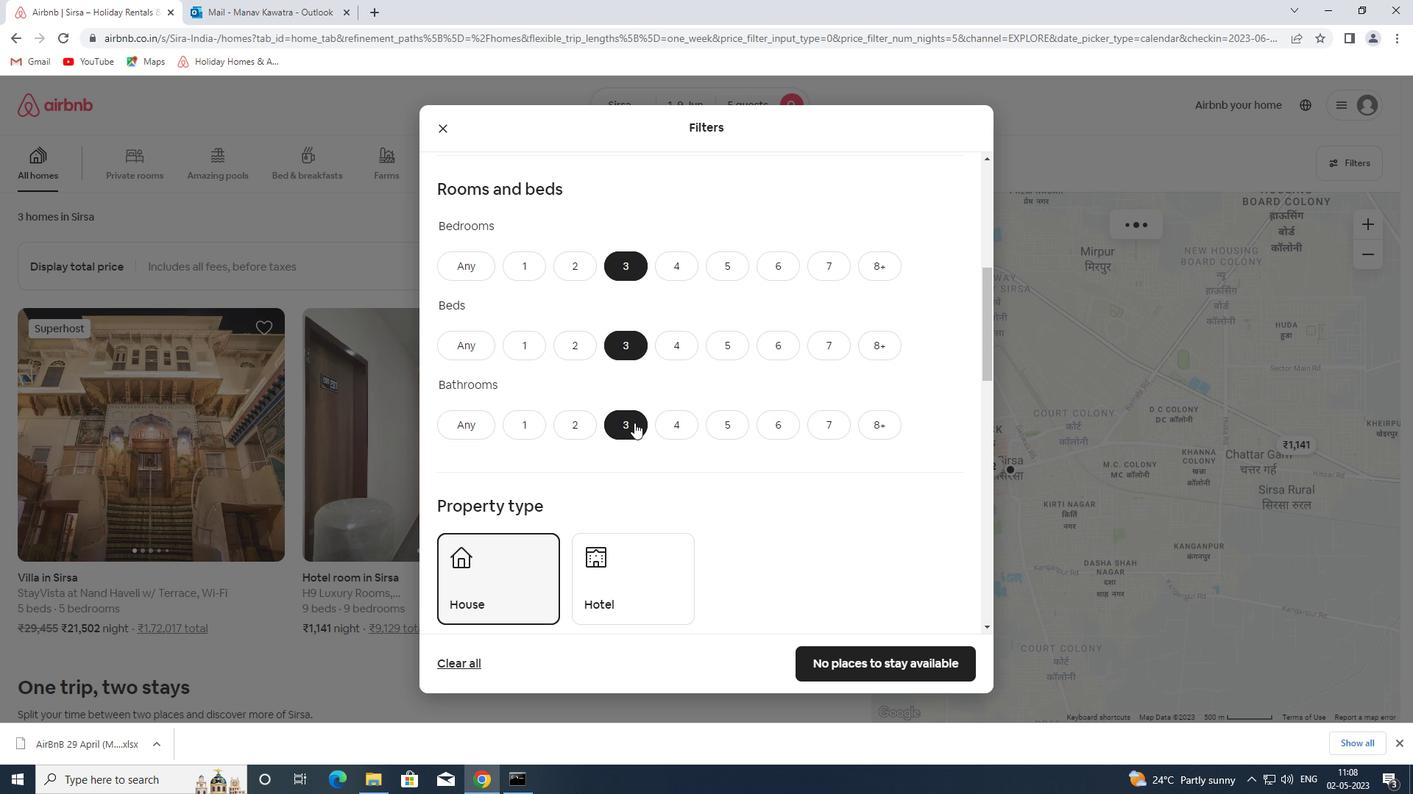 
Action: Mouse moved to (584, 278)
Screenshot: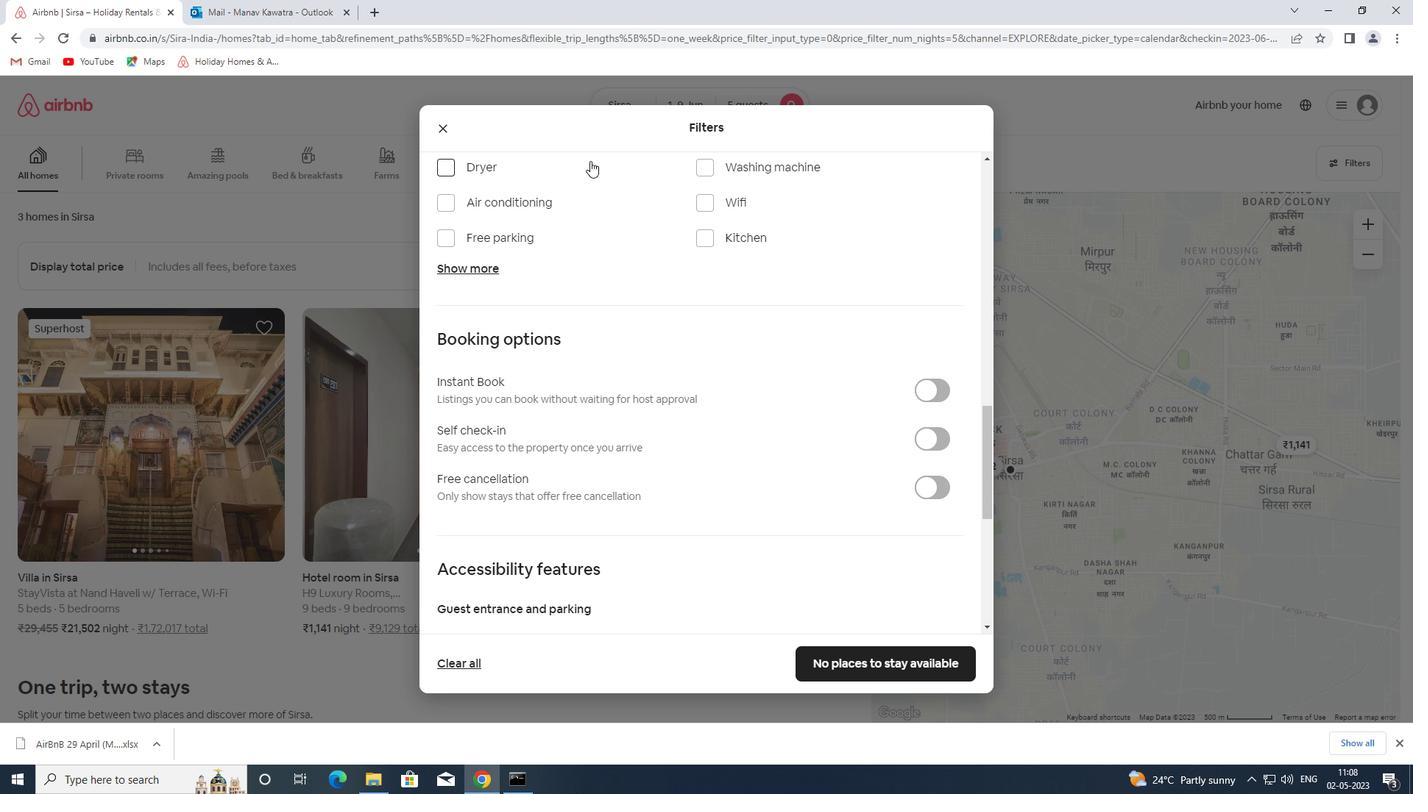 
Action: Mouse scrolled (584, 279) with delta (0, 0)
Screenshot: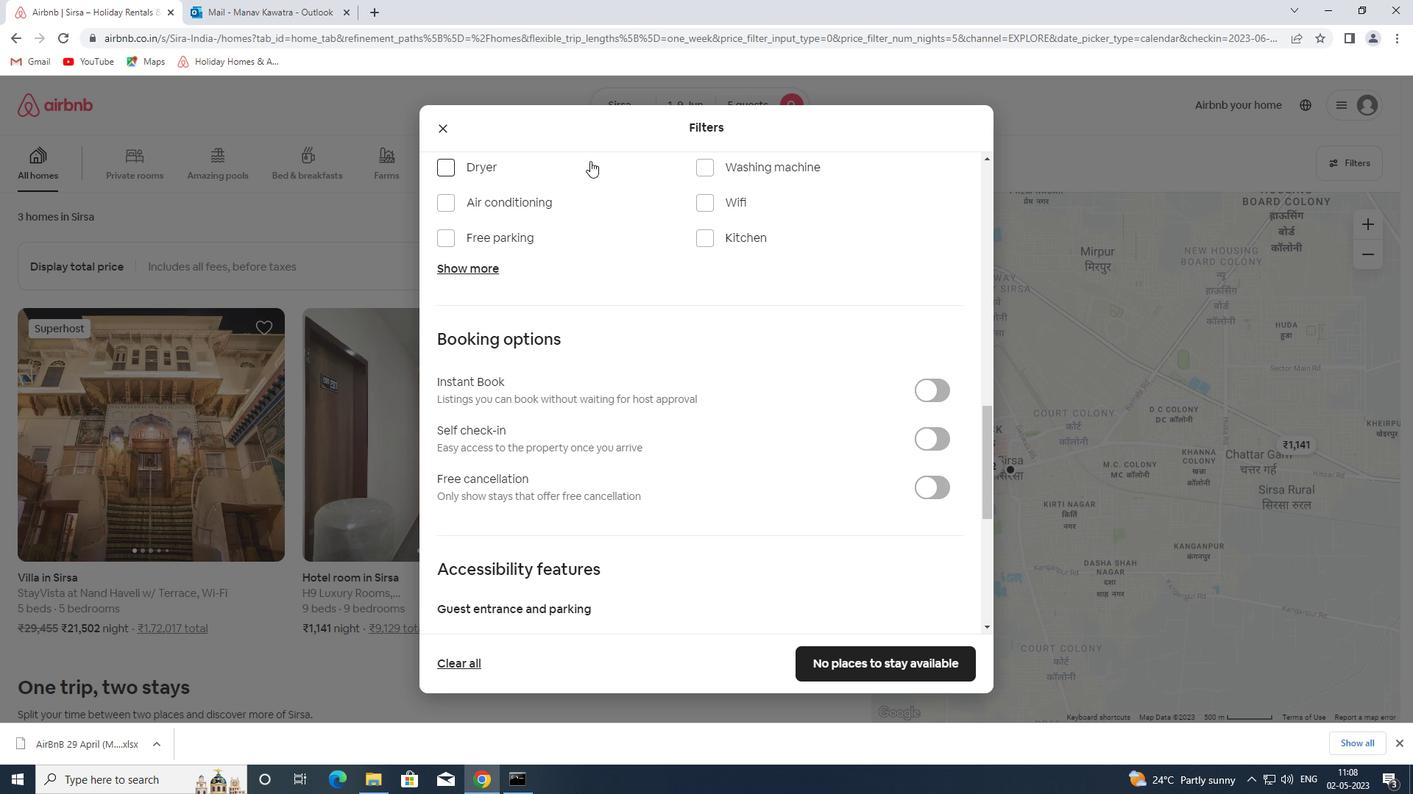 
Action: Mouse scrolled (584, 279) with delta (0, 0)
Screenshot: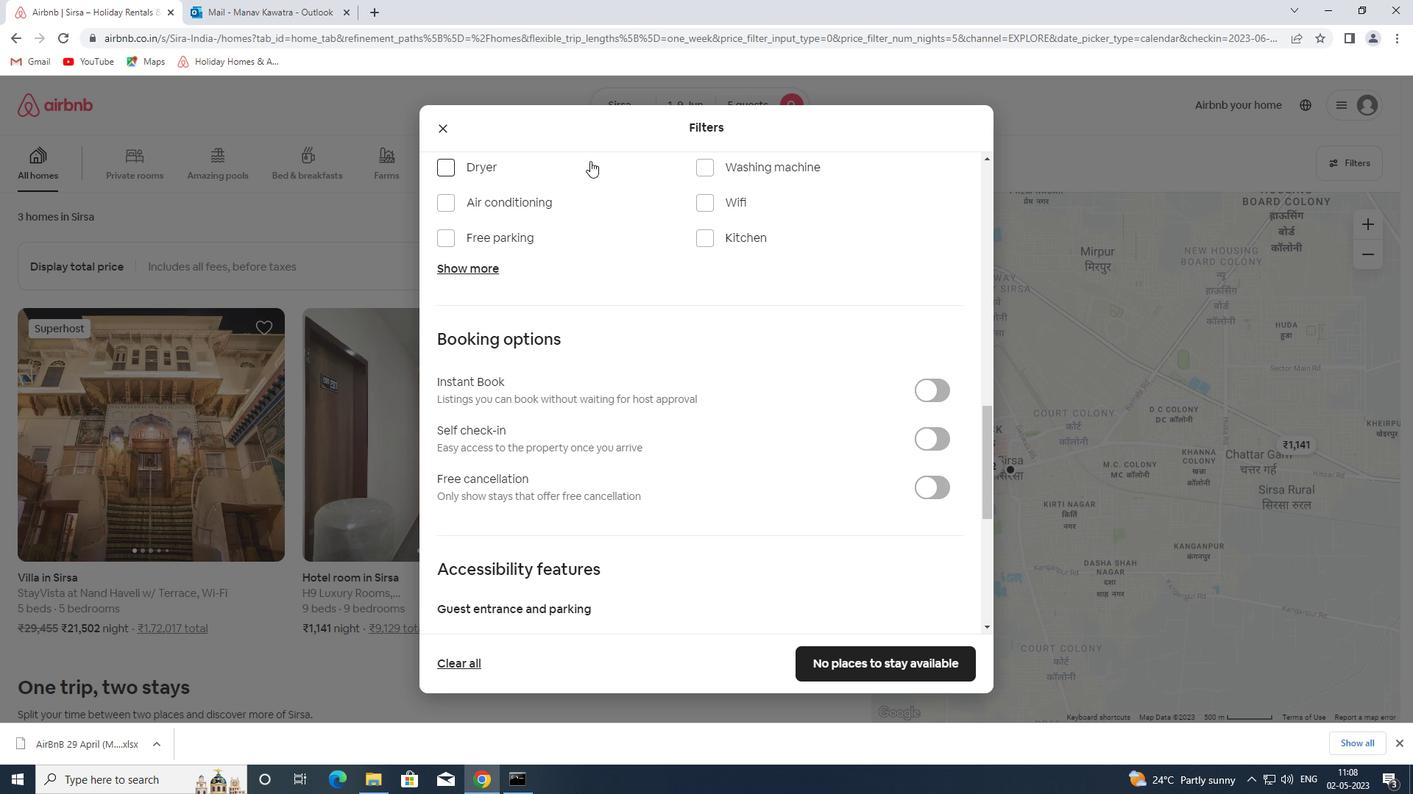 
Action: Mouse scrolled (584, 279) with delta (0, 0)
Screenshot: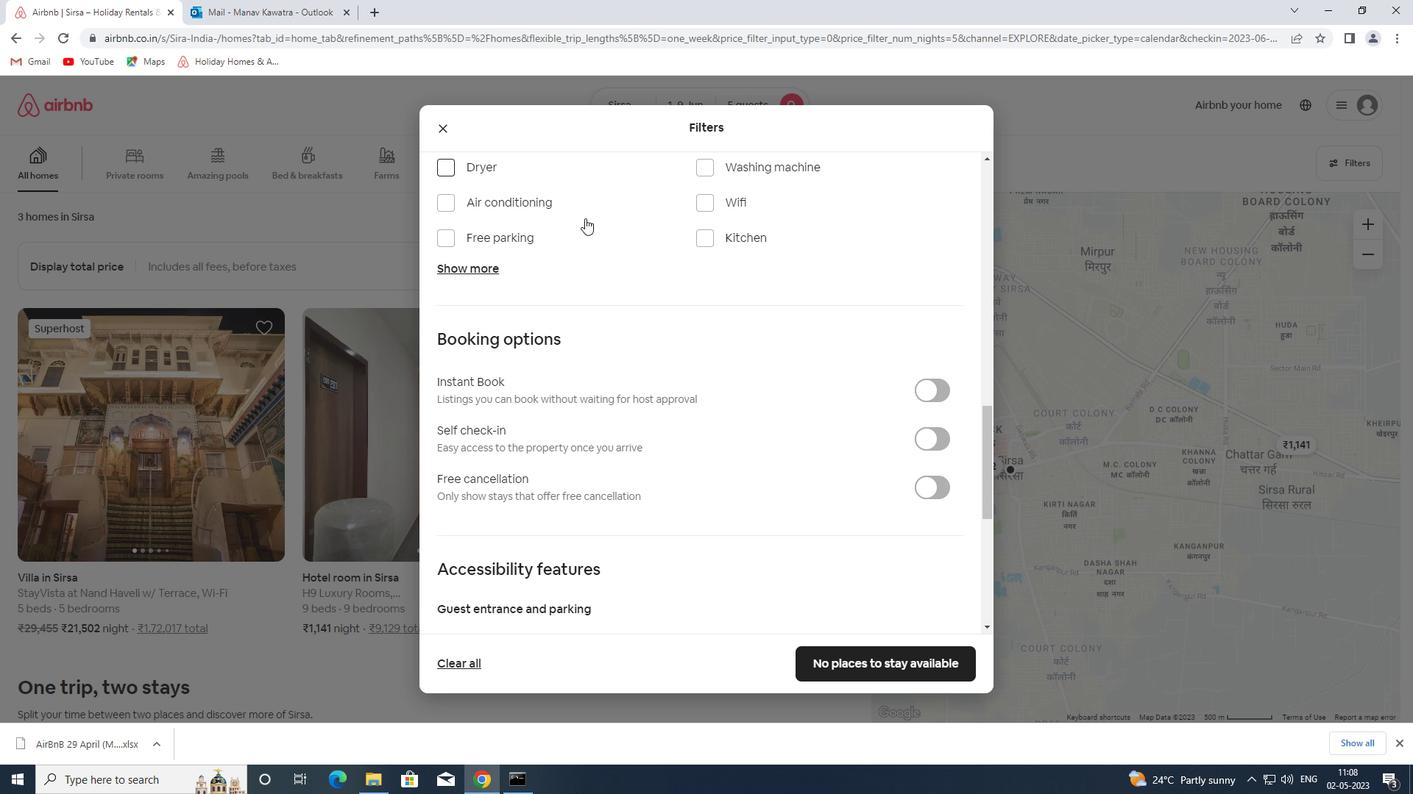 
Action: Mouse scrolled (584, 279) with delta (0, 0)
Screenshot: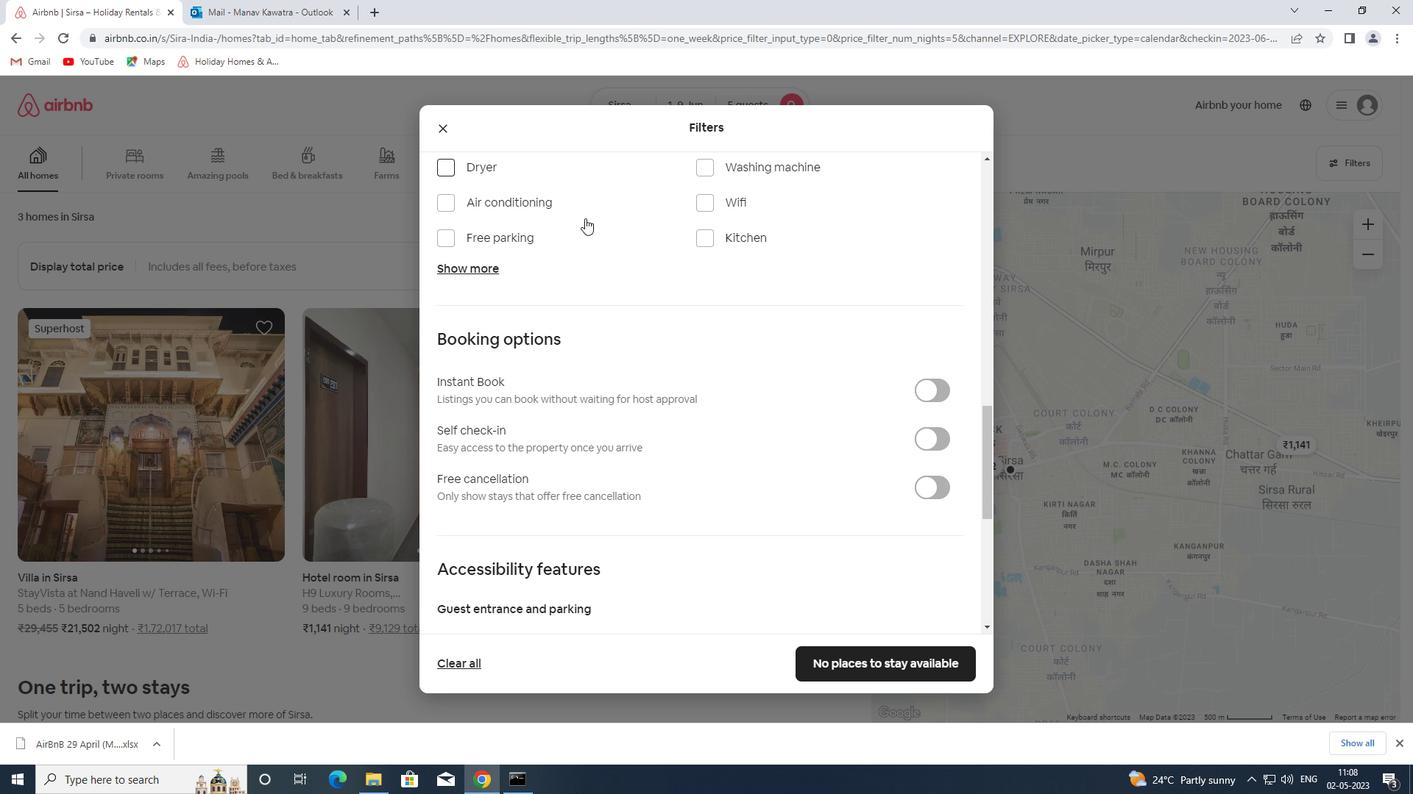 
Action: Mouse moved to (584, 266)
Screenshot: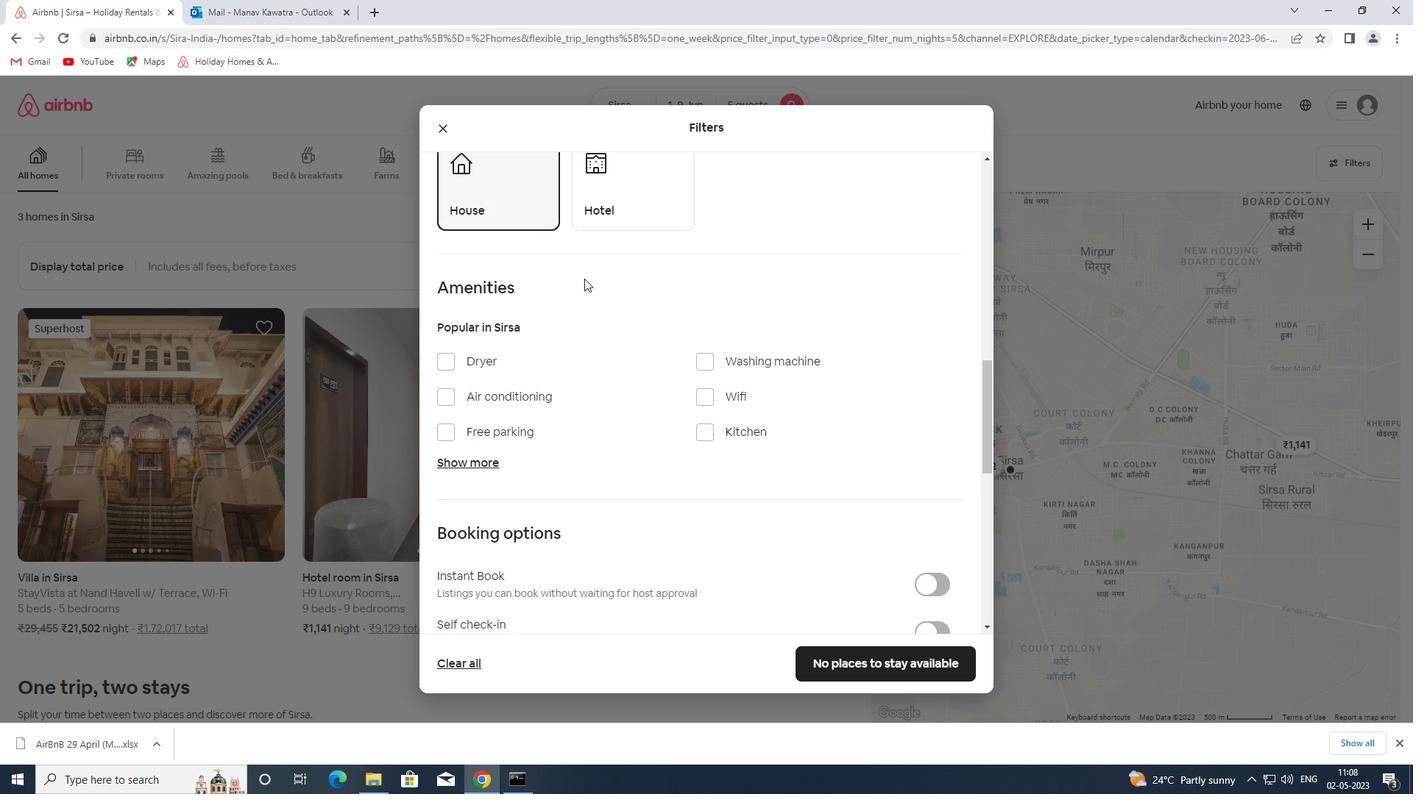 
Action: Mouse pressed left at (584, 266)
Screenshot: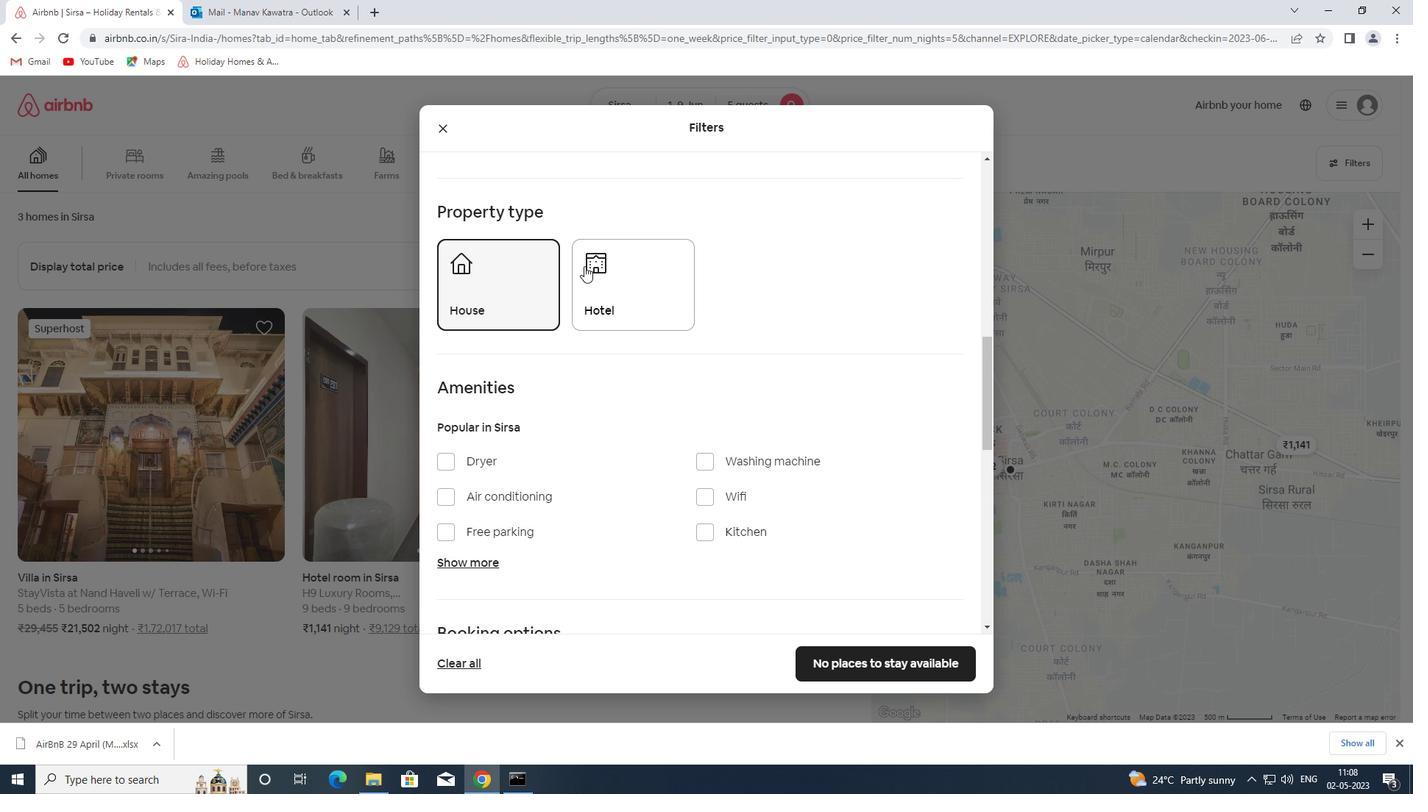 
Action: Mouse moved to (690, 305)
Screenshot: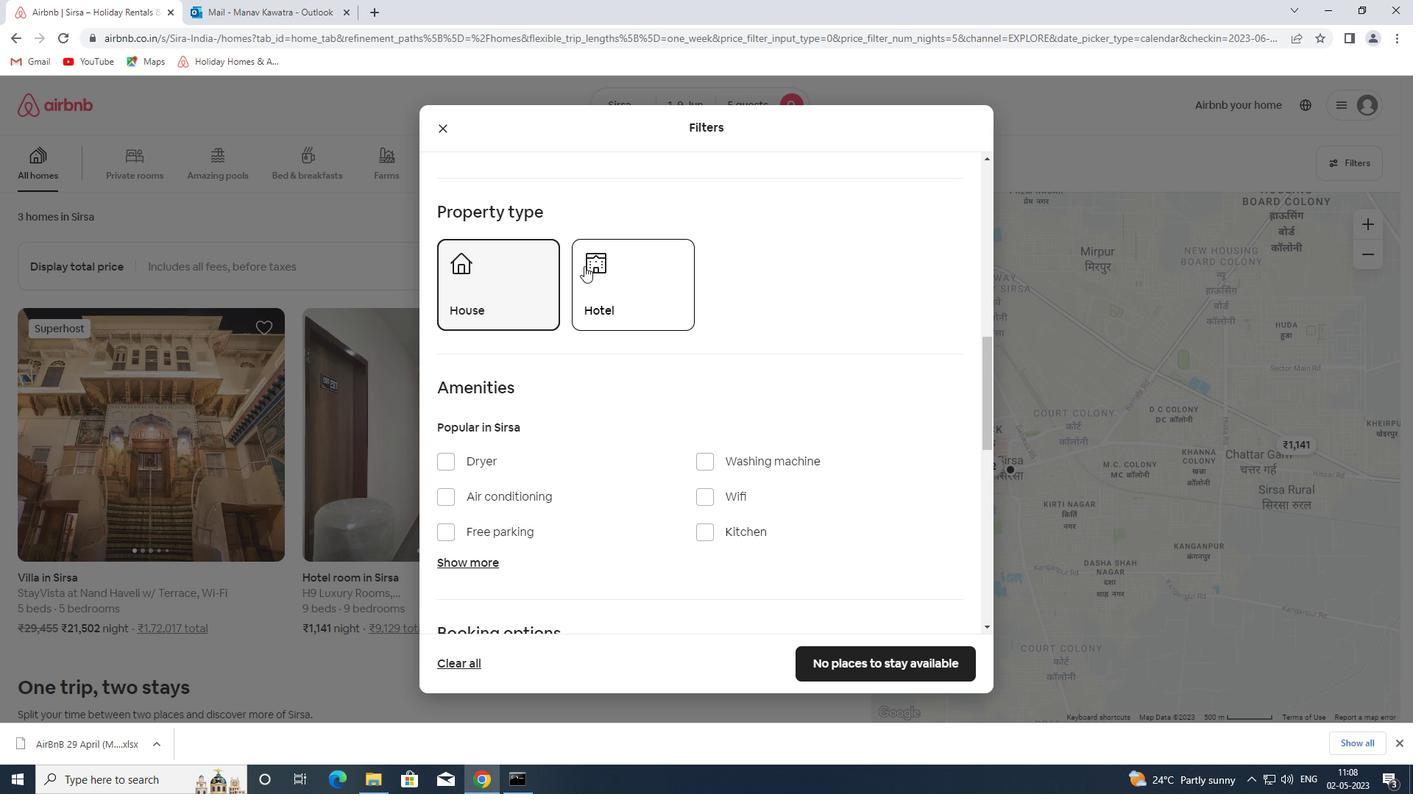 
Action: Mouse scrolled (690, 304) with delta (0, 0)
Screenshot: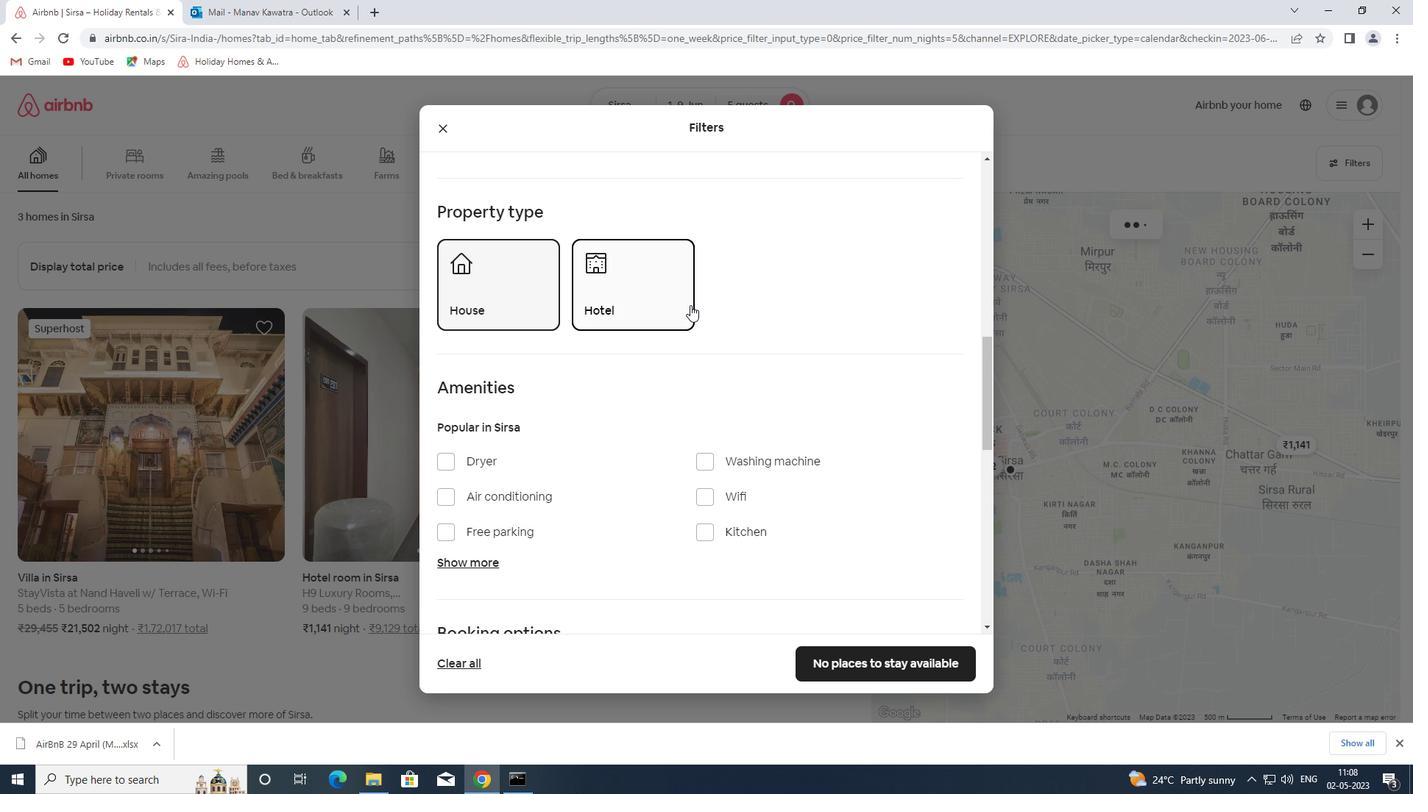 
Action: Mouse scrolled (690, 304) with delta (0, 0)
Screenshot: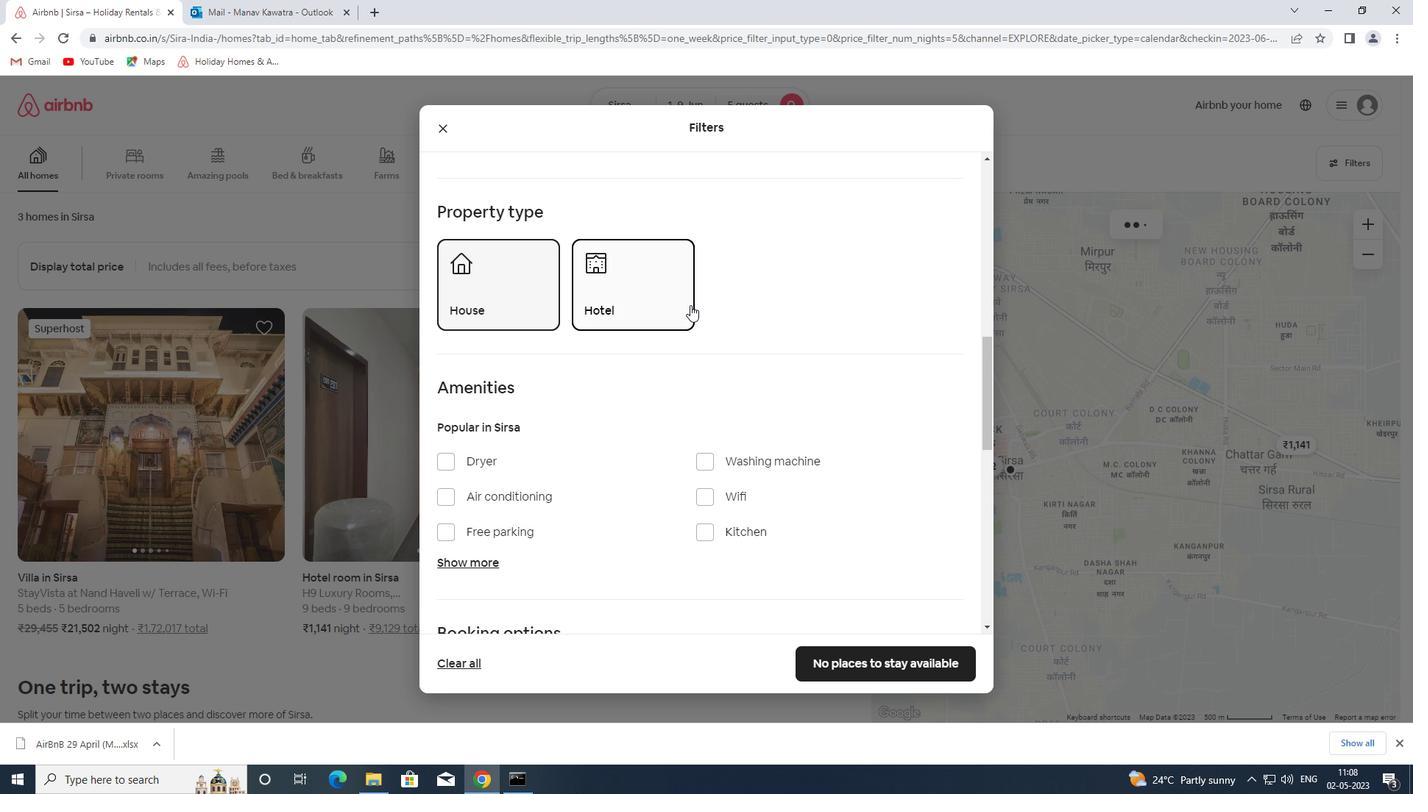 
Action: Mouse moved to (690, 306)
Screenshot: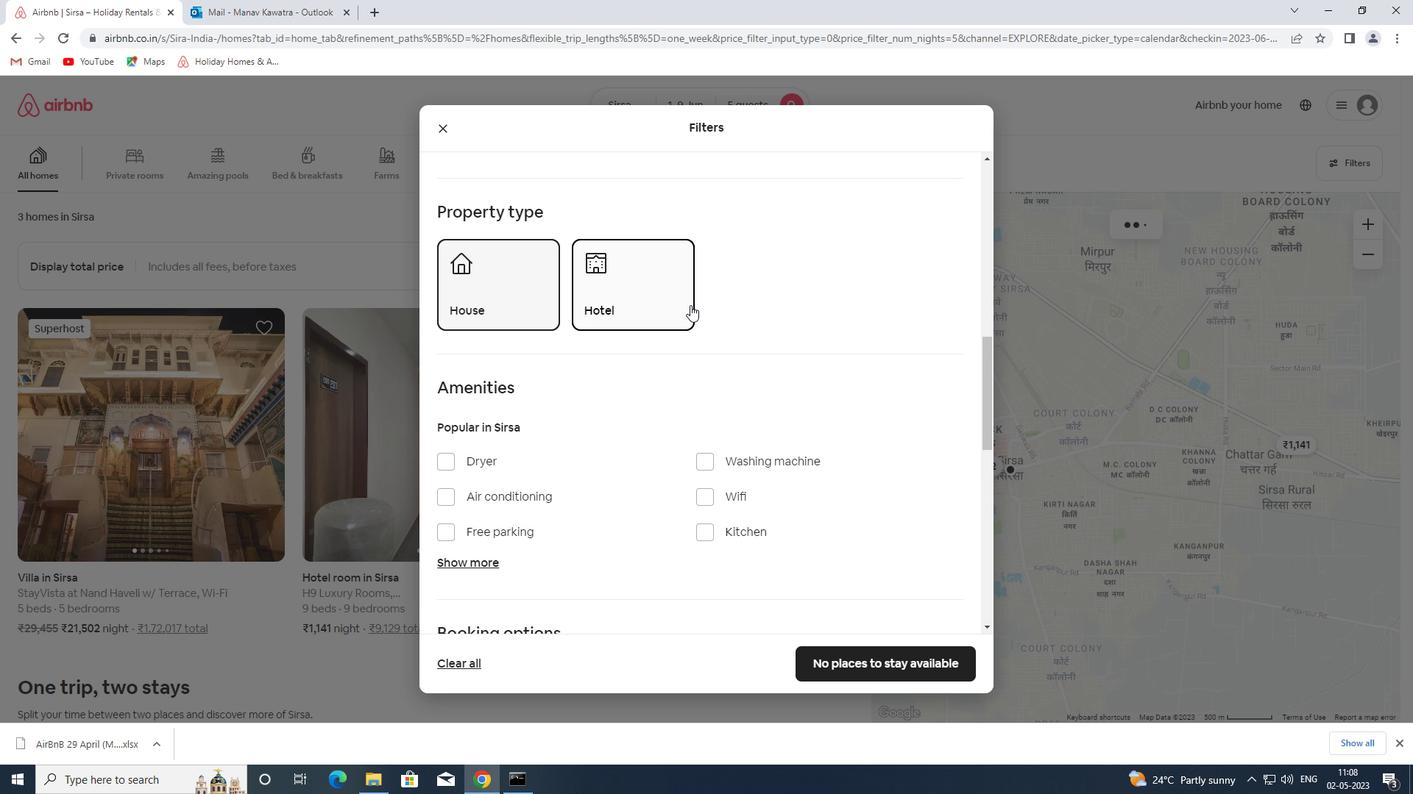 
Action: Mouse scrolled (690, 305) with delta (0, 0)
Screenshot: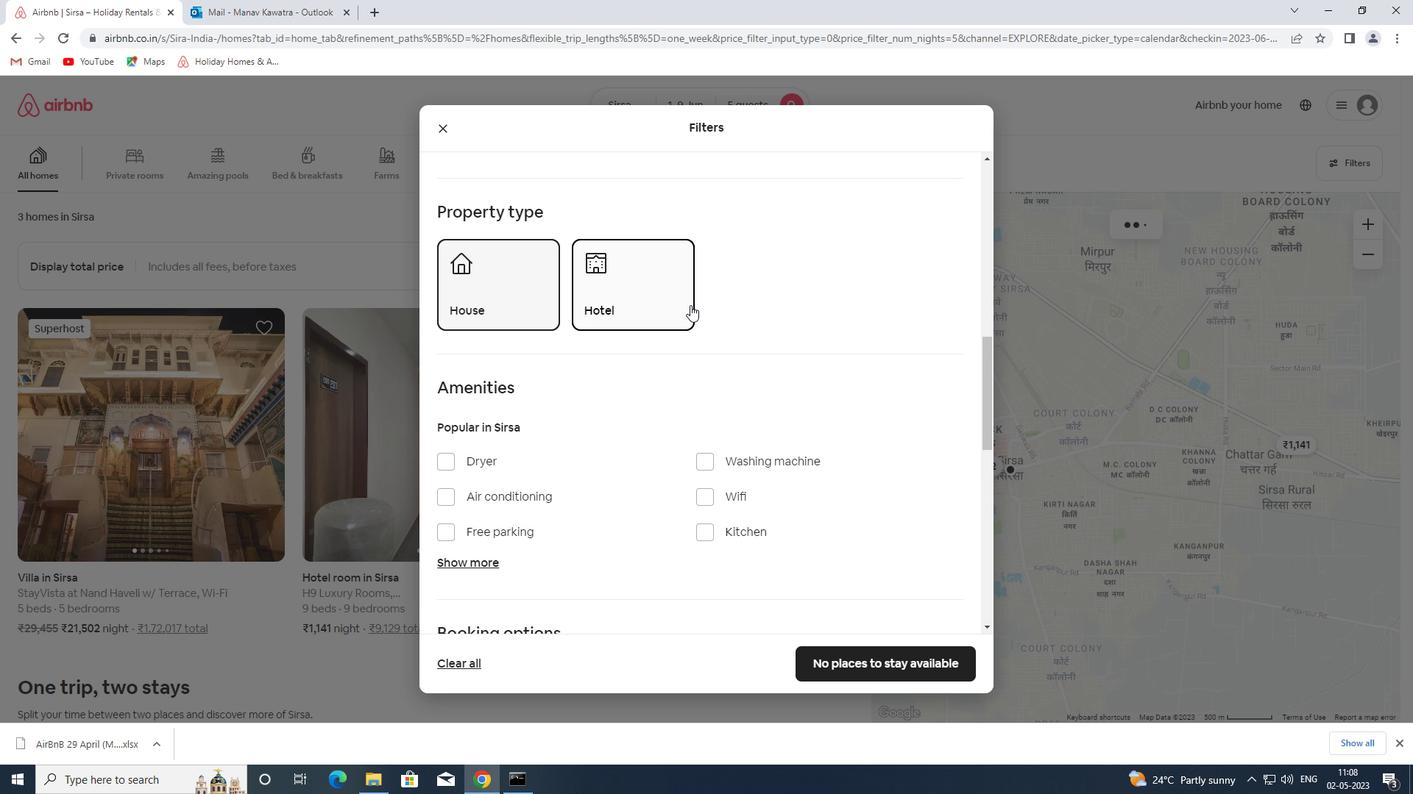 
Action: Mouse scrolled (690, 305) with delta (0, 0)
Screenshot: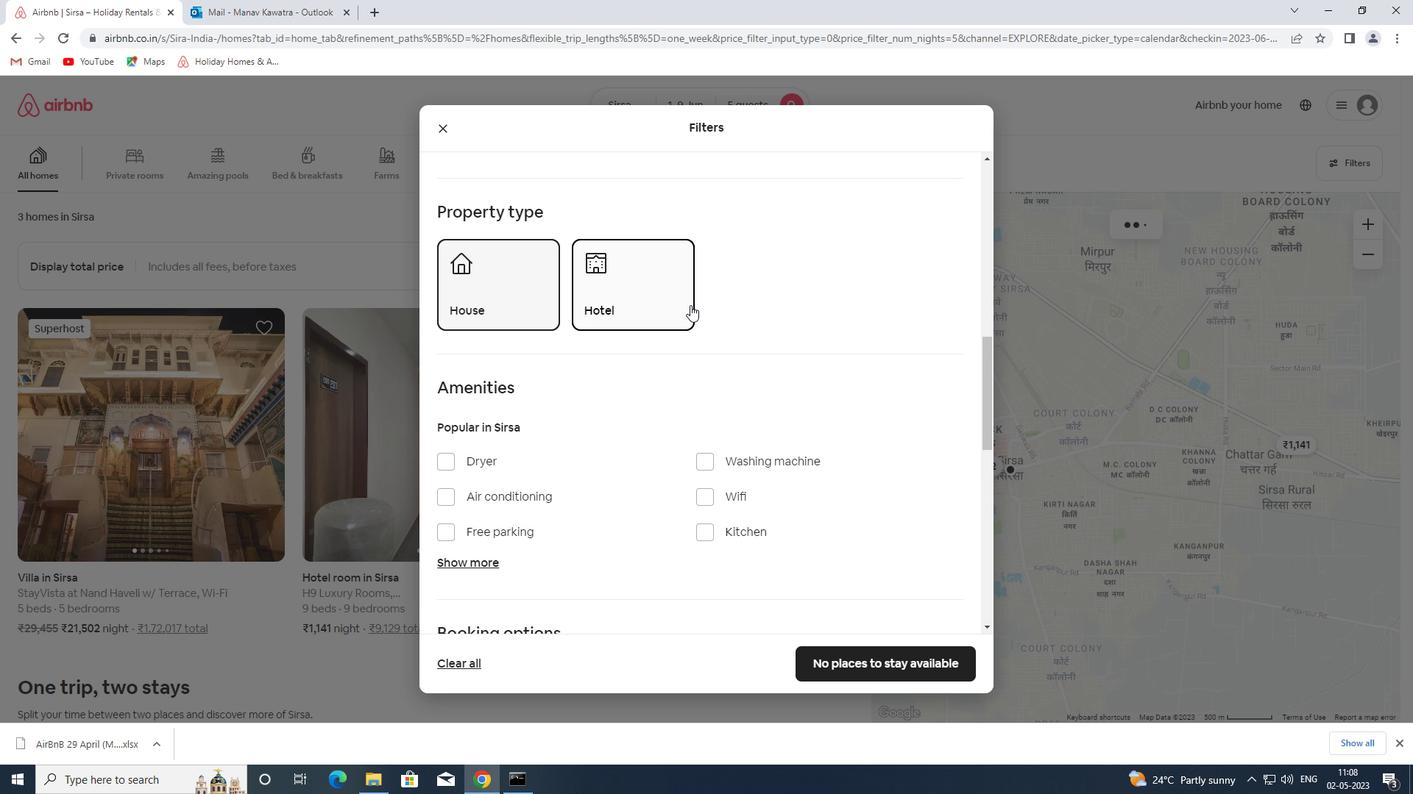 
Action: Mouse scrolled (690, 305) with delta (0, 0)
Screenshot: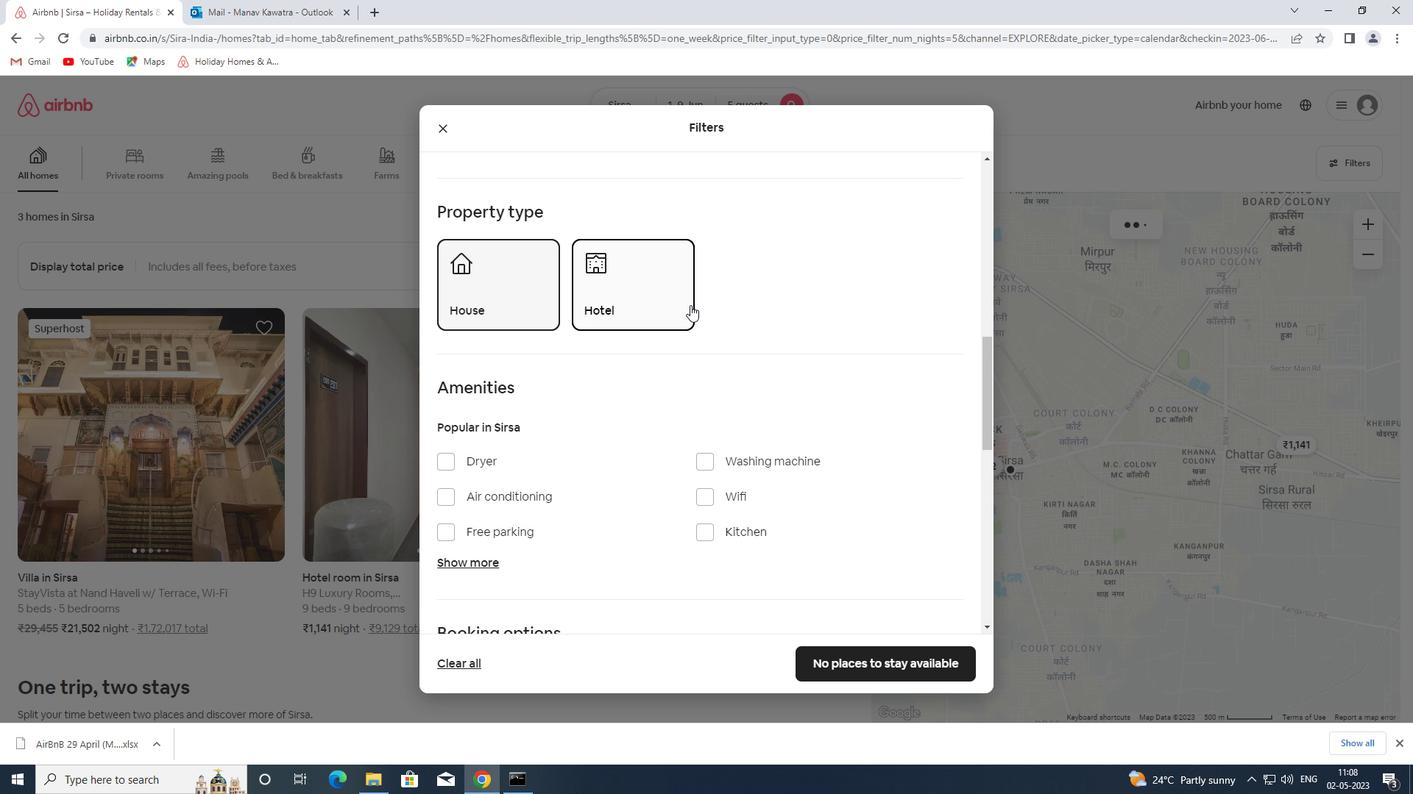 
Action: Mouse scrolled (690, 305) with delta (0, 0)
Screenshot: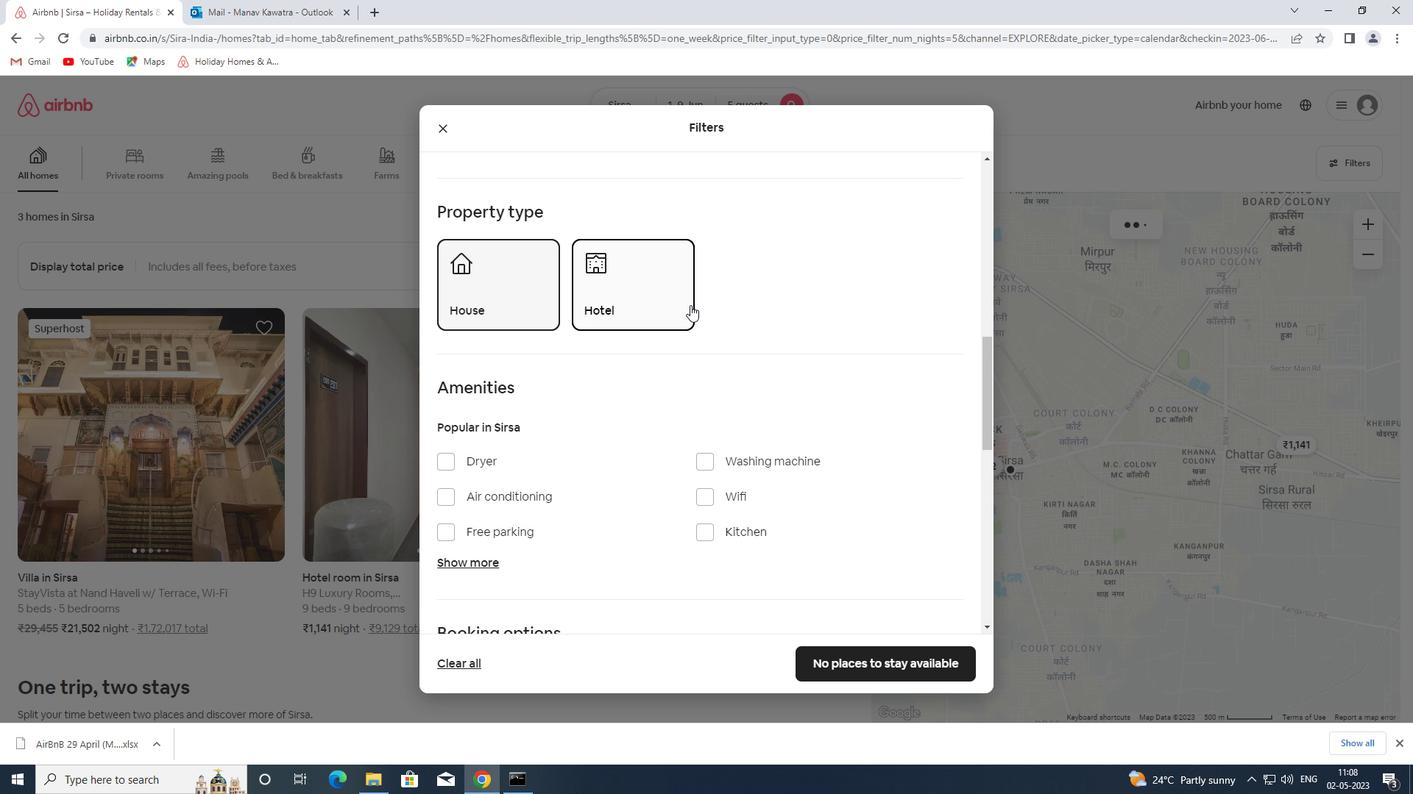 
Action: Mouse moved to (690, 309)
Screenshot: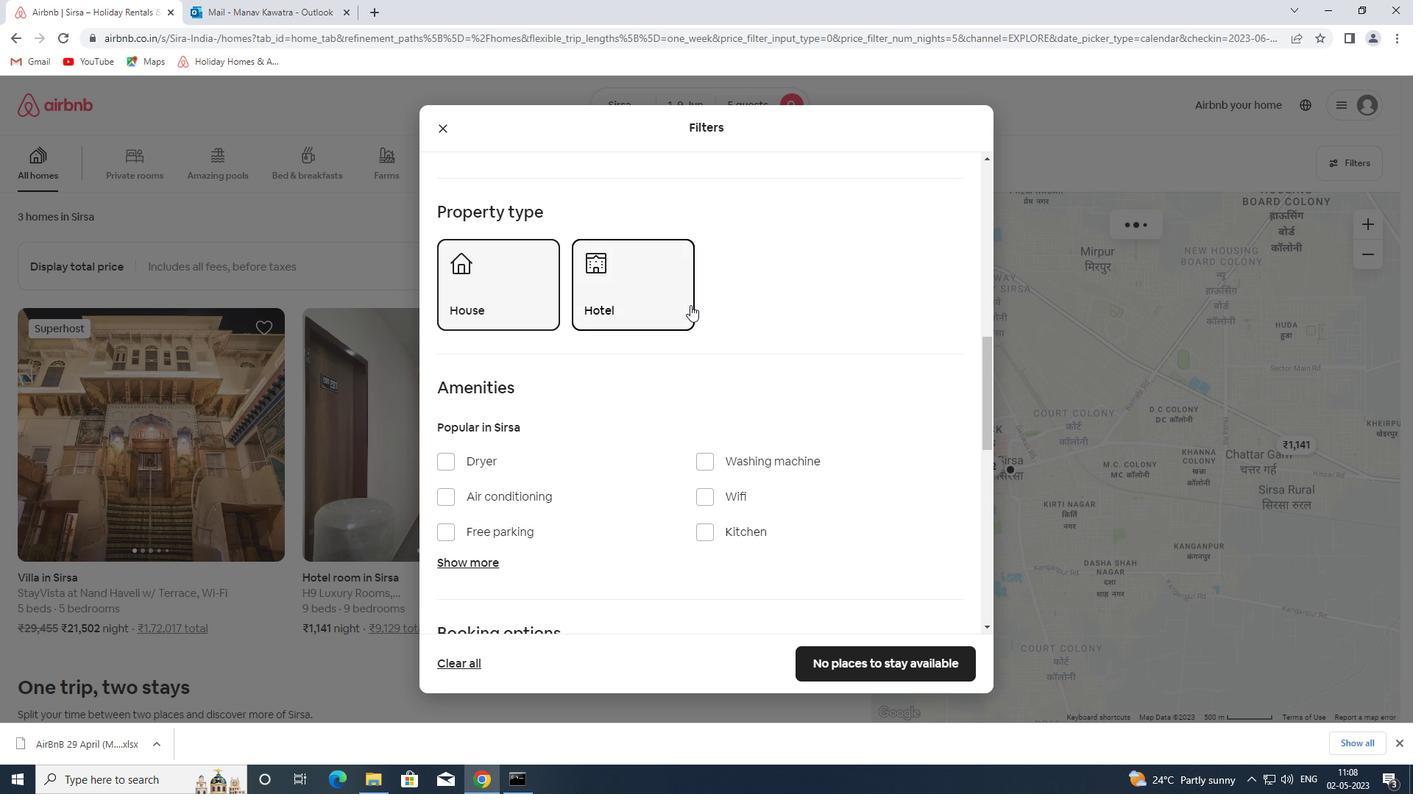 
Action: Mouse scrolled (690, 309) with delta (0, 0)
Screenshot: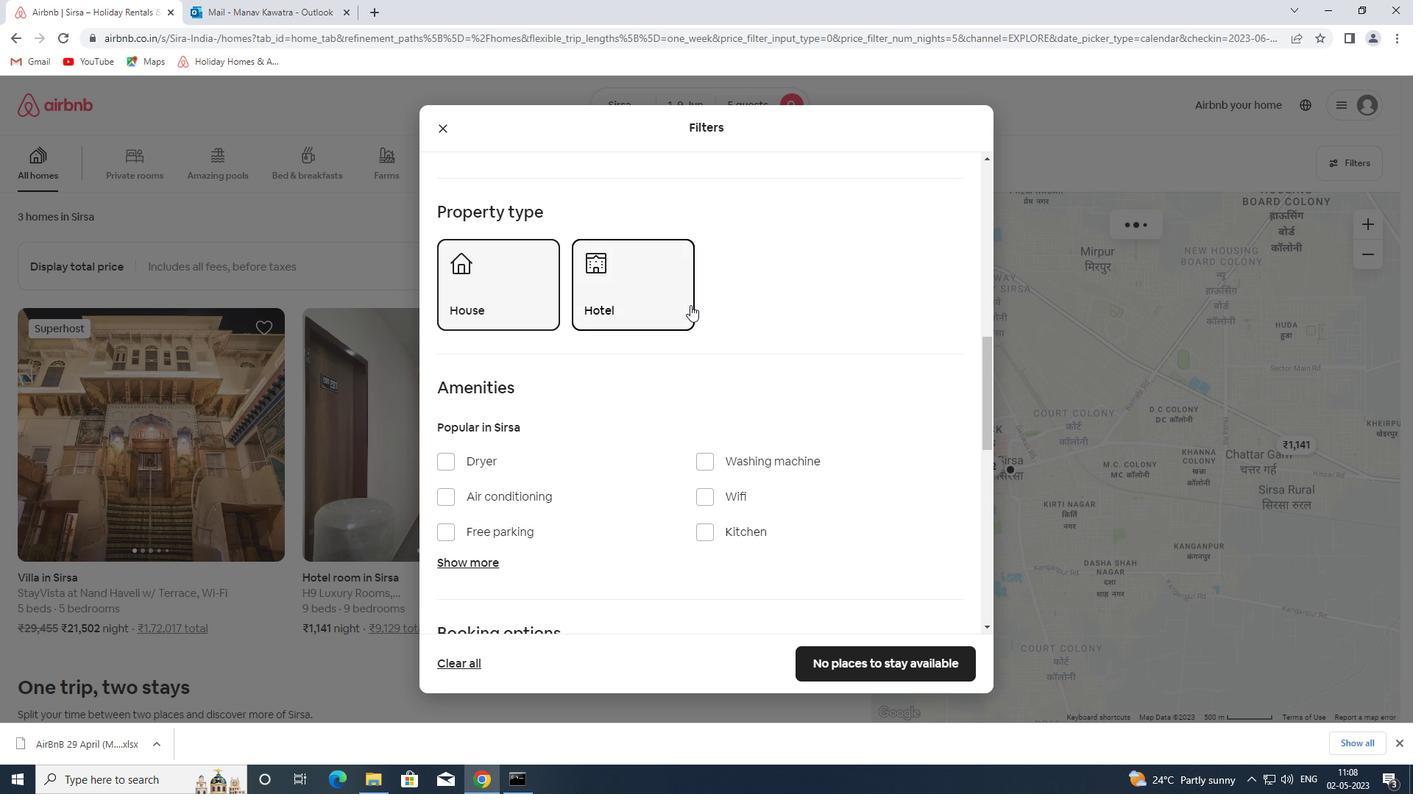 
Action: Mouse moved to (934, 206)
Screenshot: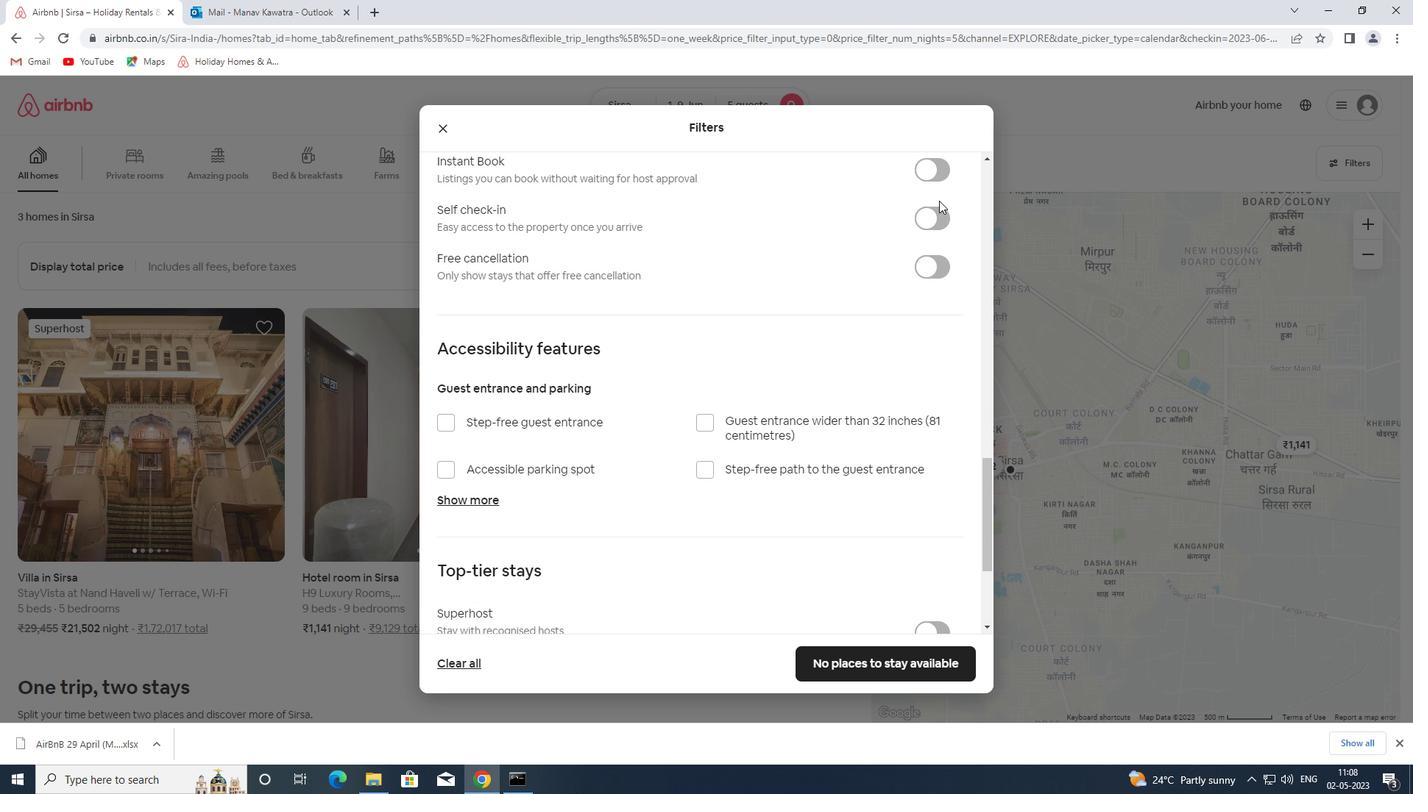 
Action: Mouse pressed left at (934, 206)
Screenshot: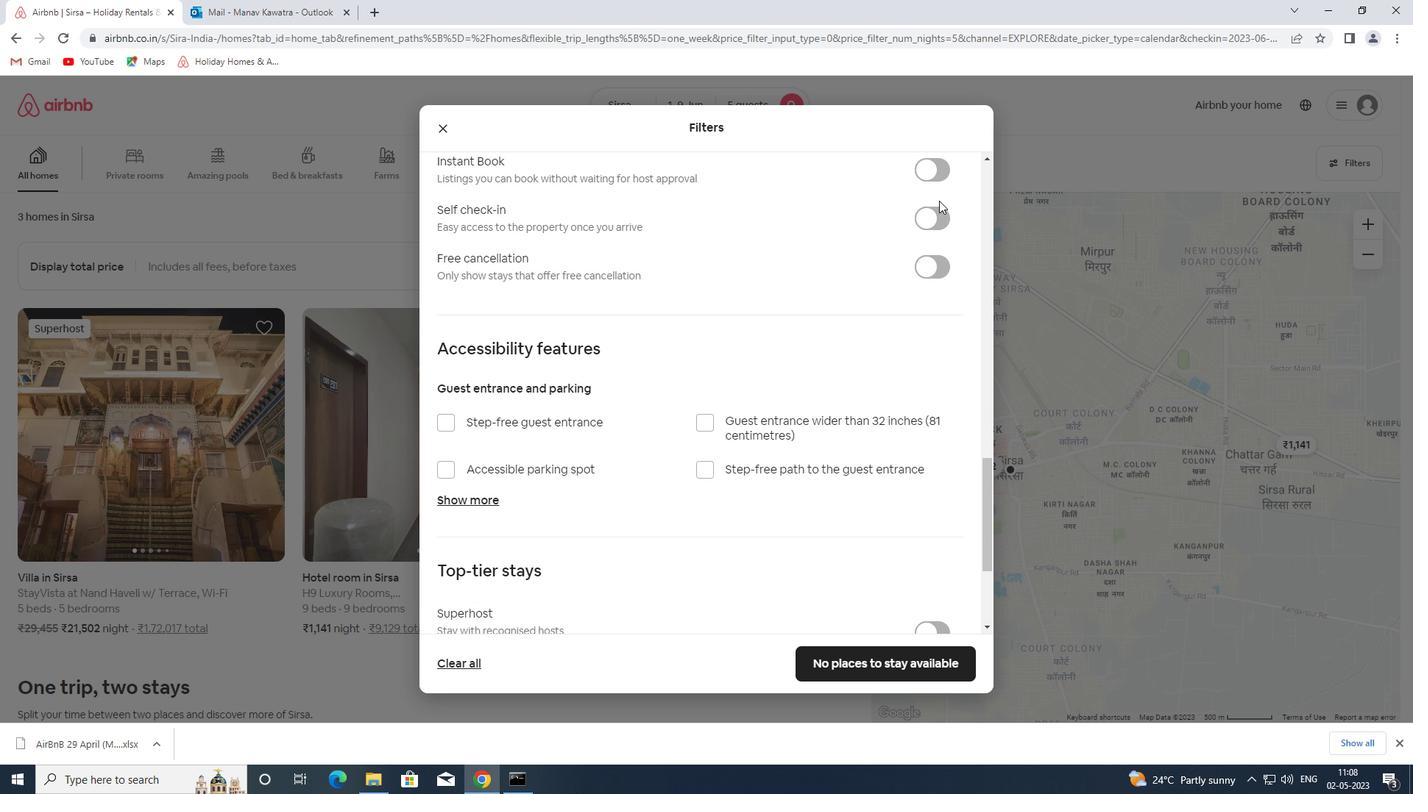 
Action: Mouse moved to (946, 216)
Screenshot: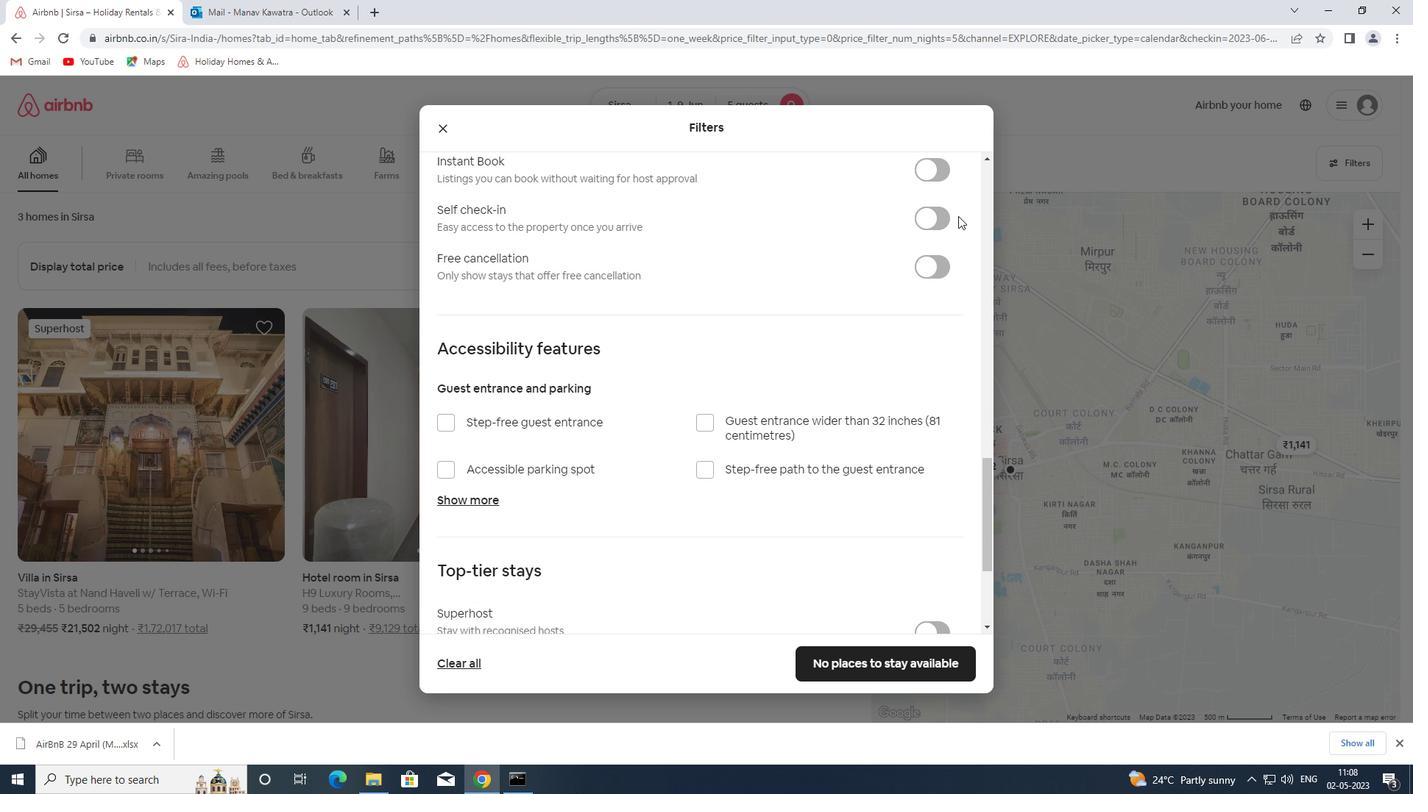 
Action: Mouse pressed left at (946, 216)
Screenshot: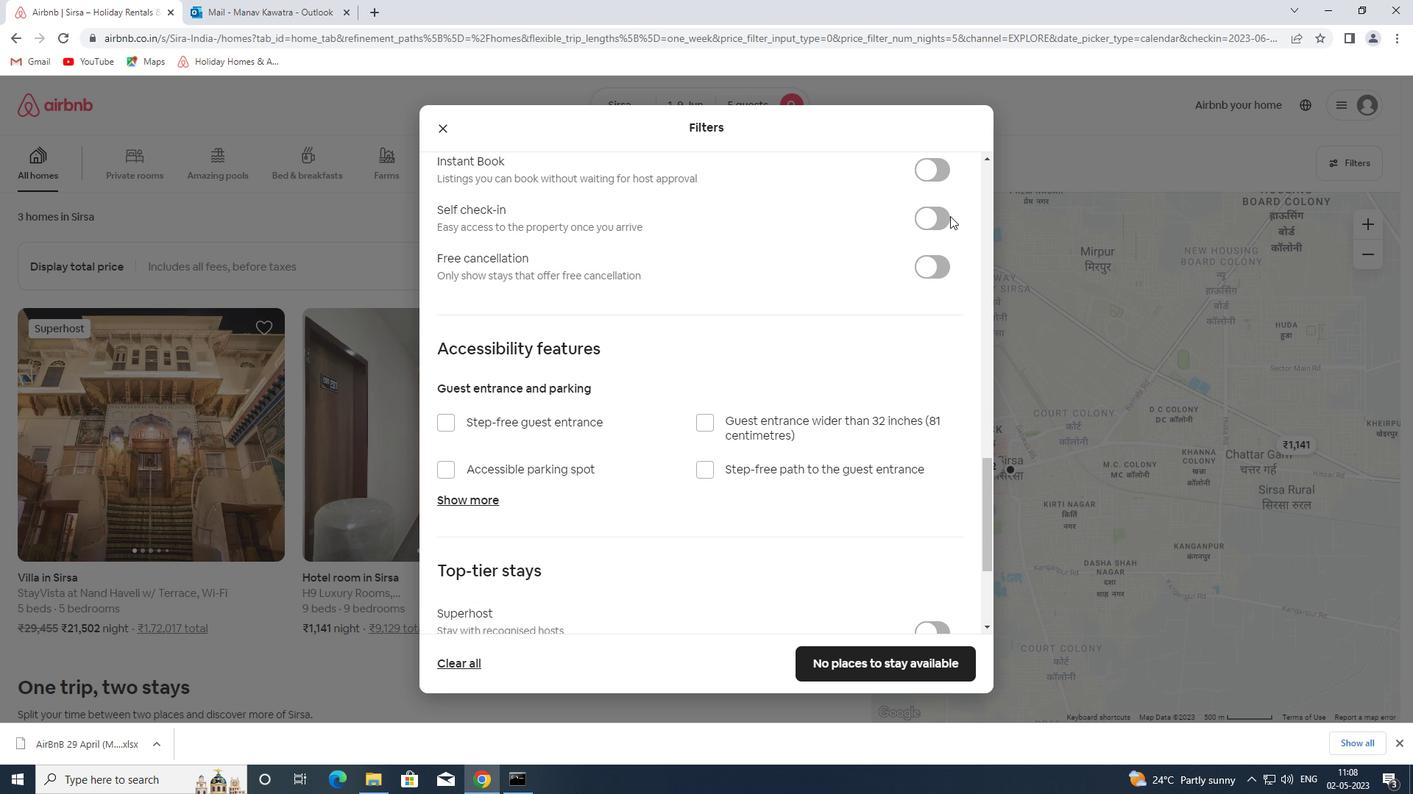 
Action: Mouse moved to (813, 306)
Screenshot: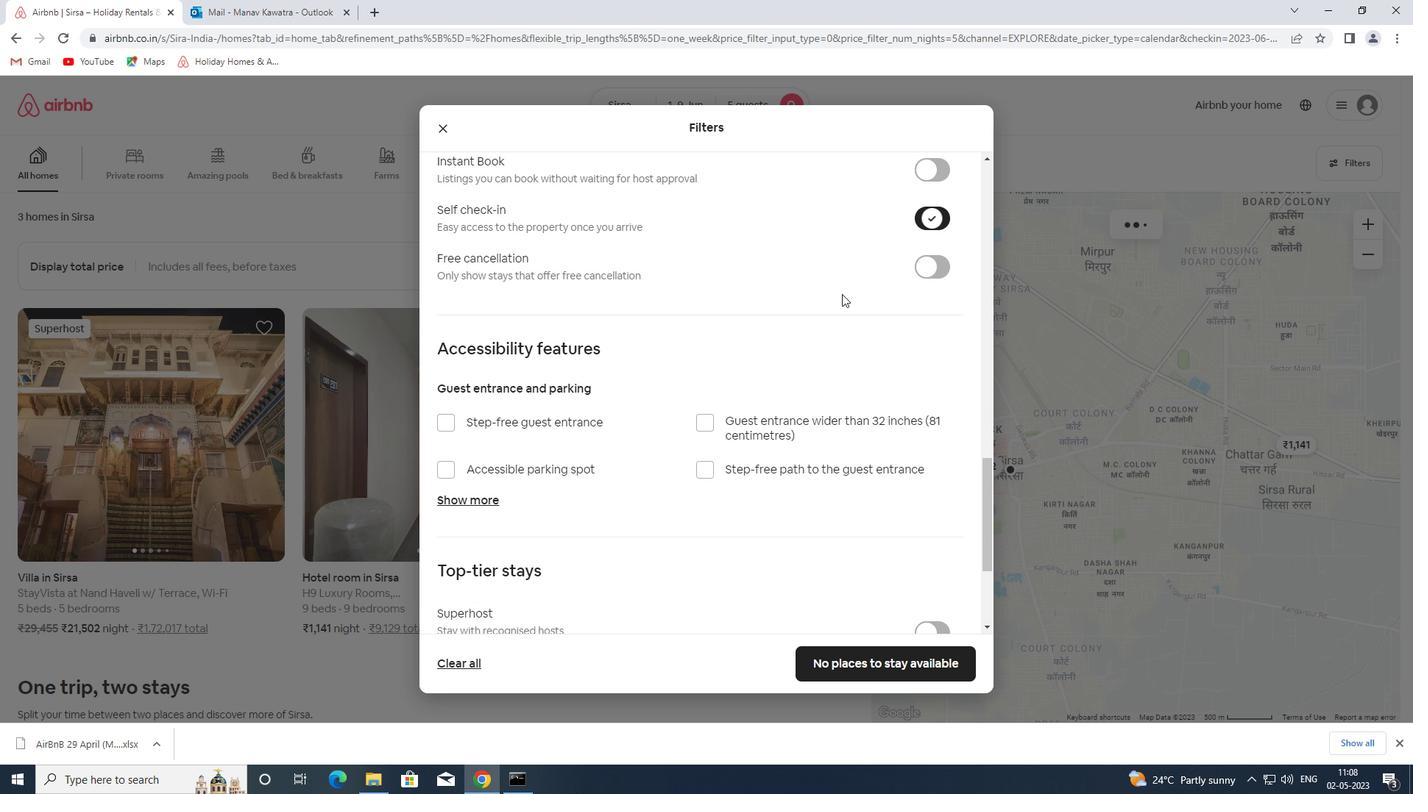 
Action: Mouse scrolled (813, 306) with delta (0, 0)
Screenshot: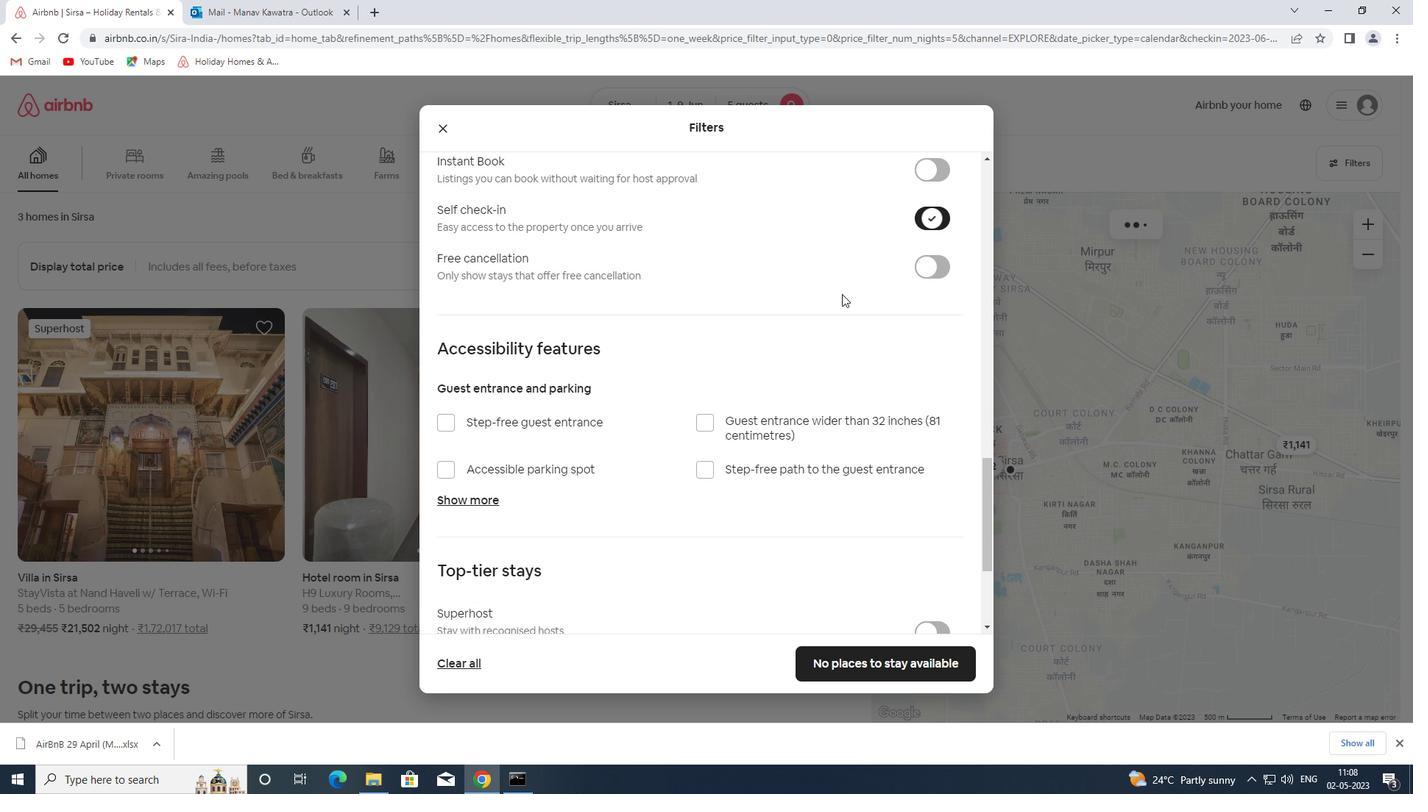 
Action: Mouse moved to (812, 307)
Screenshot: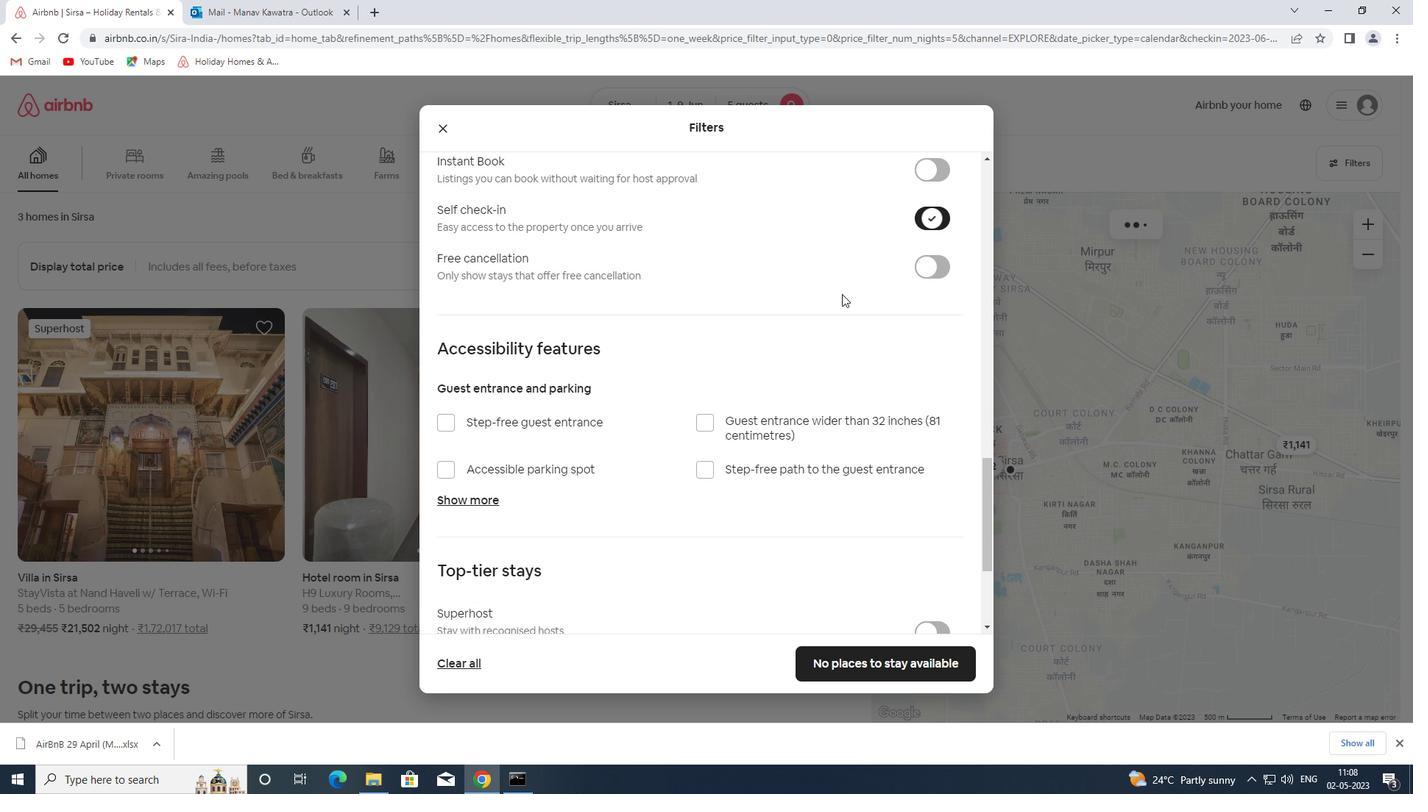 
Action: Mouse scrolled (812, 306) with delta (0, 0)
Screenshot: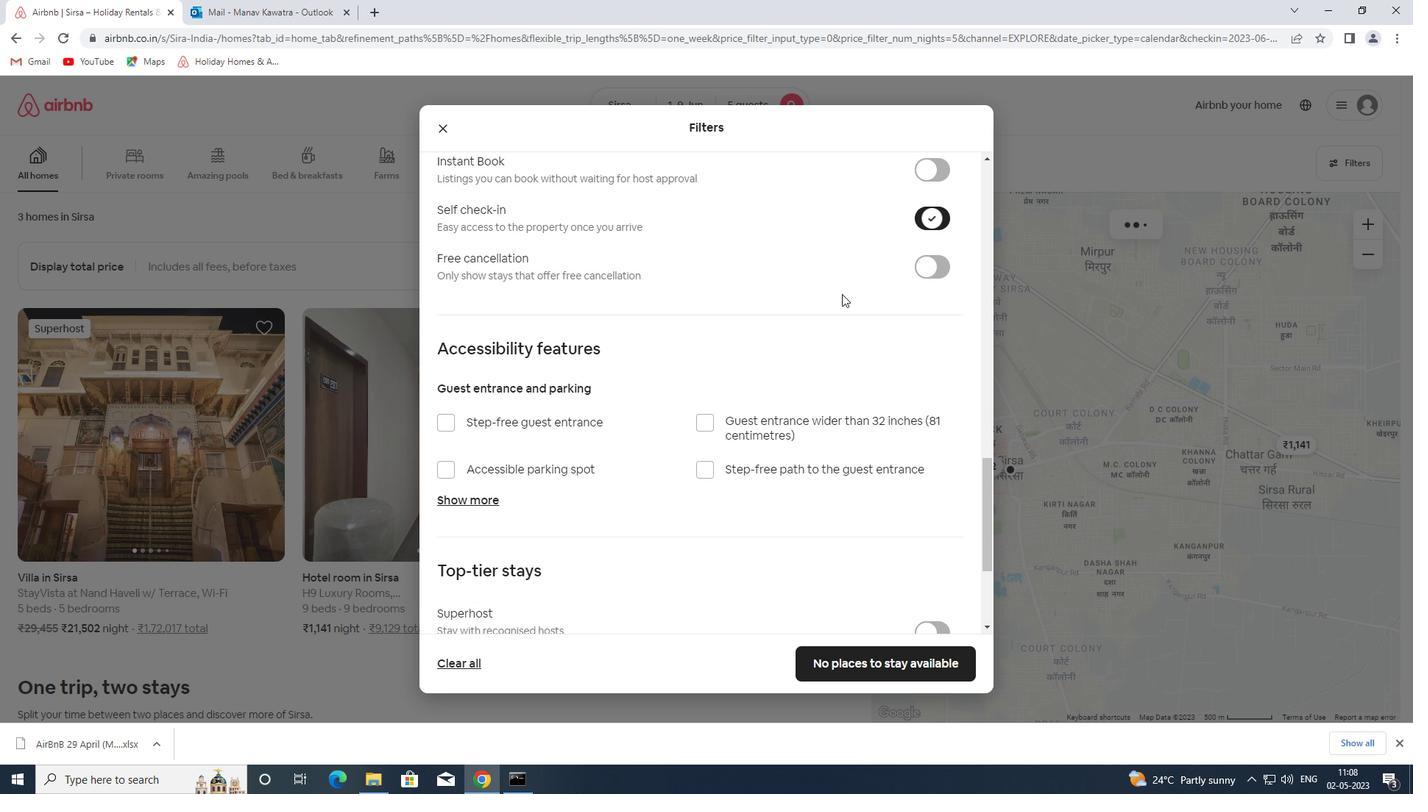 
Action: Mouse moved to (811, 307)
Screenshot: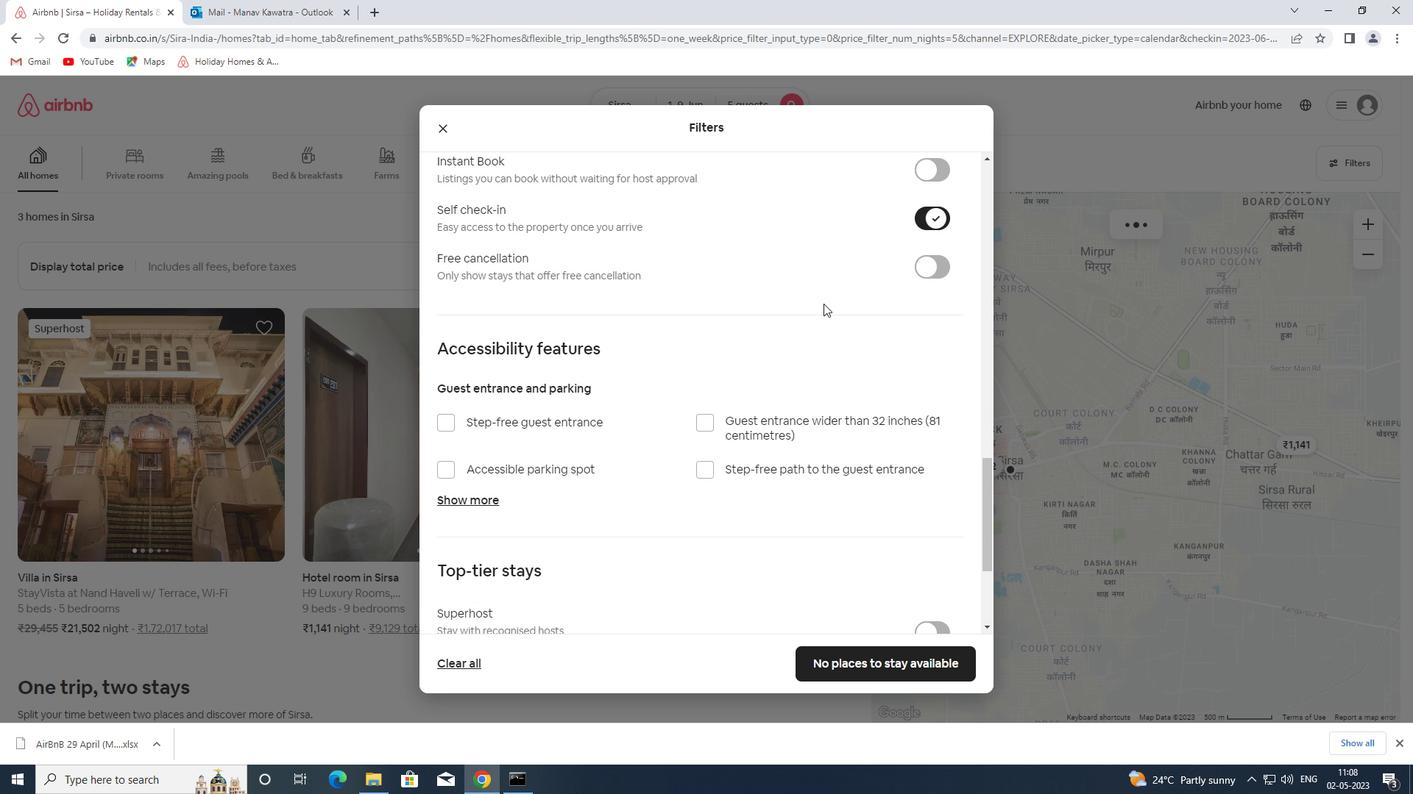 
Action: Mouse scrolled (811, 306) with delta (0, 0)
Screenshot: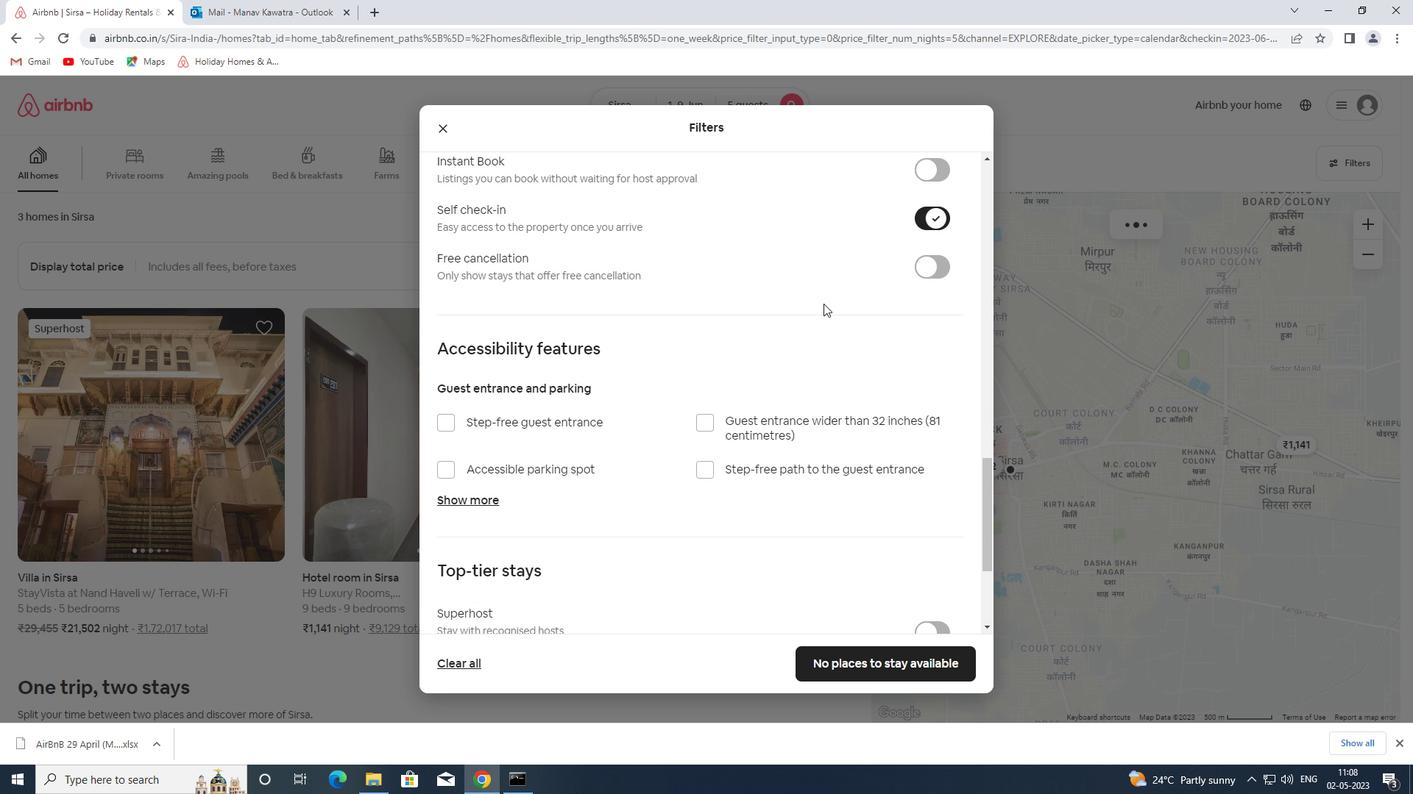 
Action: Mouse moved to (811, 307)
Screenshot: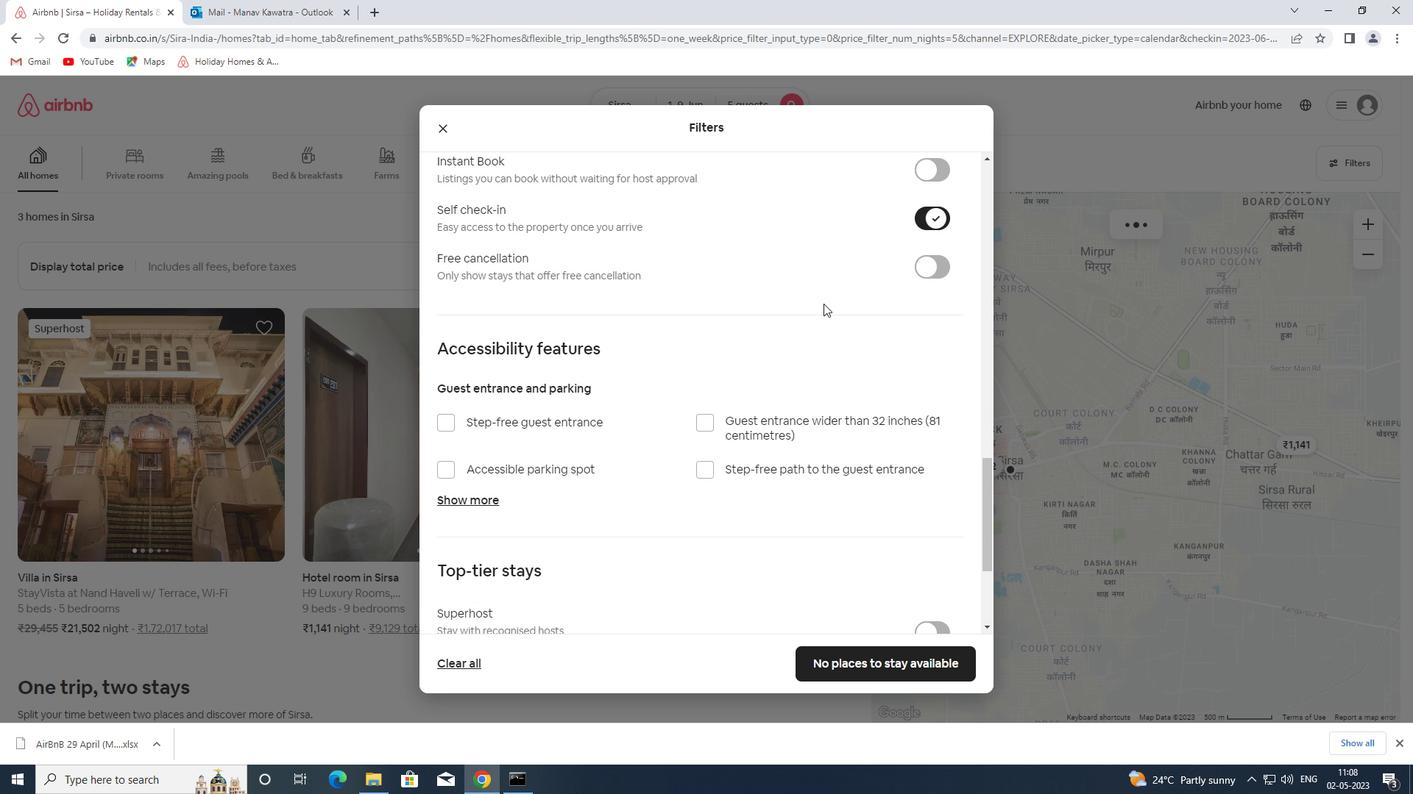 
Action: Mouse scrolled (811, 306) with delta (0, 0)
Screenshot: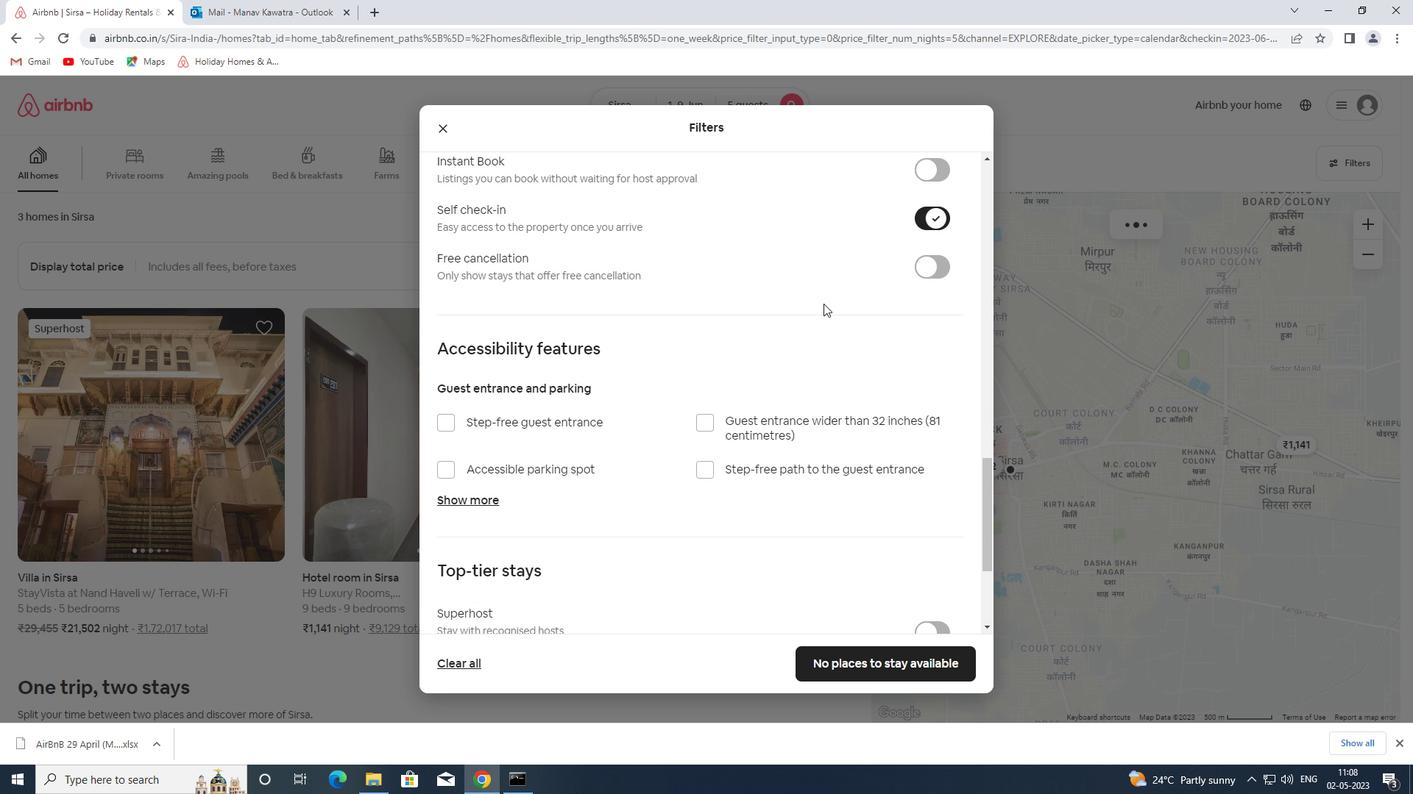 
Action: Mouse moved to (809, 308)
Screenshot: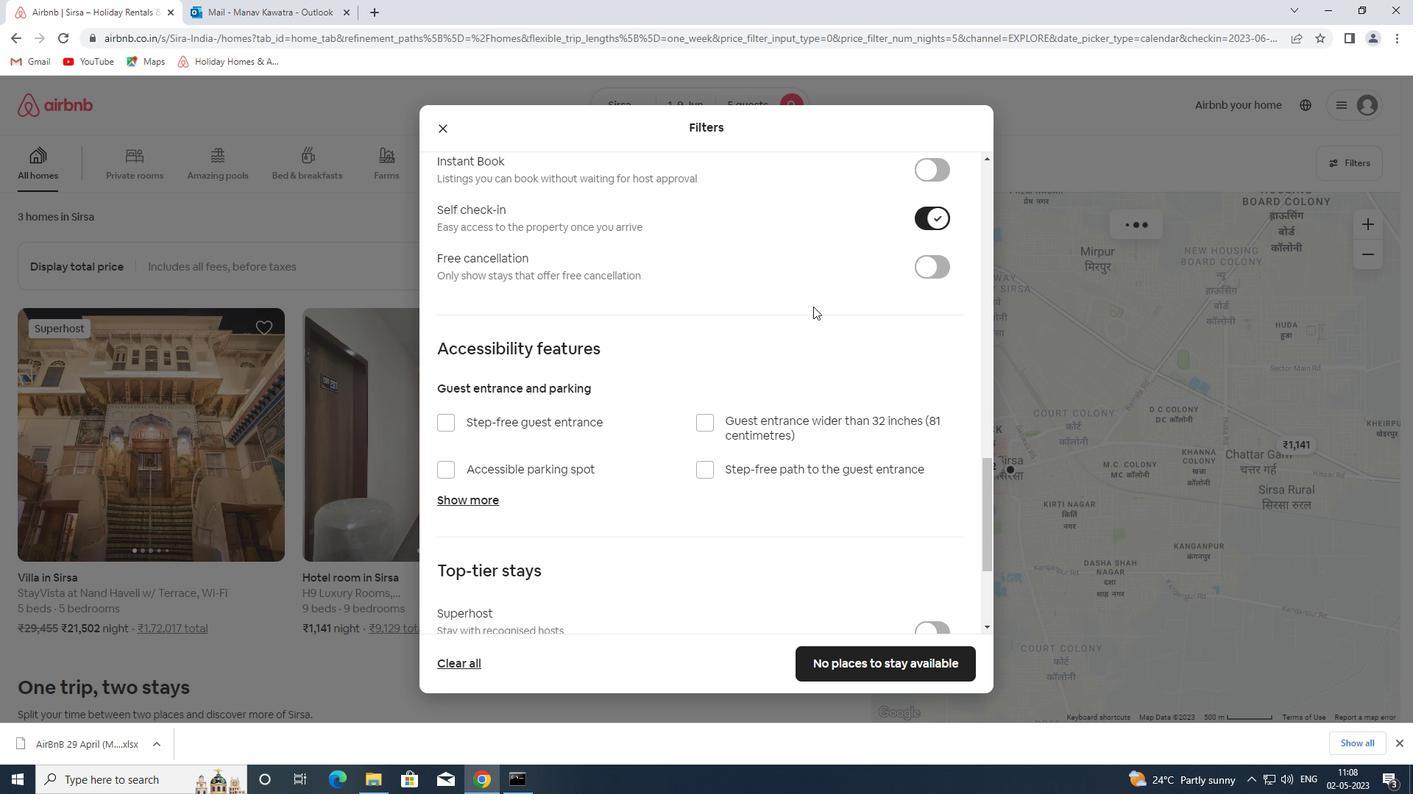 
Action: Mouse scrolled (809, 307) with delta (0, 0)
Screenshot: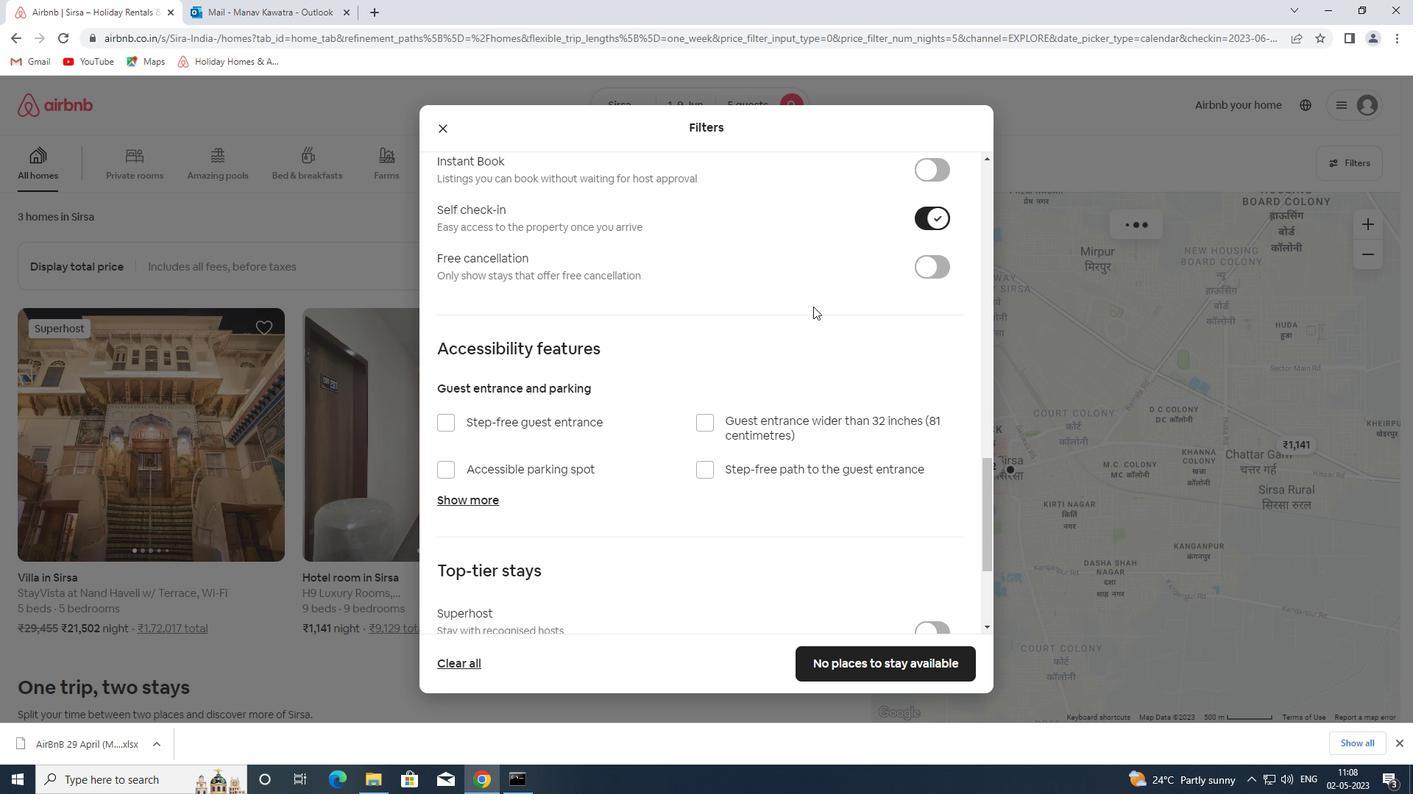 
Action: Mouse scrolled (809, 307) with delta (0, 0)
Screenshot: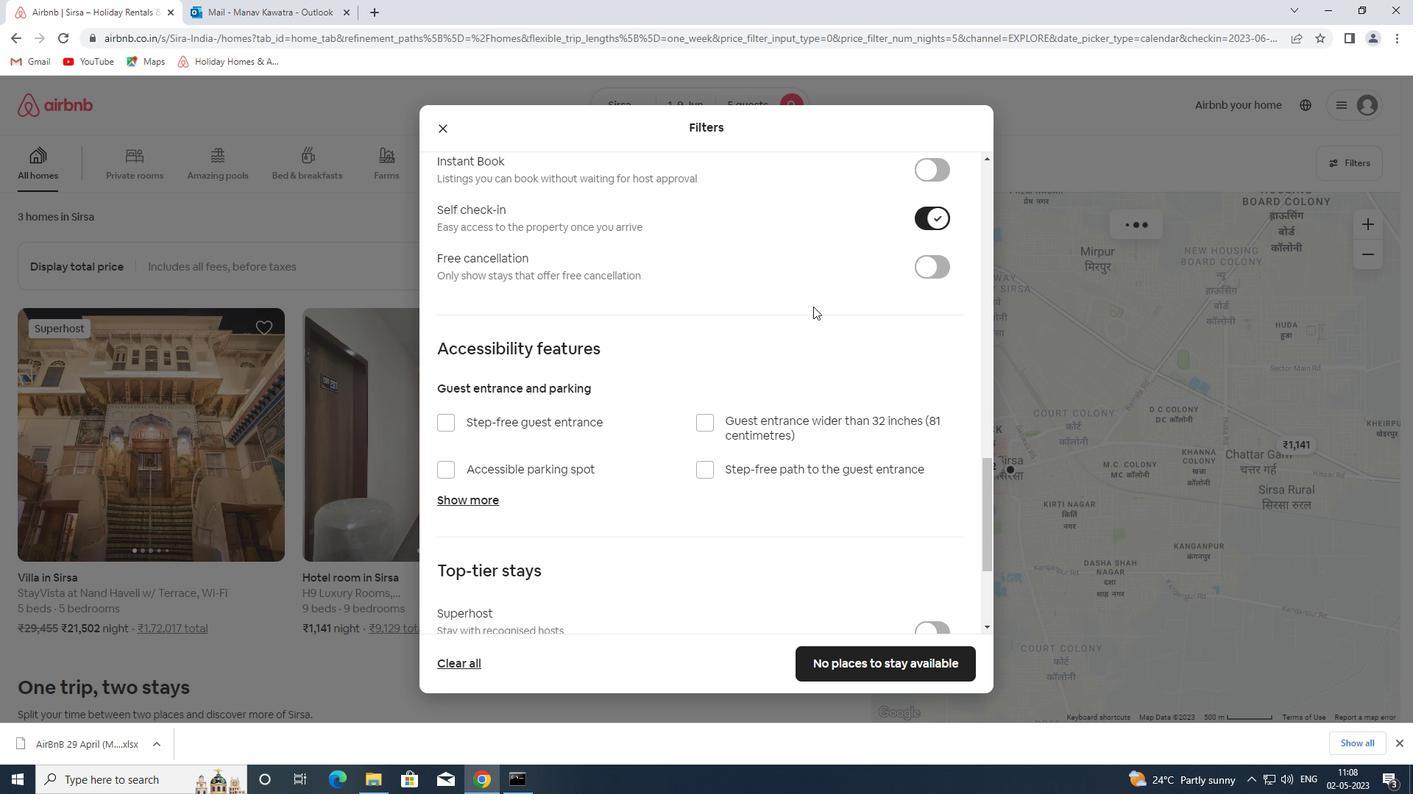 
Action: Mouse moved to (808, 308)
Screenshot: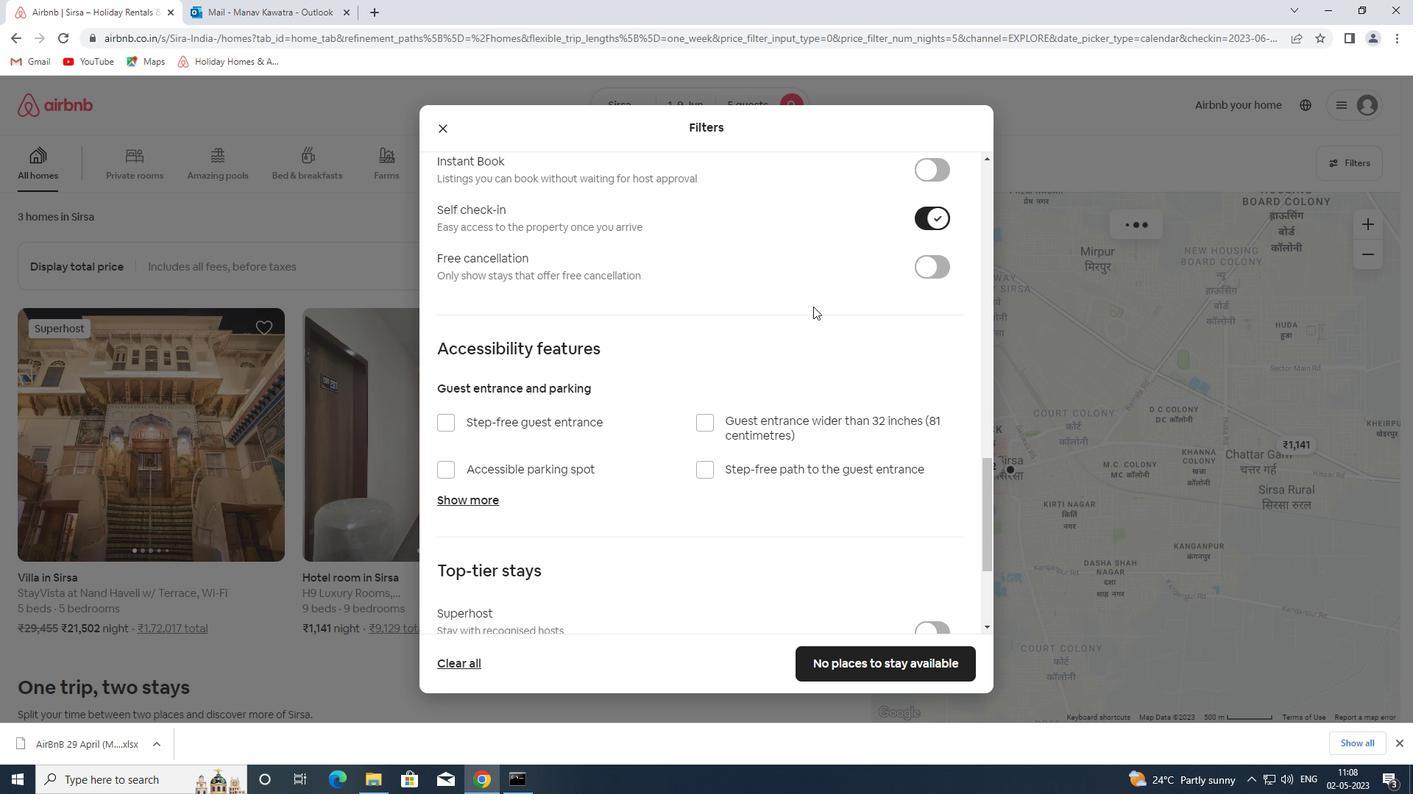 
Action: Mouse scrolled (808, 307) with delta (0, 0)
Screenshot: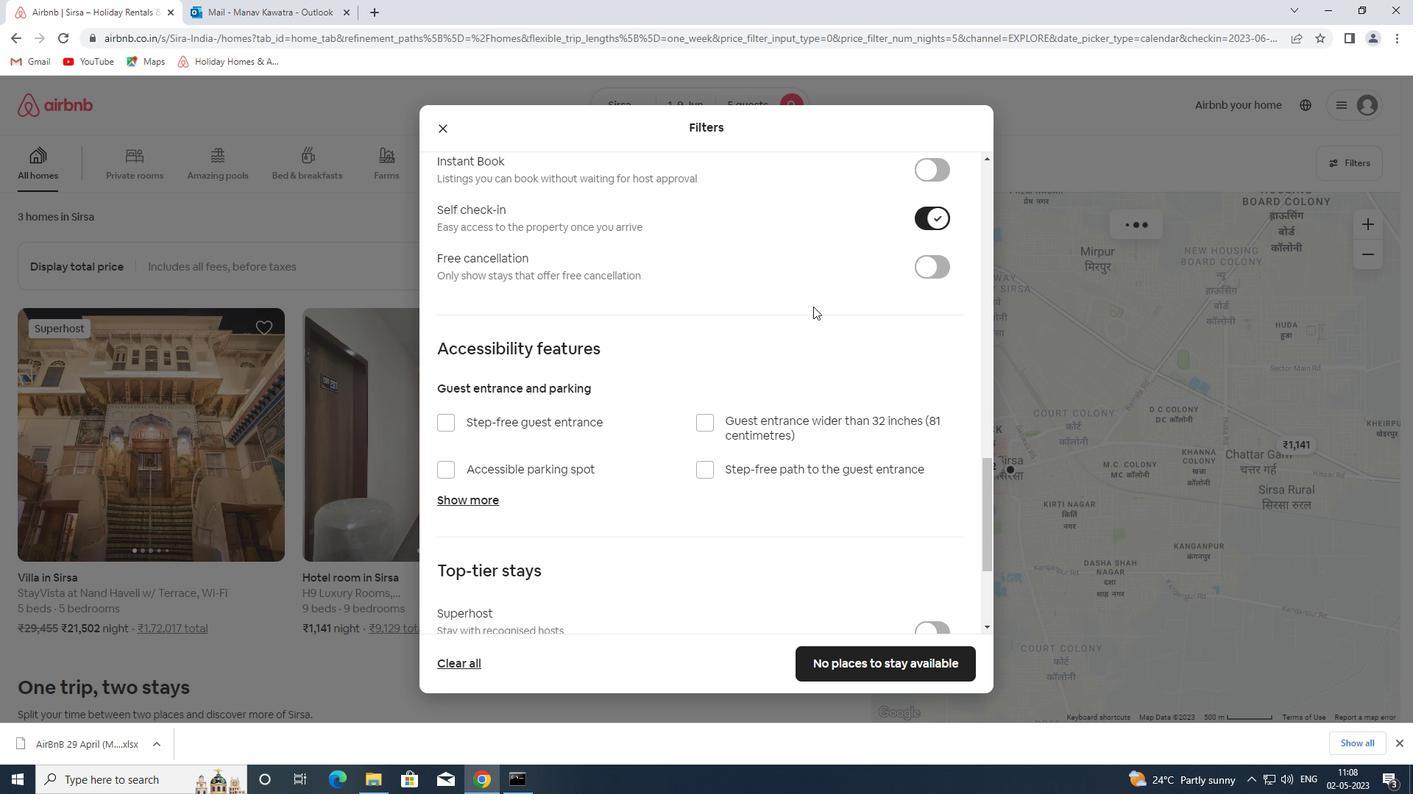 
Action: Mouse moved to (480, 556)
Screenshot: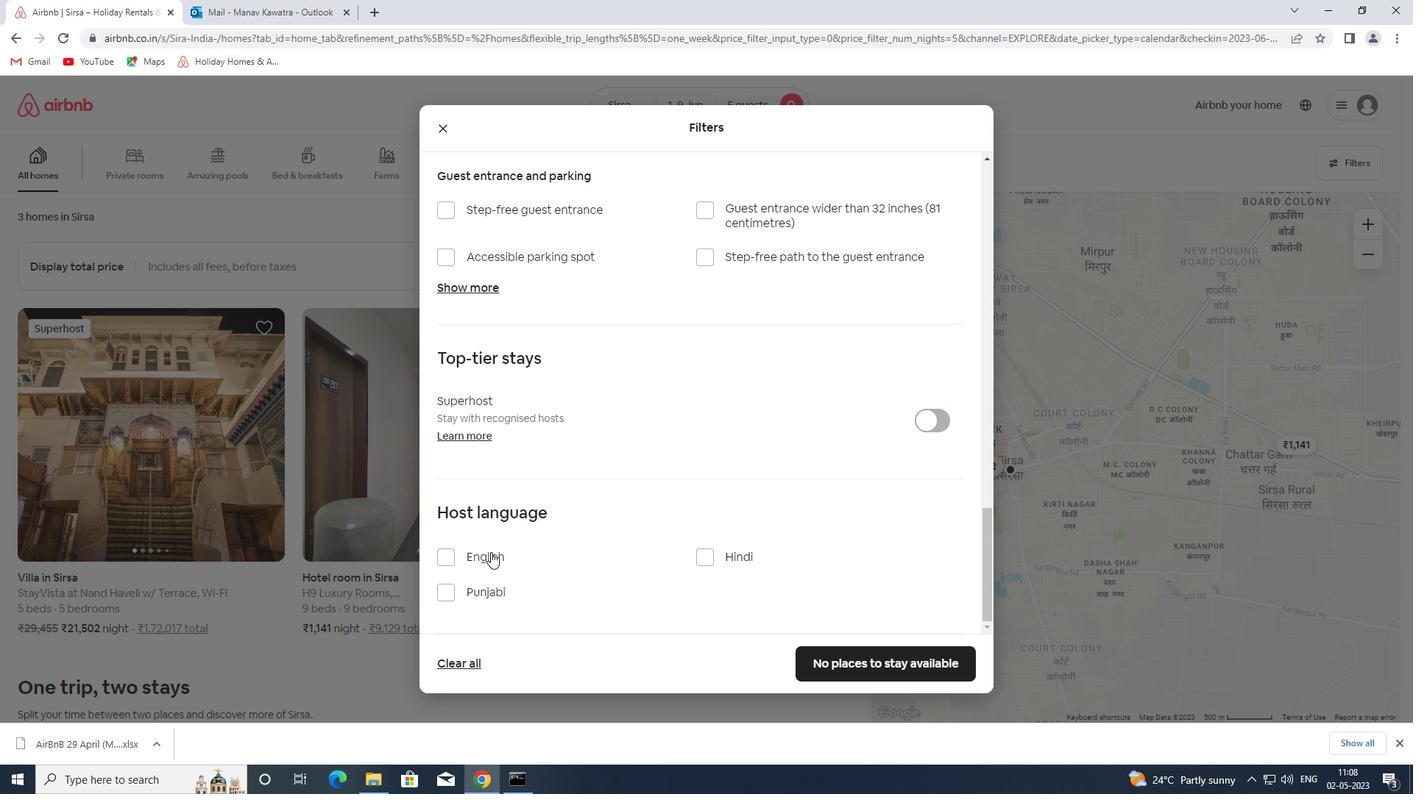 
Action: Mouse pressed left at (480, 556)
Screenshot: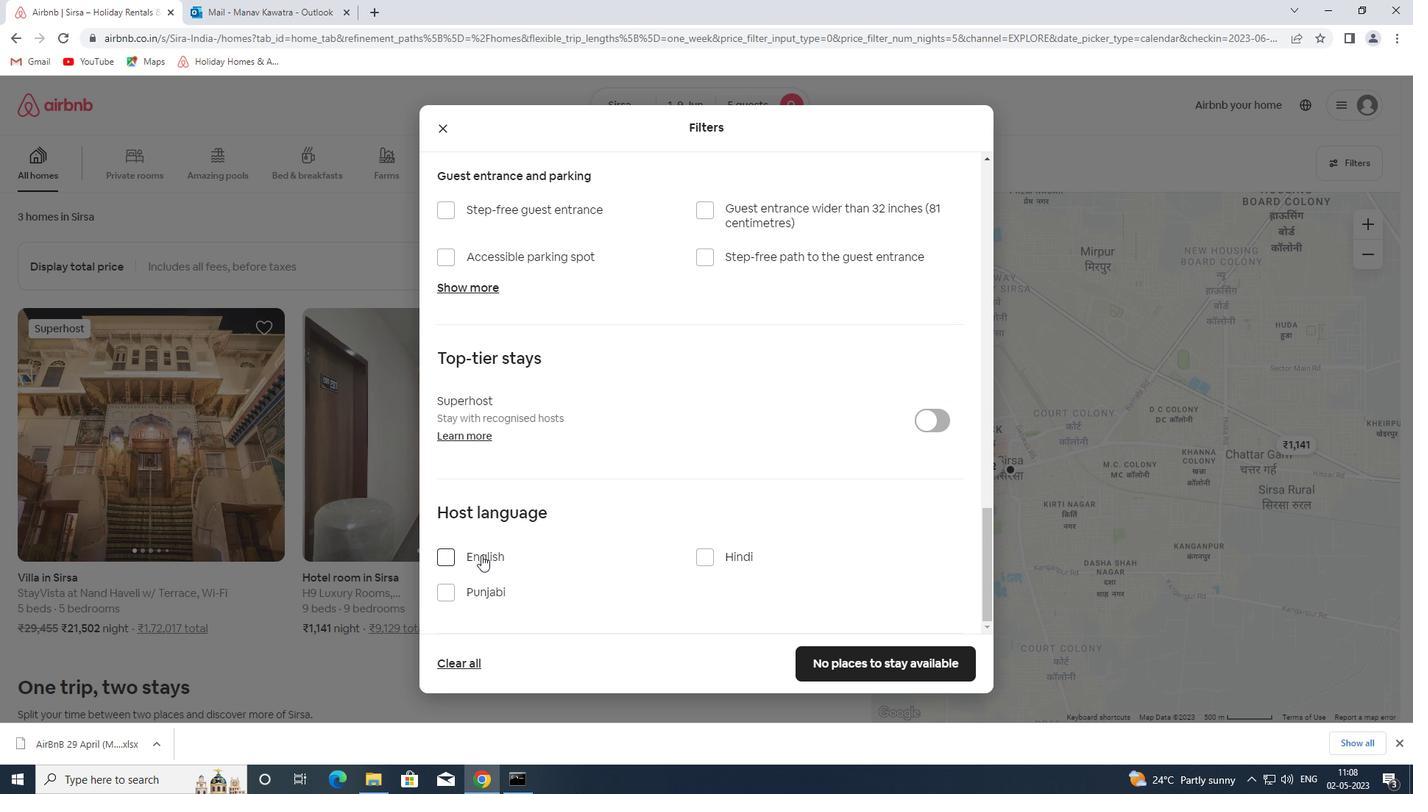 
Action: Mouse moved to (896, 665)
Screenshot: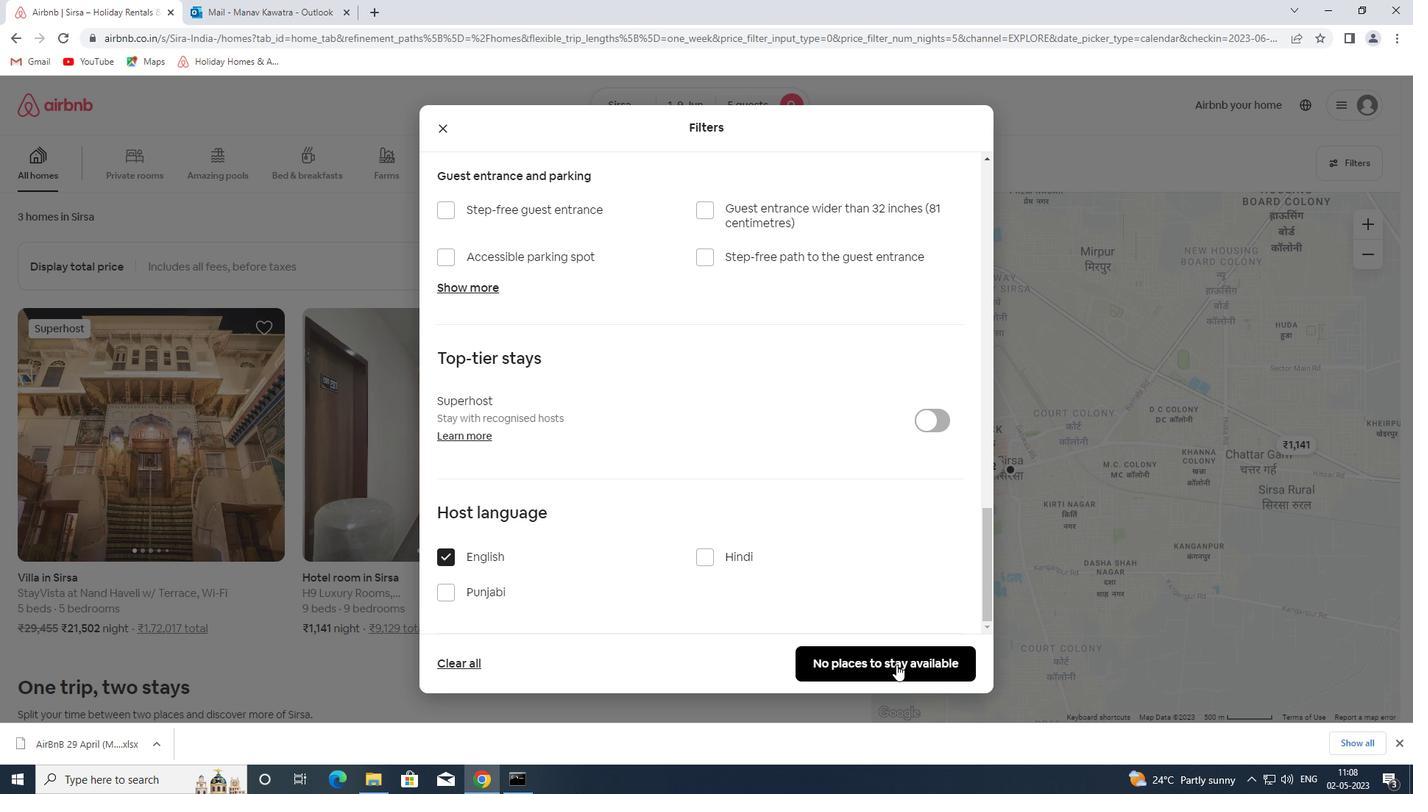 
Action: Mouse pressed left at (896, 665)
Screenshot: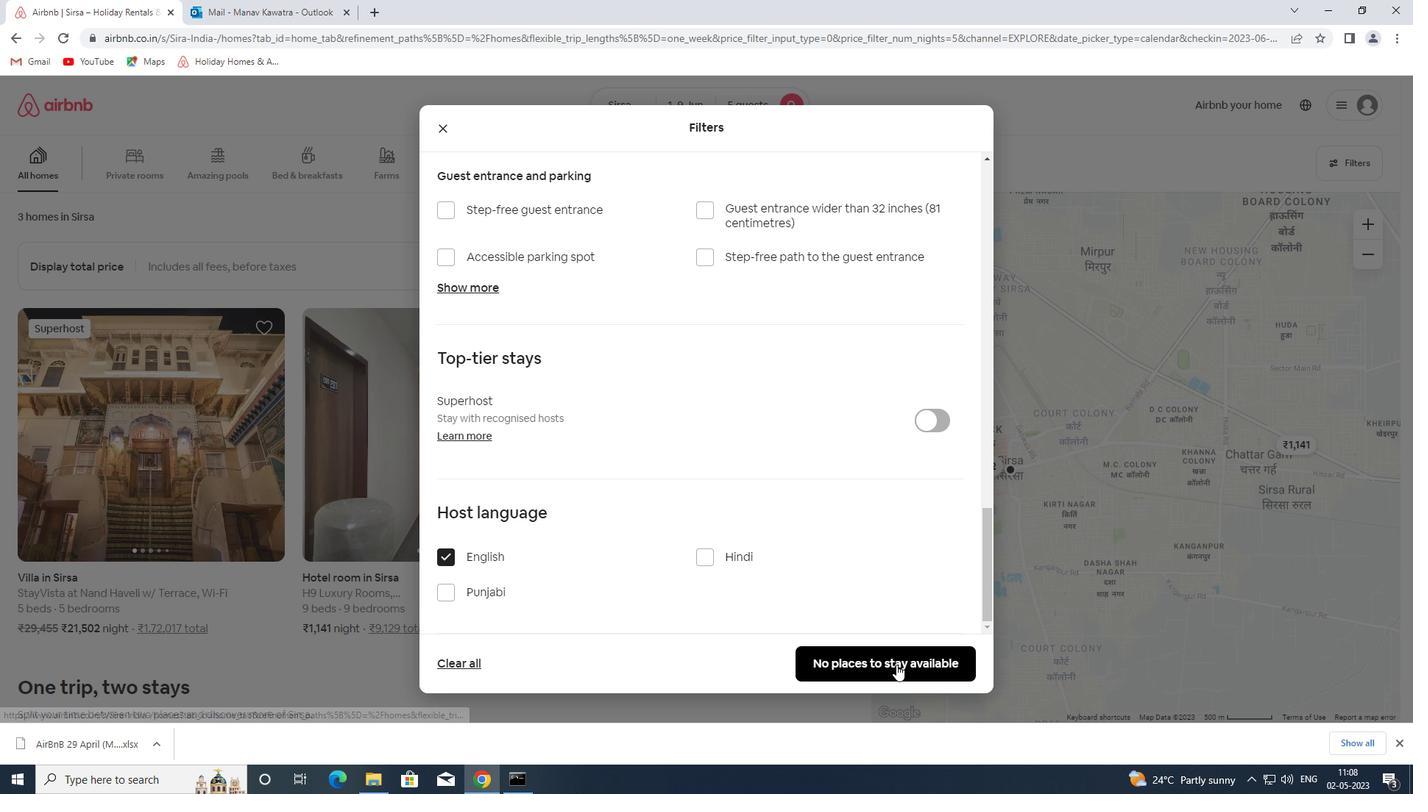 
